 Task: Look for space in Arroyo Grande, United States from 9th July, 2023 to 16th July, 2023 for 2 adults, 1 child in price range Rs.8000 to Rs.16000. Place can be entire place with 2 bedrooms having 2 beds and 1 bathroom. Property type can be house, flat, guest house. Amenities needed are: washing machine. Booking option can be shelf check-in. Required host language is English.
Action: Mouse moved to (495, 112)
Screenshot: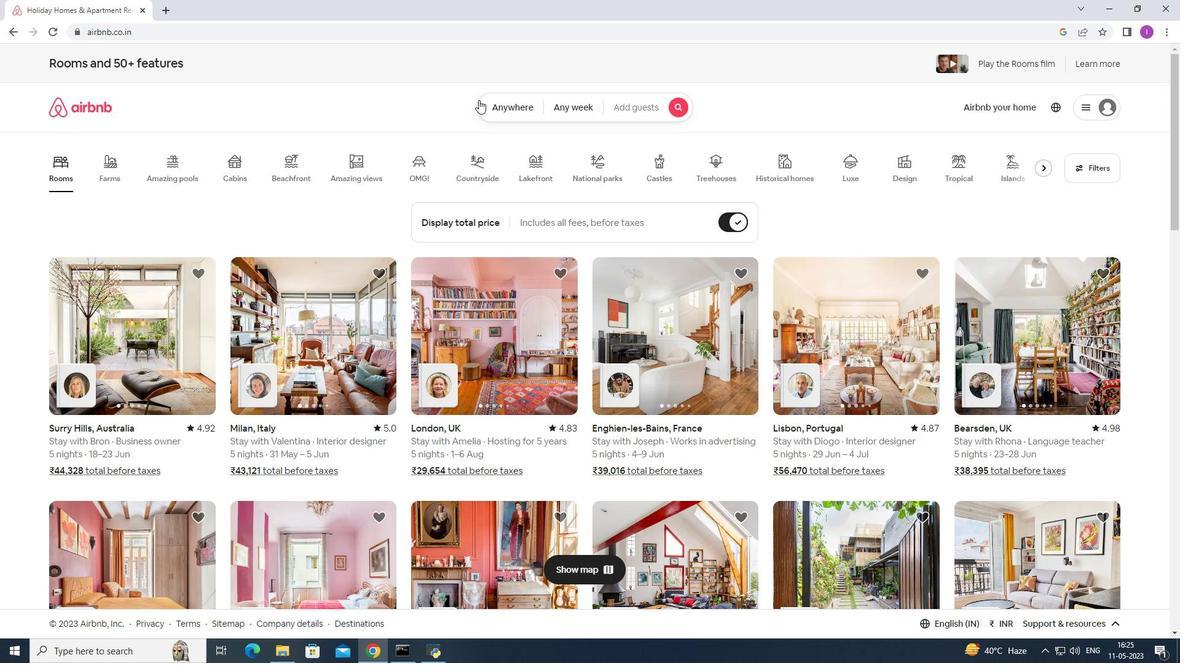 
Action: Mouse pressed left at (495, 112)
Screenshot: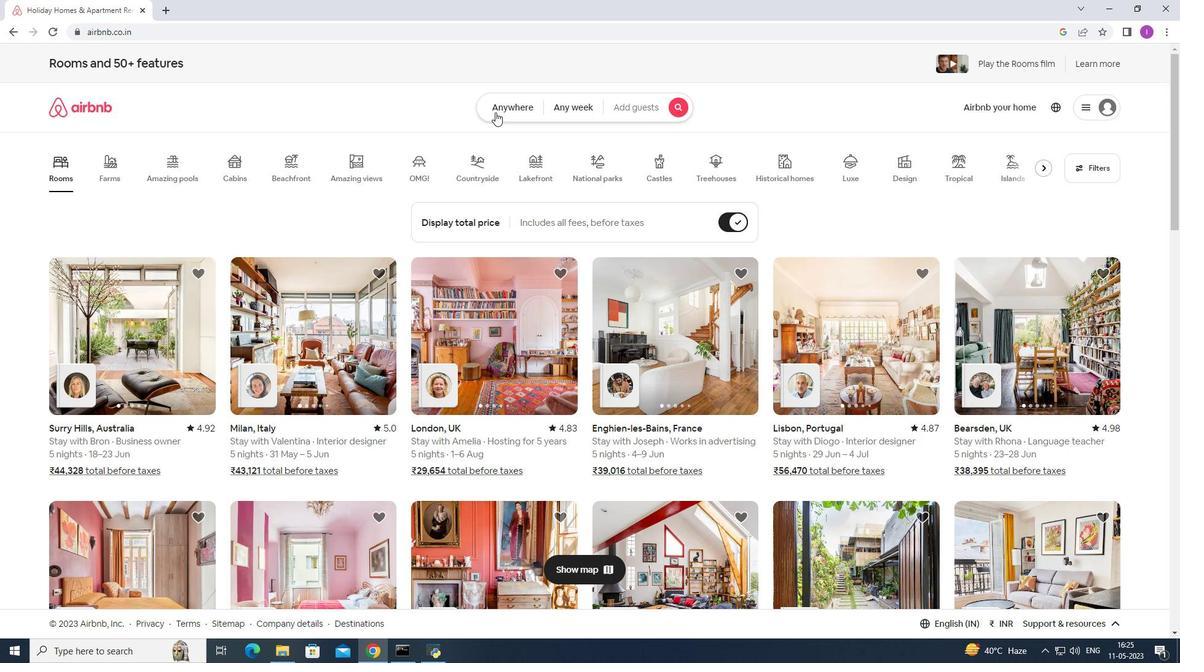
Action: Mouse moved to (411, 161)
Screenshot: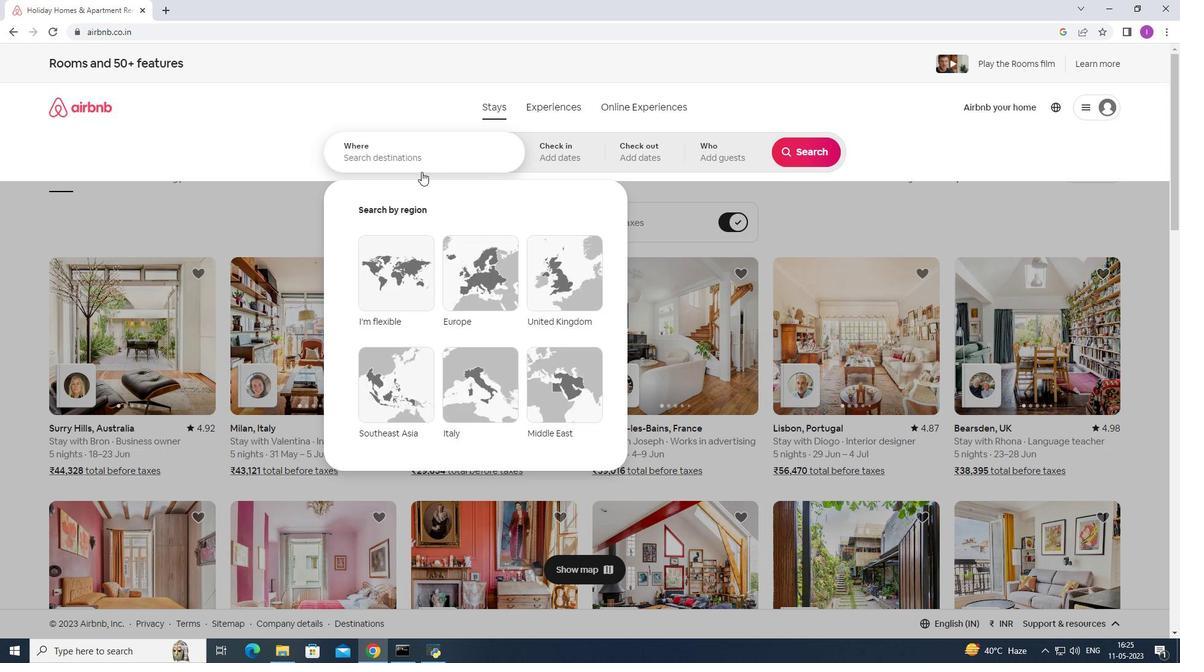 
Action: Mouse pressed left at (411, 161)
Screenshot: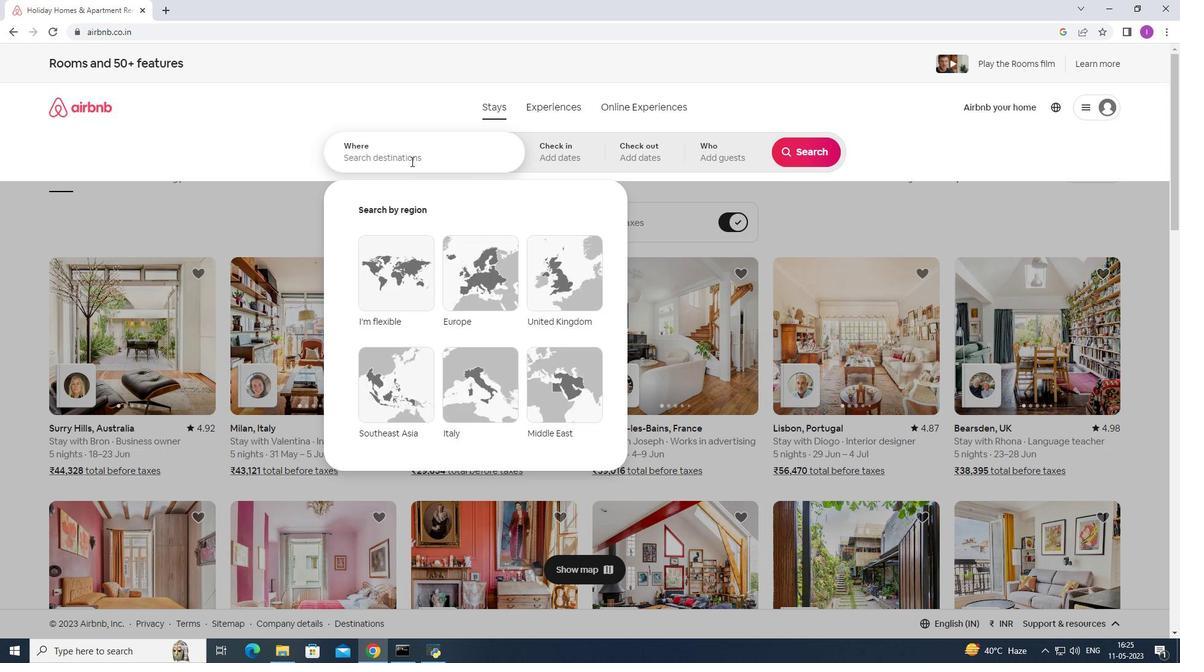 
Action: Key pressed <Key.shift><Key.shift><Key.shift><Key.shift>Ae<Key.backspace>rroyo<Key.space><Key.shift><Key.shift><Key.shift><Key.shift><Key.shift><Key.shift><Key.shift><Key.shift>Grande,<Key.shift>United<Key.space>states
Screenshot: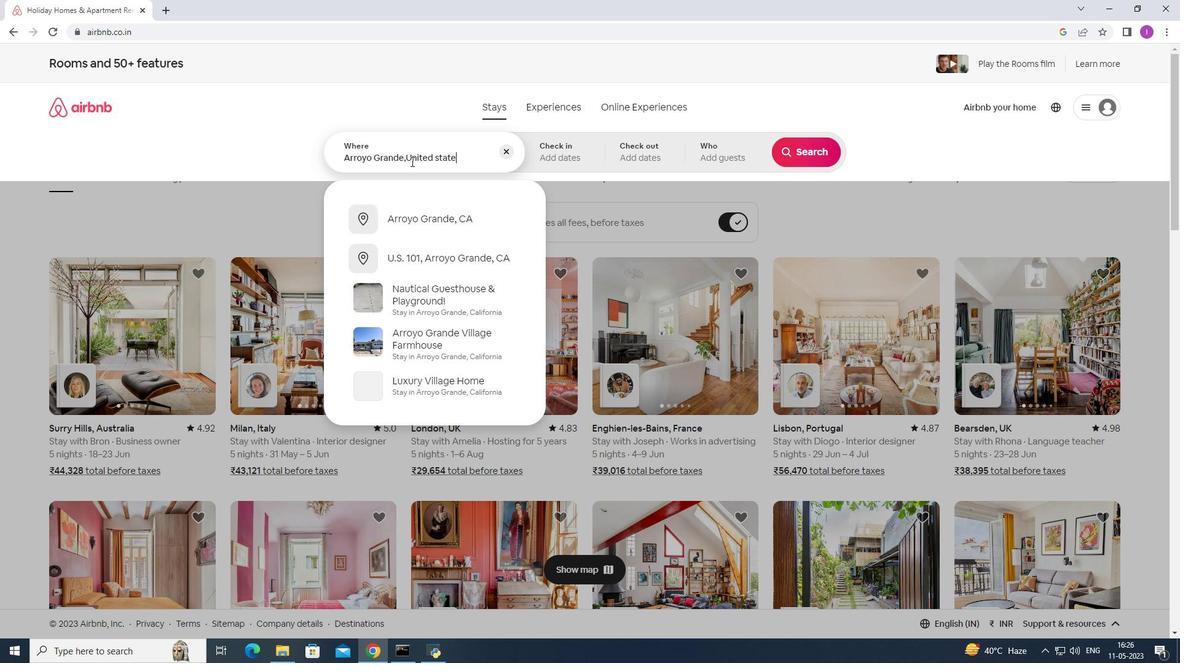 
Action: Mouse scrolled (411, 162) with delta (0, 0)
Screenshot: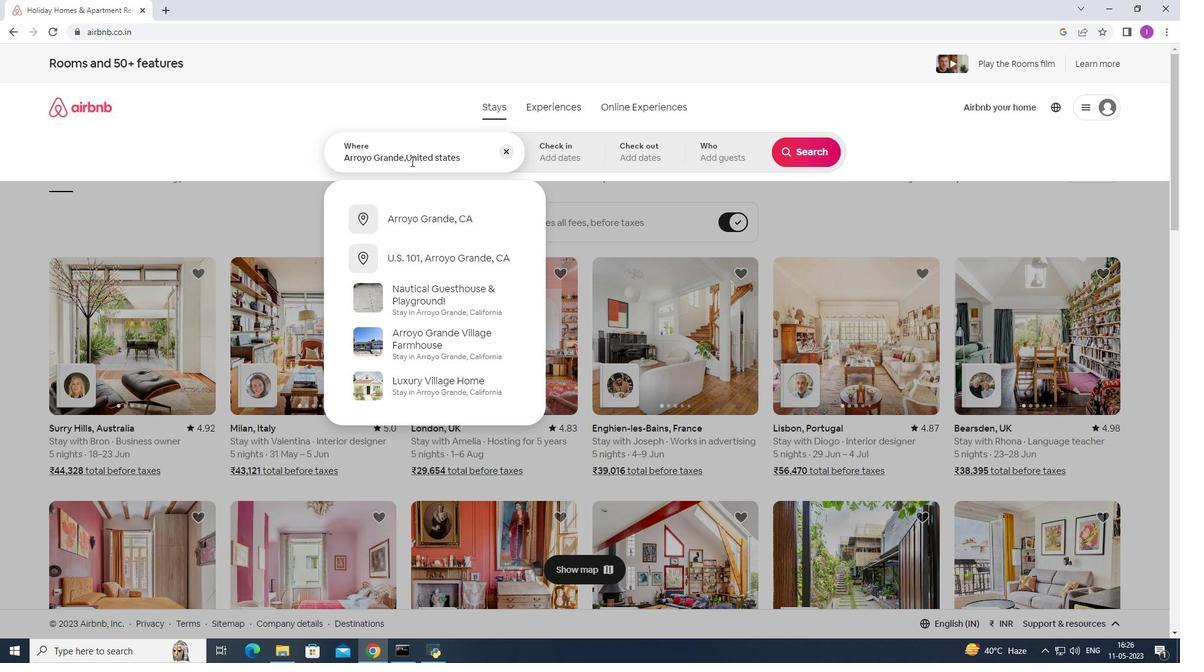 
Action: Mouse moved to (570, 151)
Screenshot: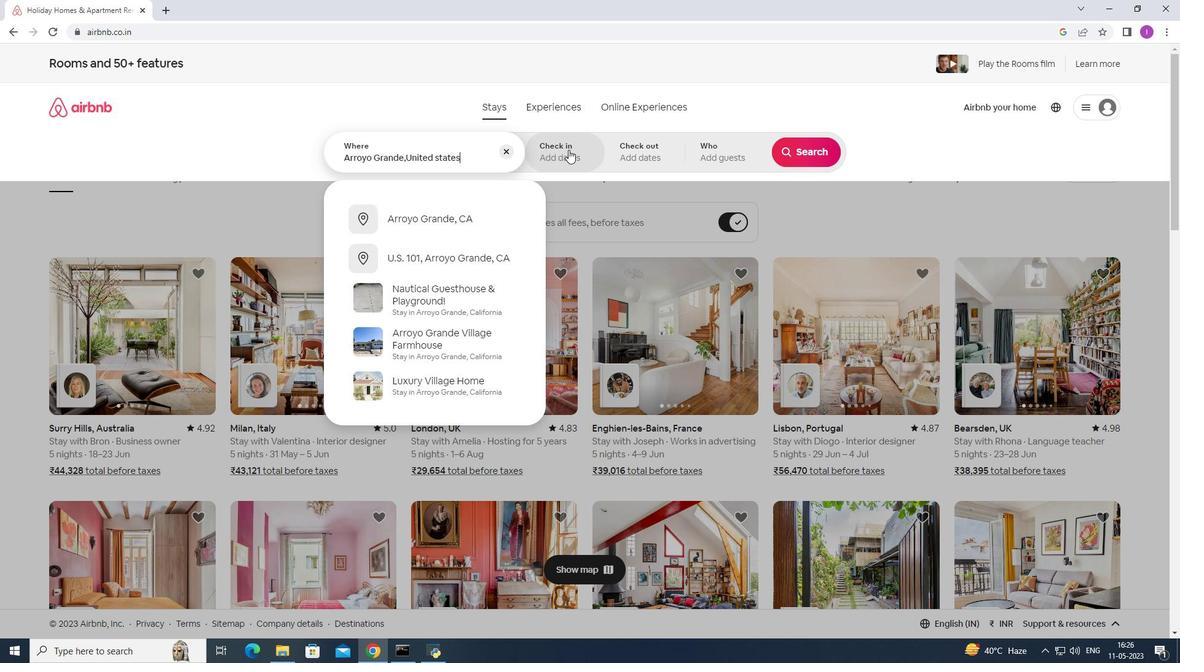 
Action: Mouse pressed left at (570, 151)
Screenshot: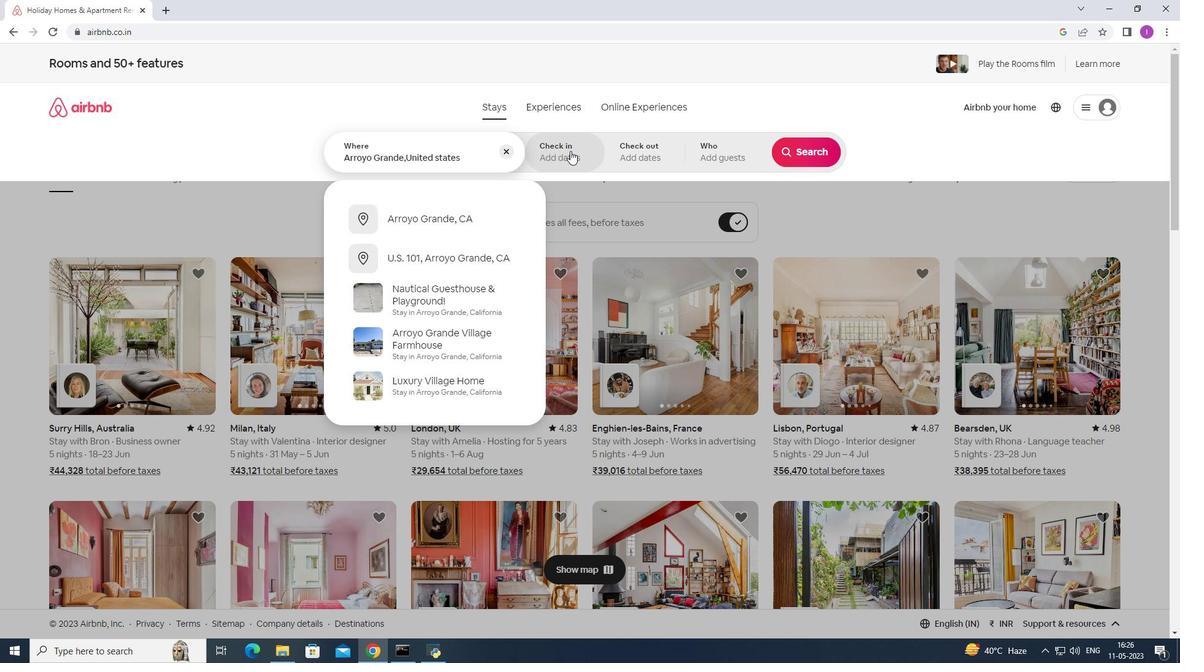 
Action: Mouse moved to (790, 248)
Screenshot: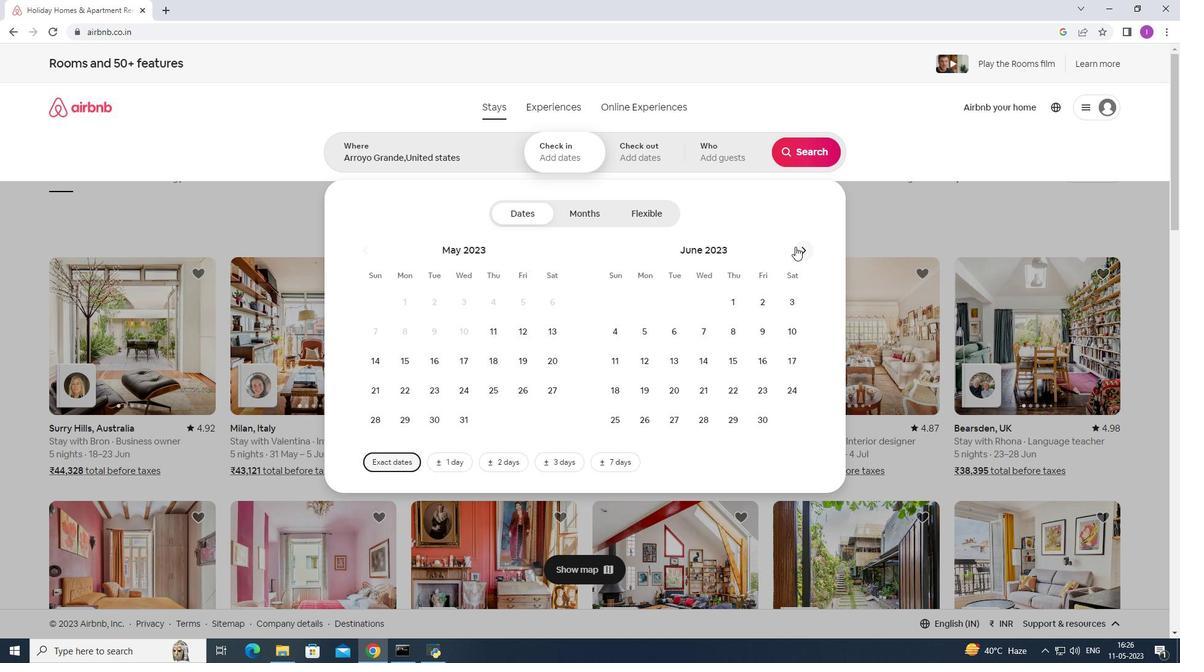 
Action: Mouse pressed left at (790, 248)
Screenshot: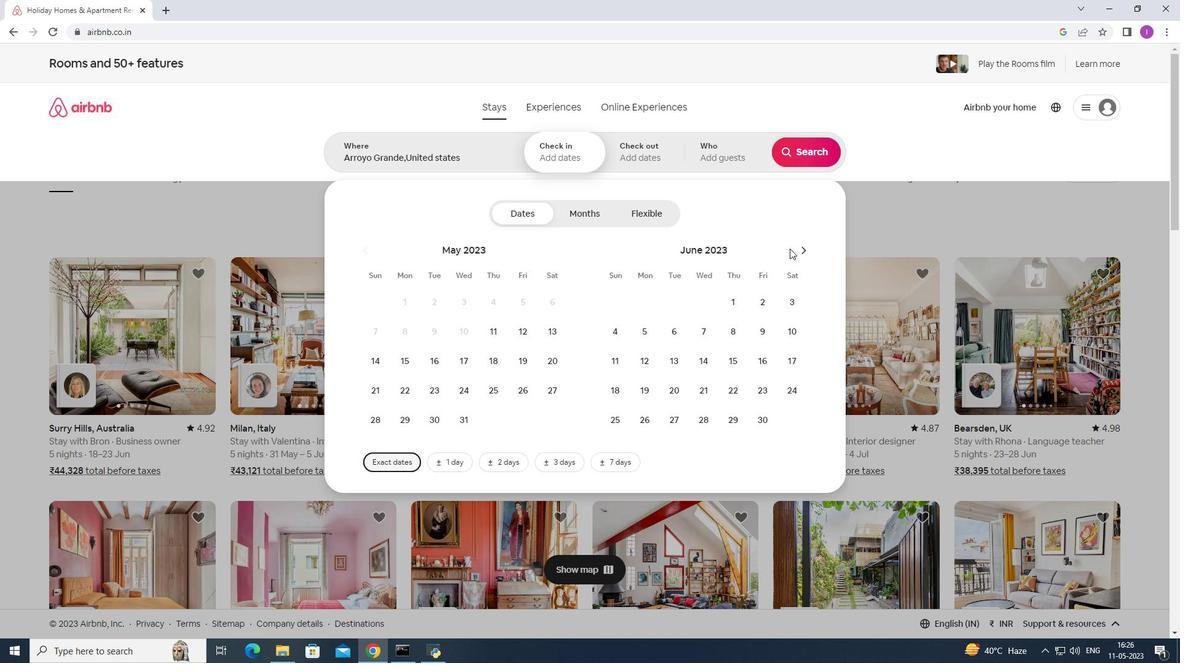 
Action: Mouse pressed left at (790, 248)
Screenshot: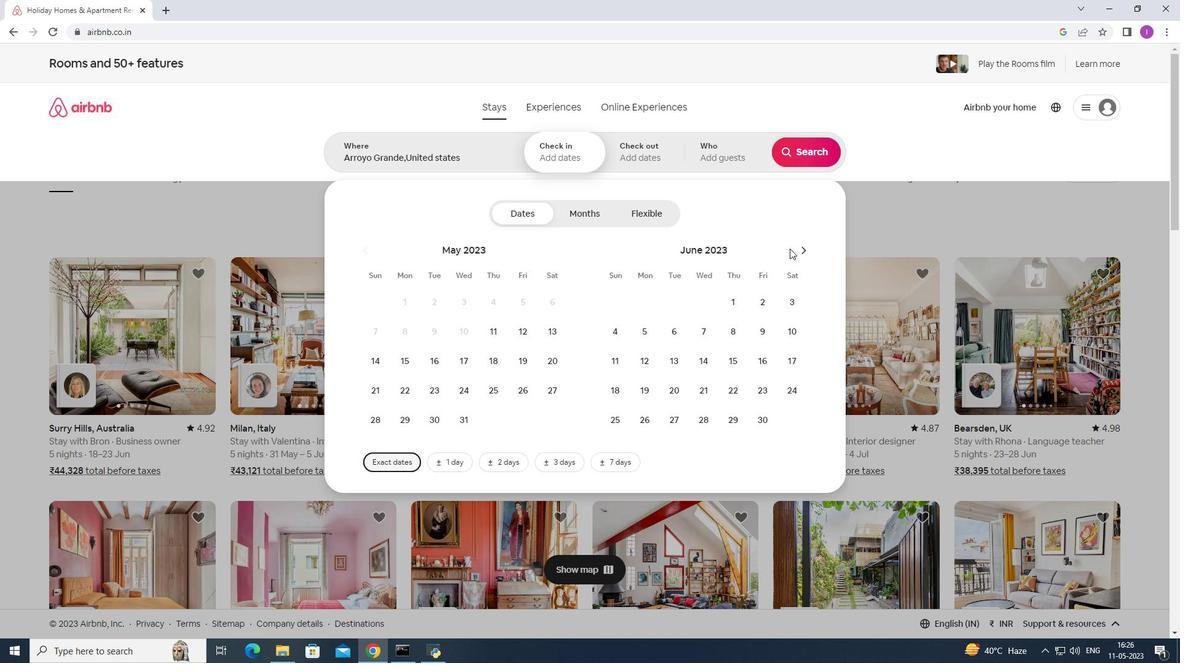 
Action: Mouse moved to (806, 248)
Screenshot: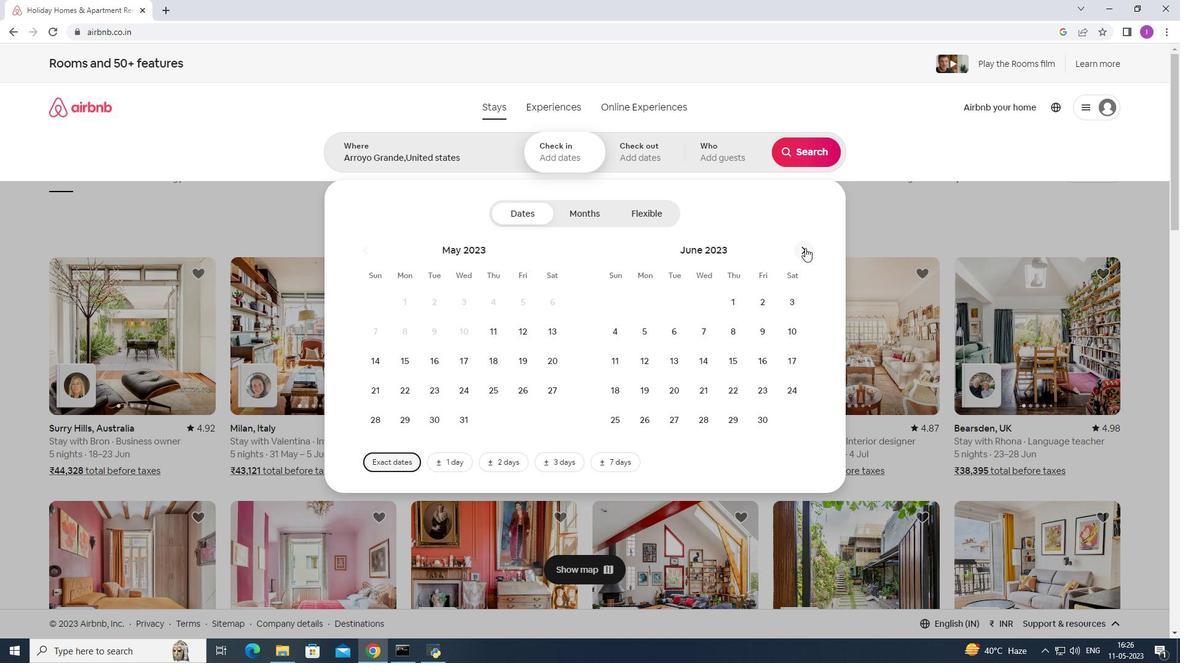 
Action: Mouse pressed left at (806, 248)
Screenshot: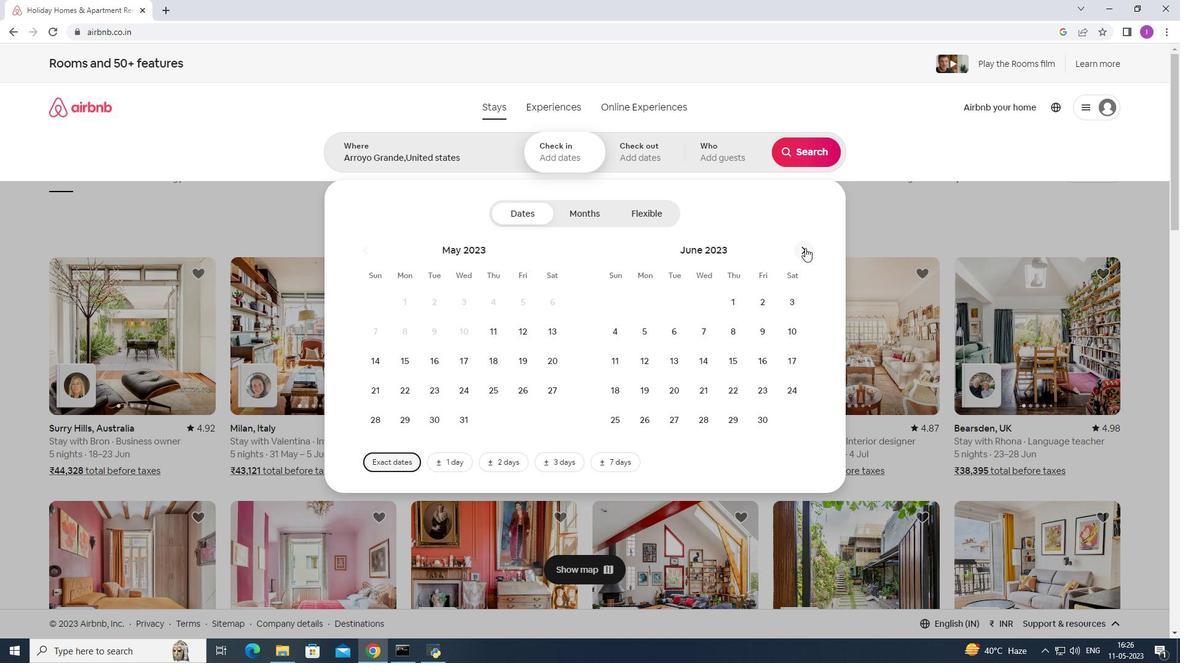 
Action: Mouse moved to (614, 366)
Screenshot: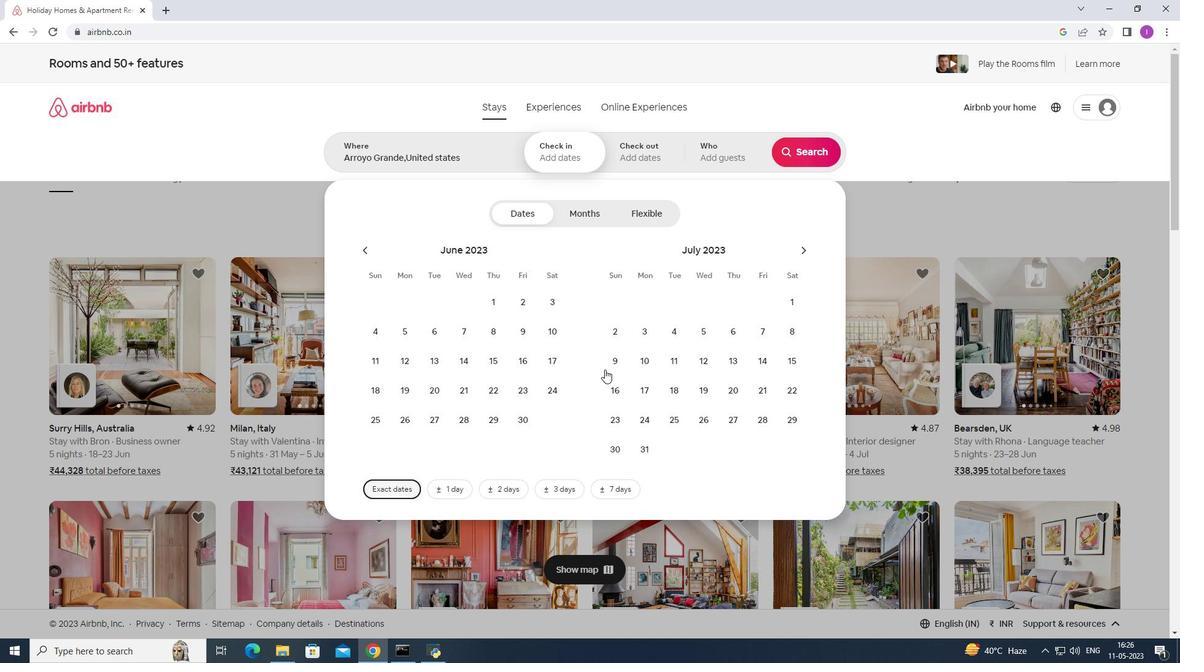 
Action: Mouse pressed left at (614, 366)
Screenshot: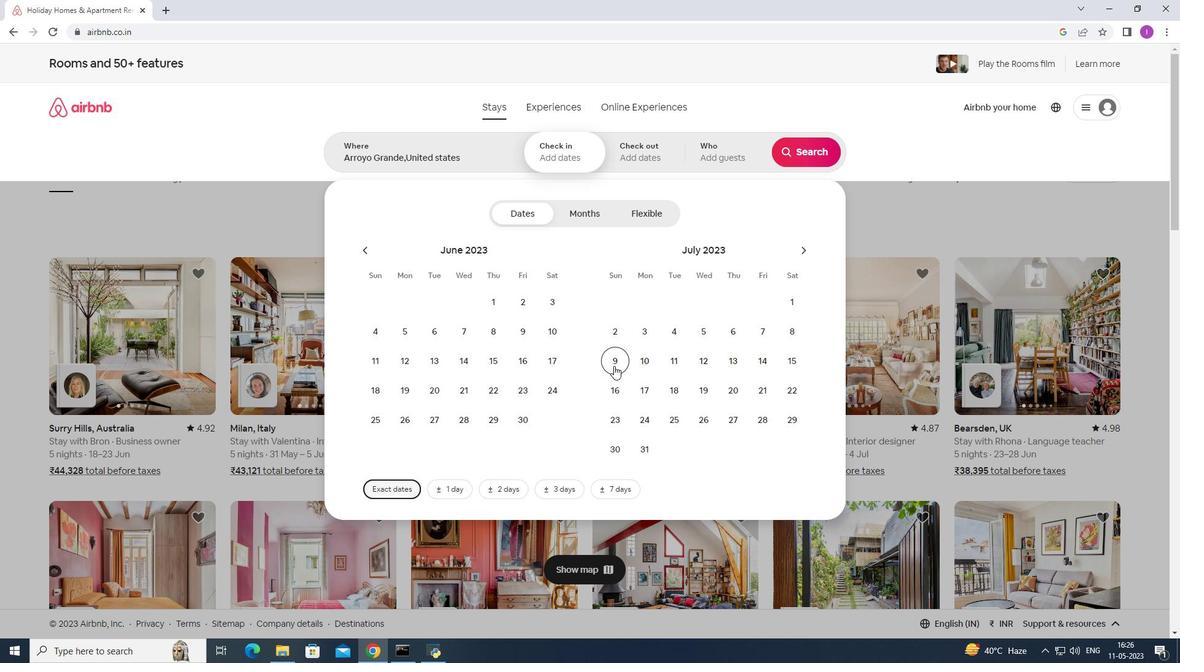 
Action: Mouse moved to (615, 391)
Screenshot: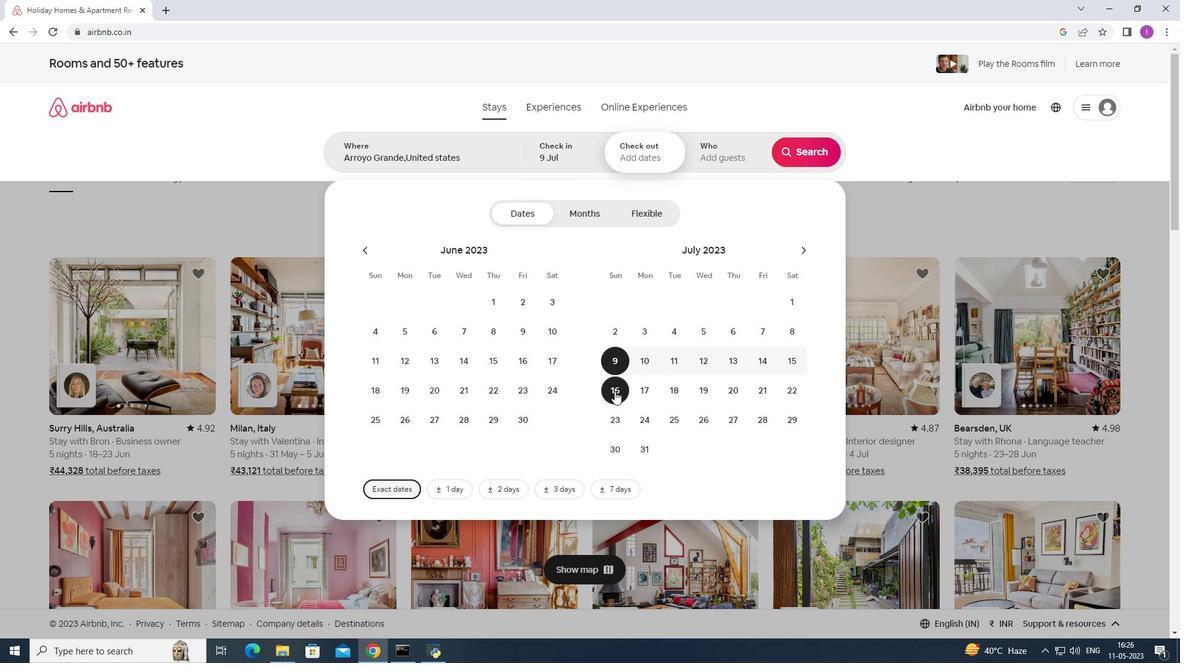 
Action: Mouse pressed left at (615, 391)
Screenshot: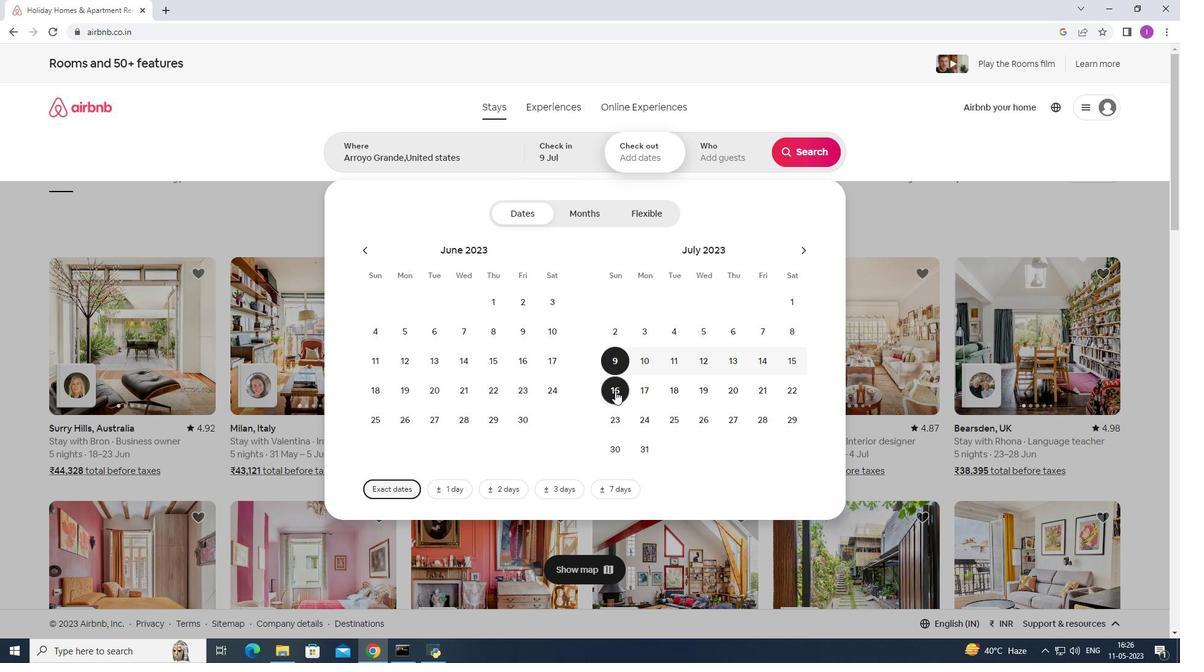 
Action: Mouse moved to (716, 165)
Screenshot: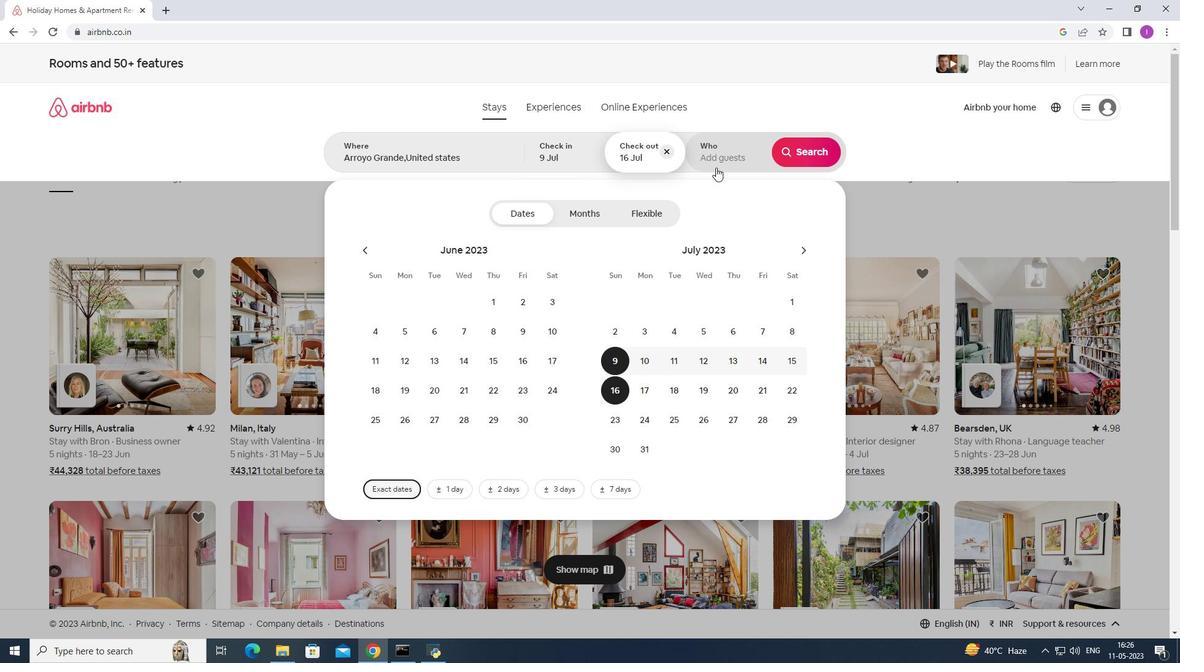 
Action: Mouse pressed left at (716, 165)
Screenshot: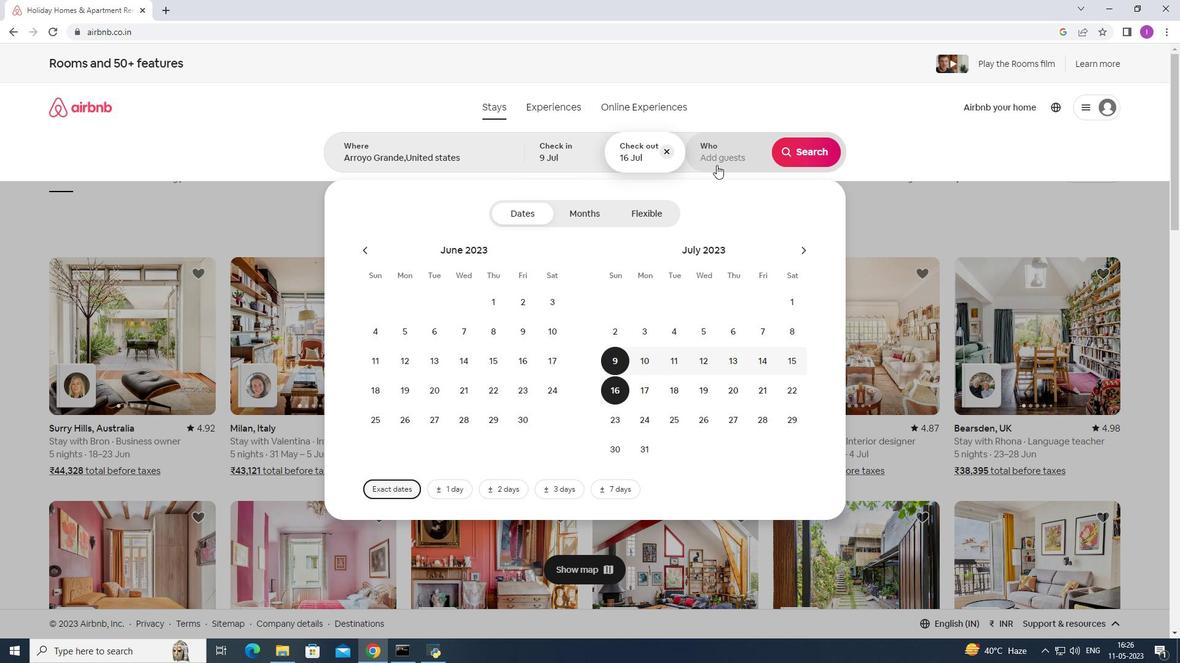 
Action: Mouse moved to (813, 217)
Screenshot: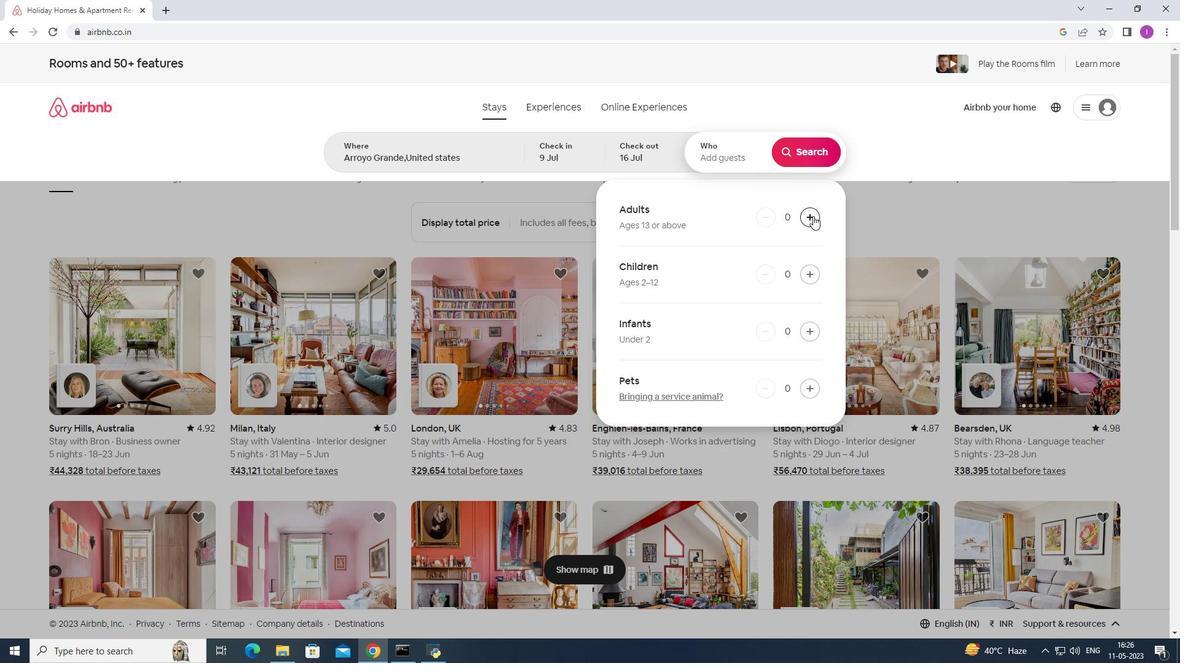 
Action: Mouse pressed left at (813, 217)
Screenshot: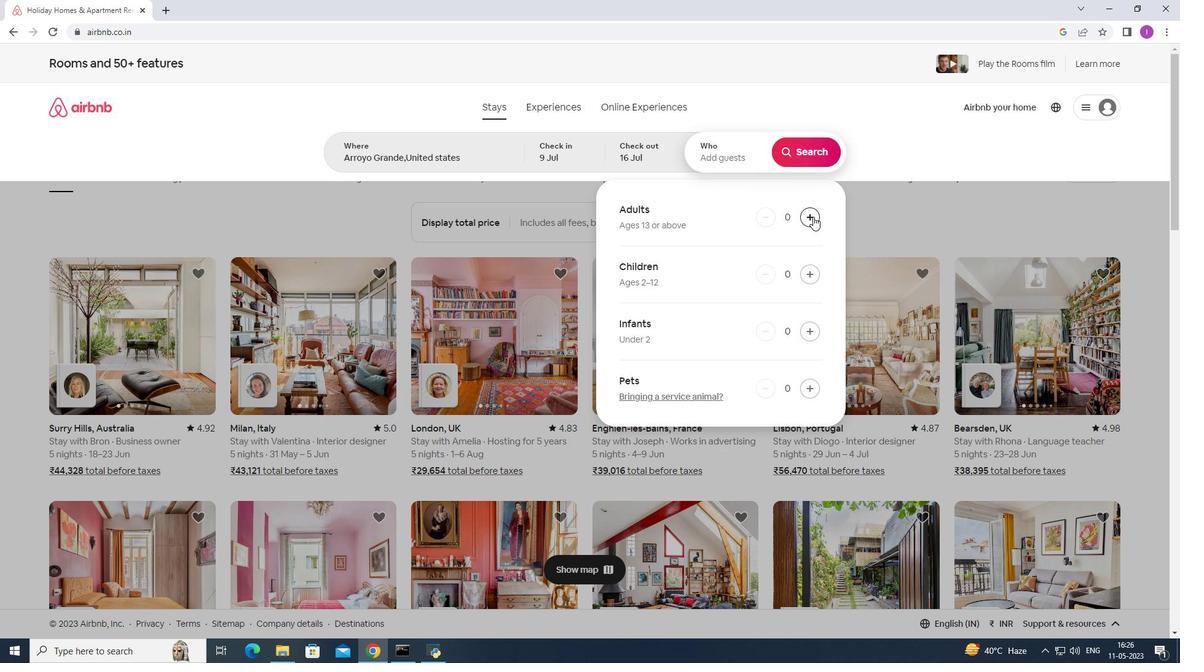 
Action: Mouse moved to (814, 218)
Screenshot: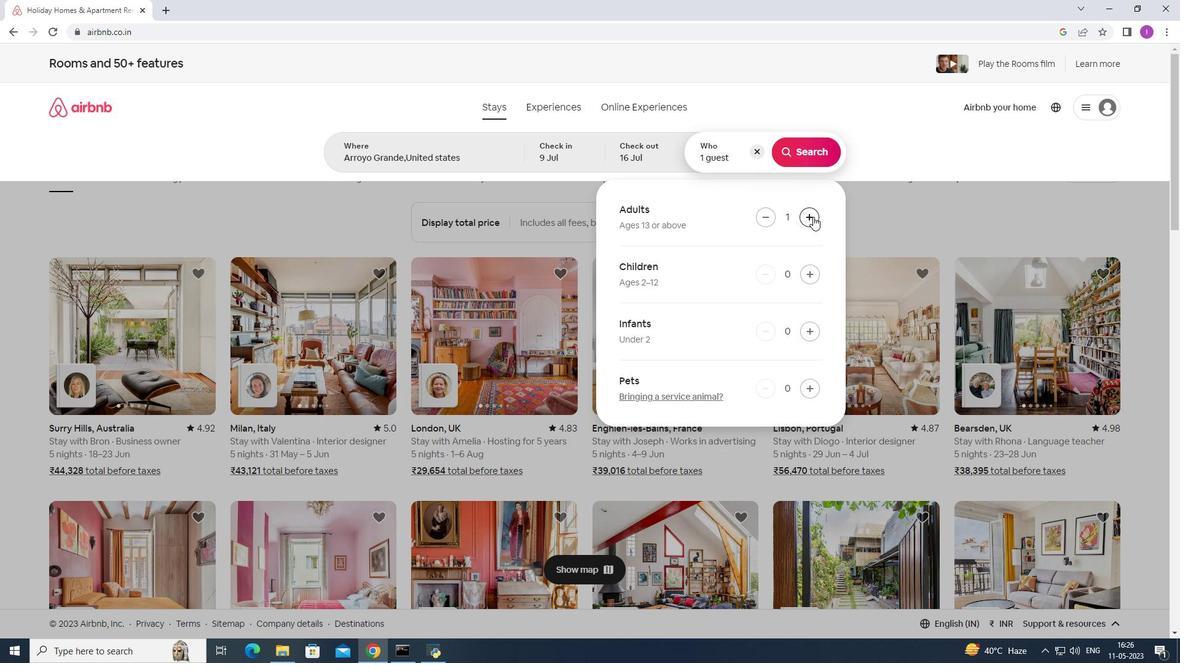 
Action: Mouse pressed left at (814, 218)
Screenshot: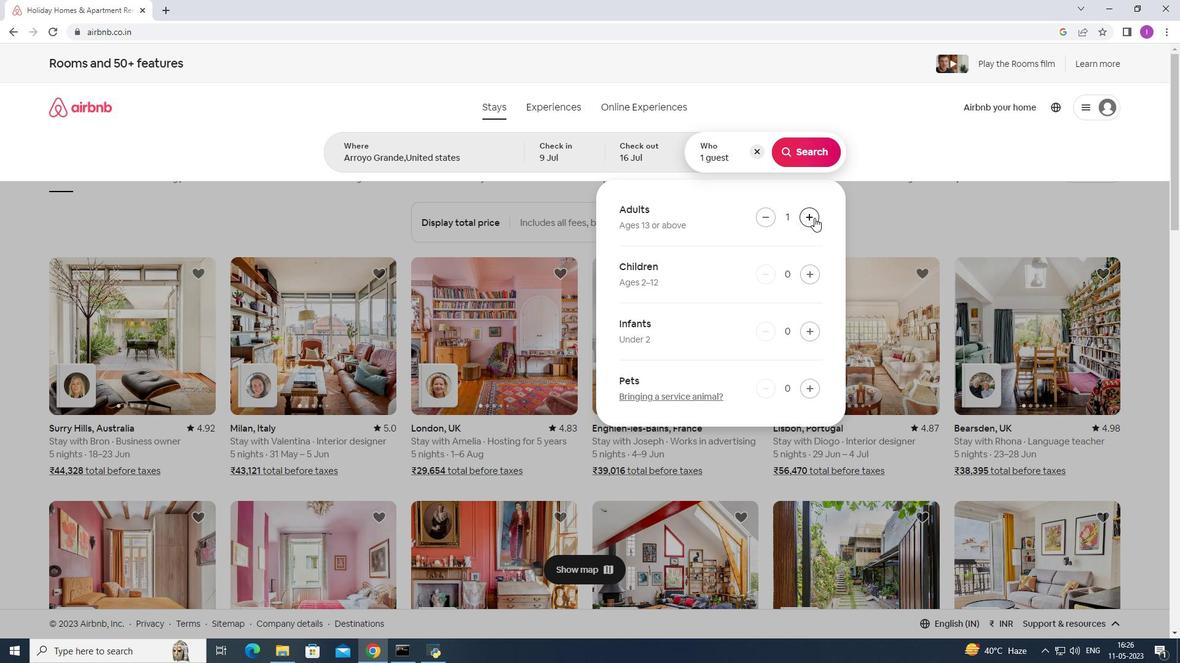 
Action: Mouse moved to (810, 274)
Screenshot: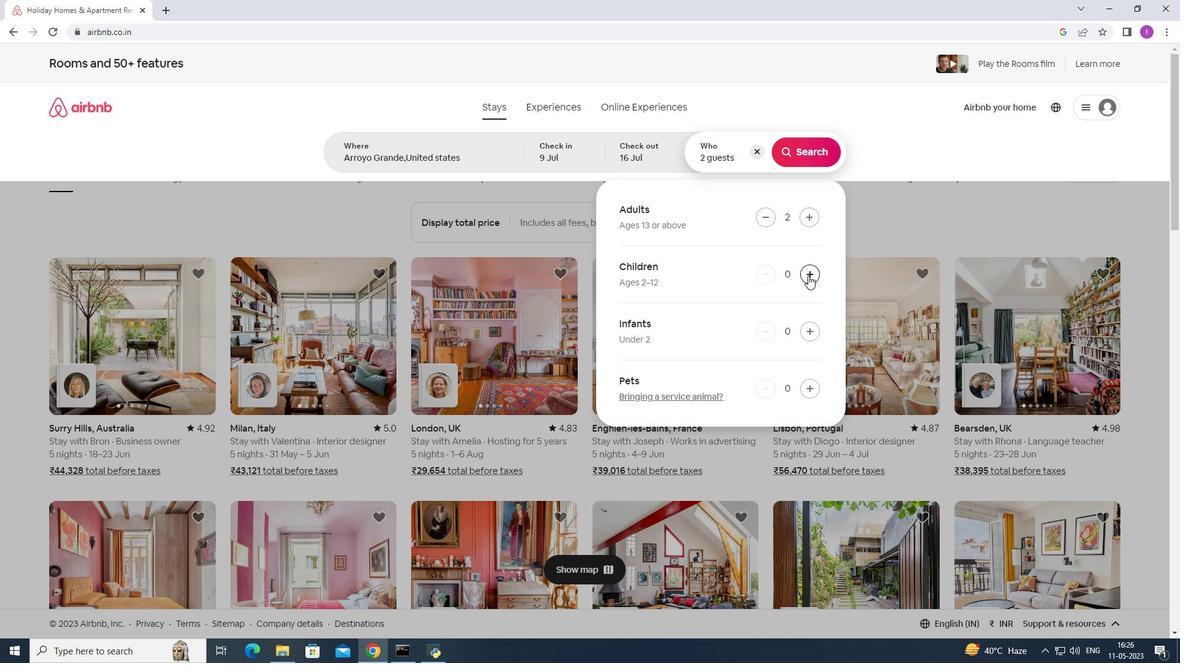 
Action: Mouse pressed left at (810, 275)
Screenshot: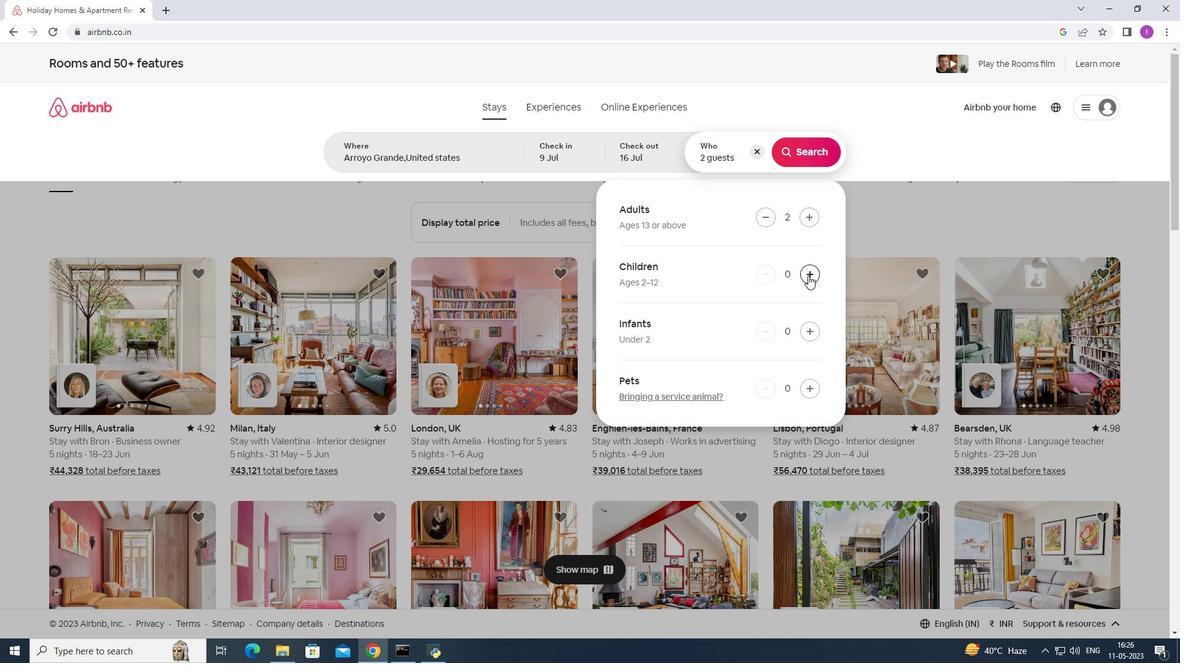 
Action: Mouse moved to (806, 158)
Screenshot: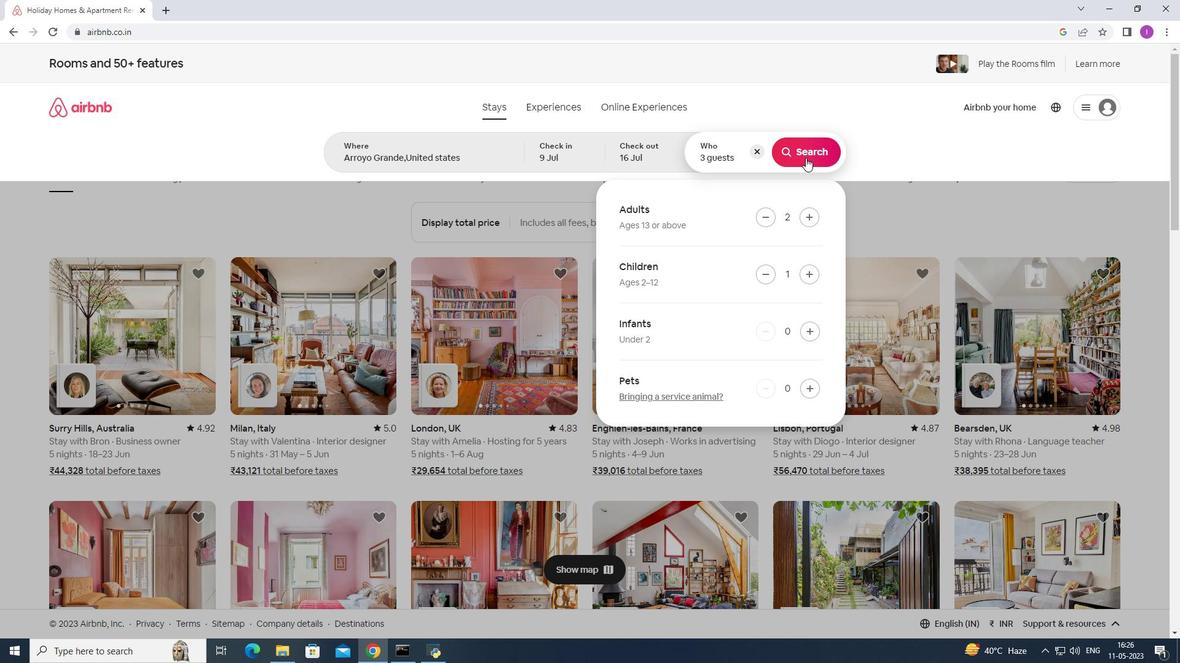
Action: Mouse pressed left at (806, 158)
Screenshot: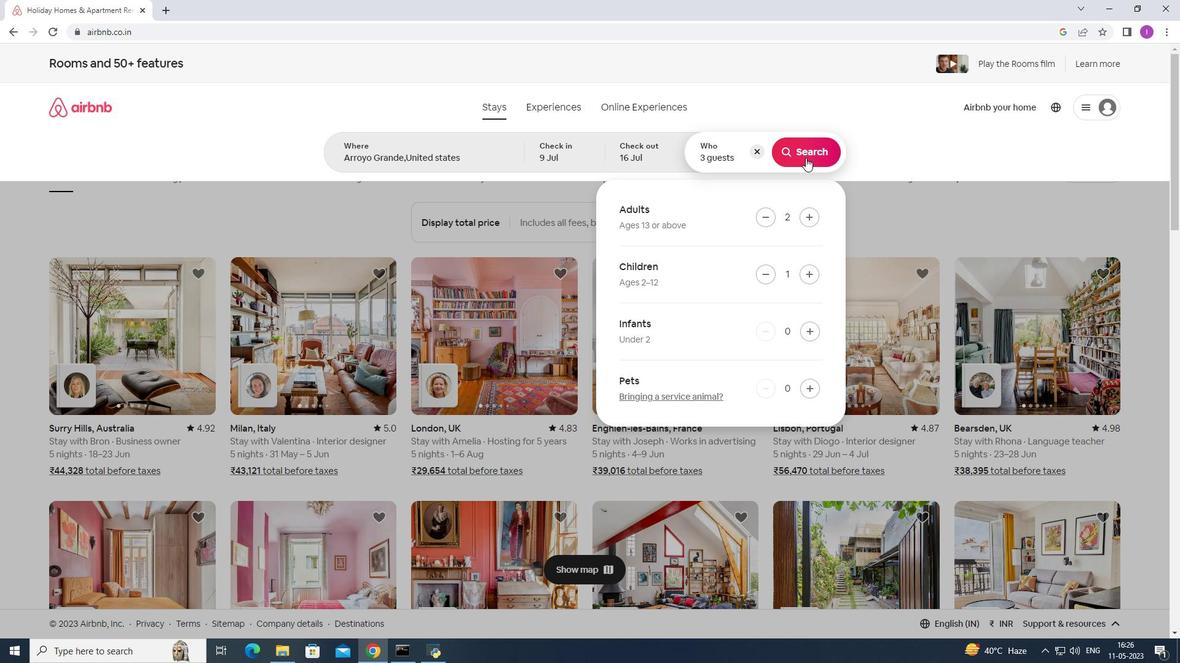 
Action: Mouse moved to (1117, 111)
Screenshot: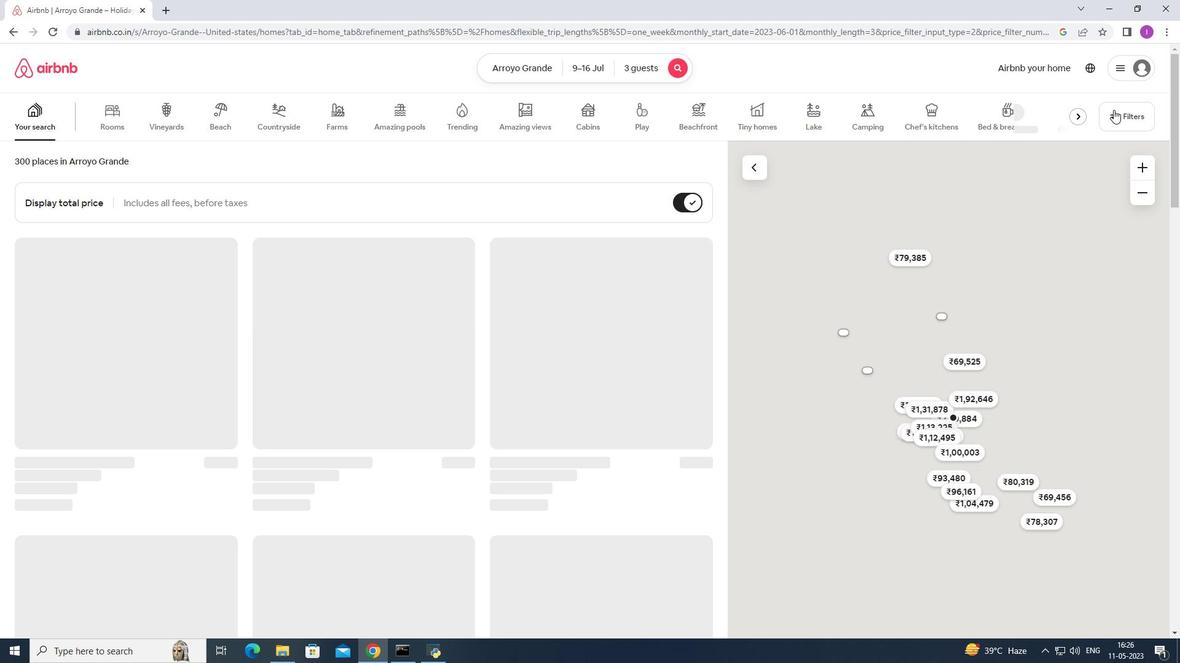 
Action: Mouse pressed left at (1117, 111)
Screenshot: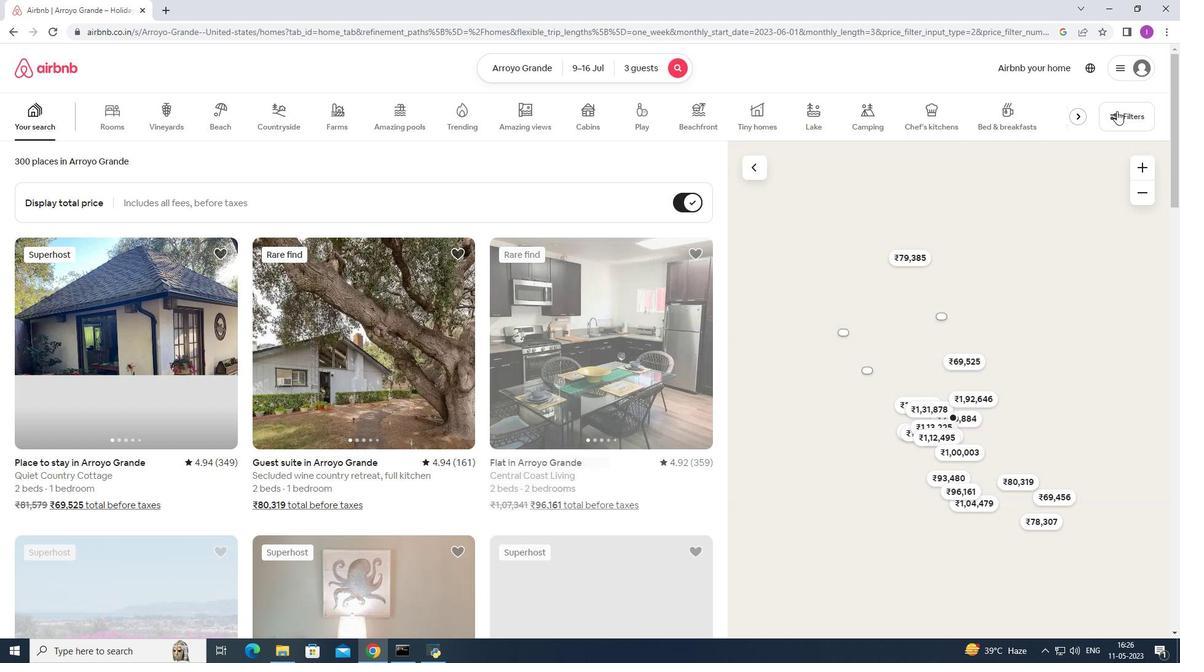 
Action: Mouse moved to (675, 419)
Screenshot: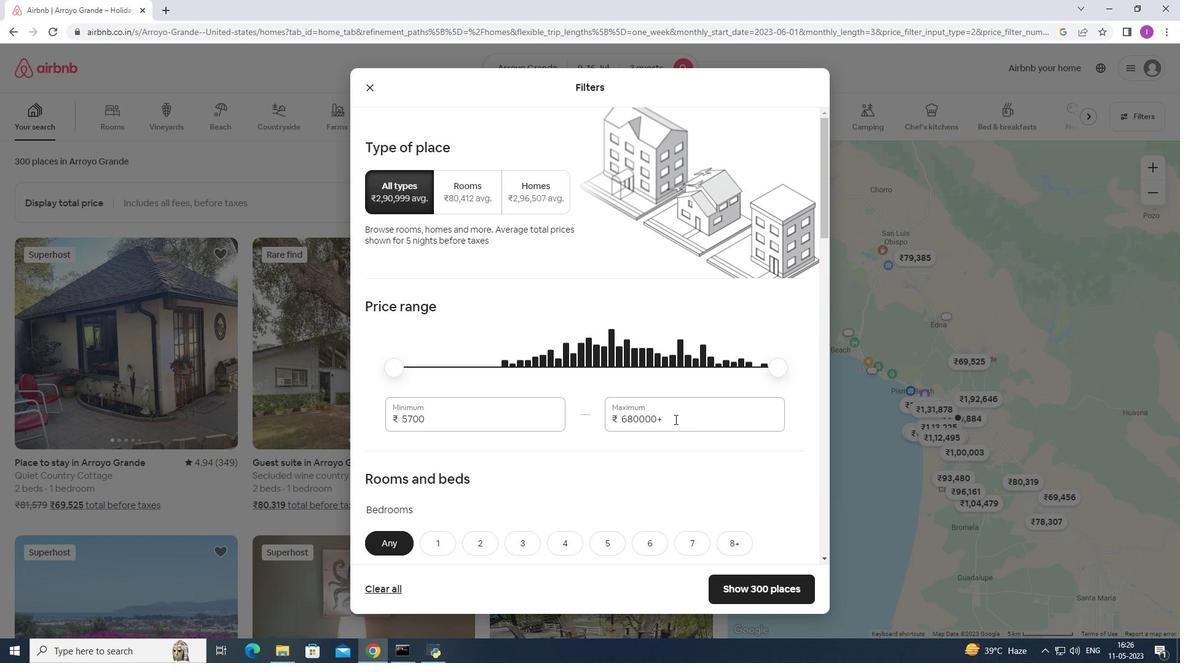 
Action: Mouse pressed left at (675, 419)
Screenshot: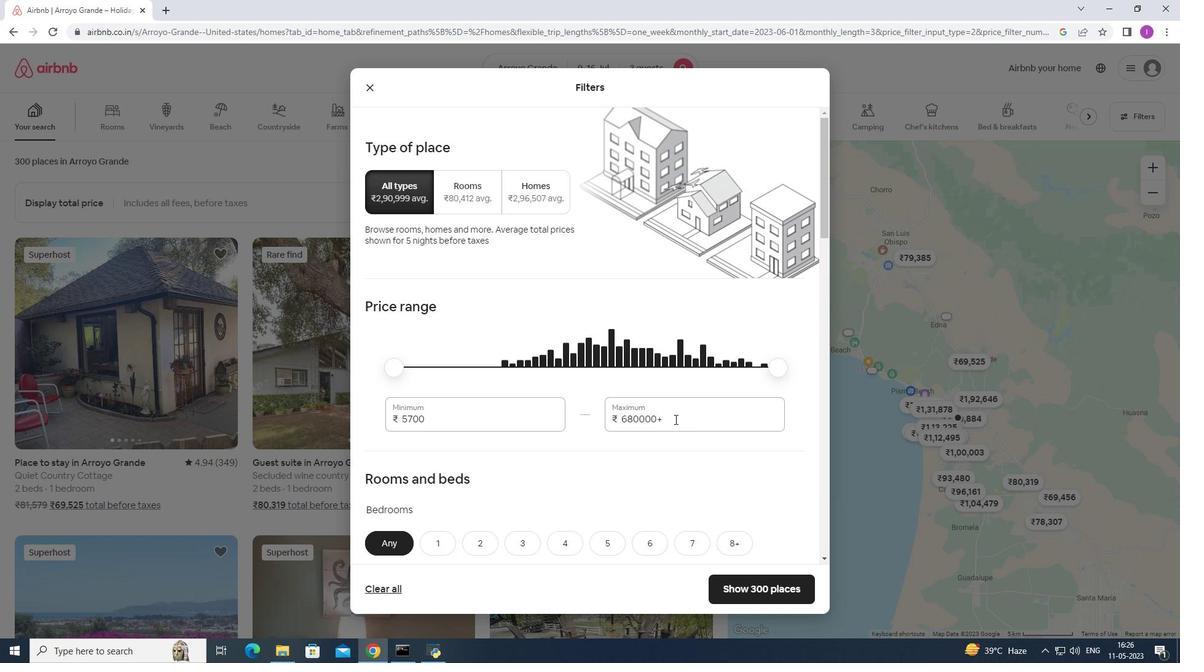 
Action: Mouse moved to (611, 421)
Screenshot: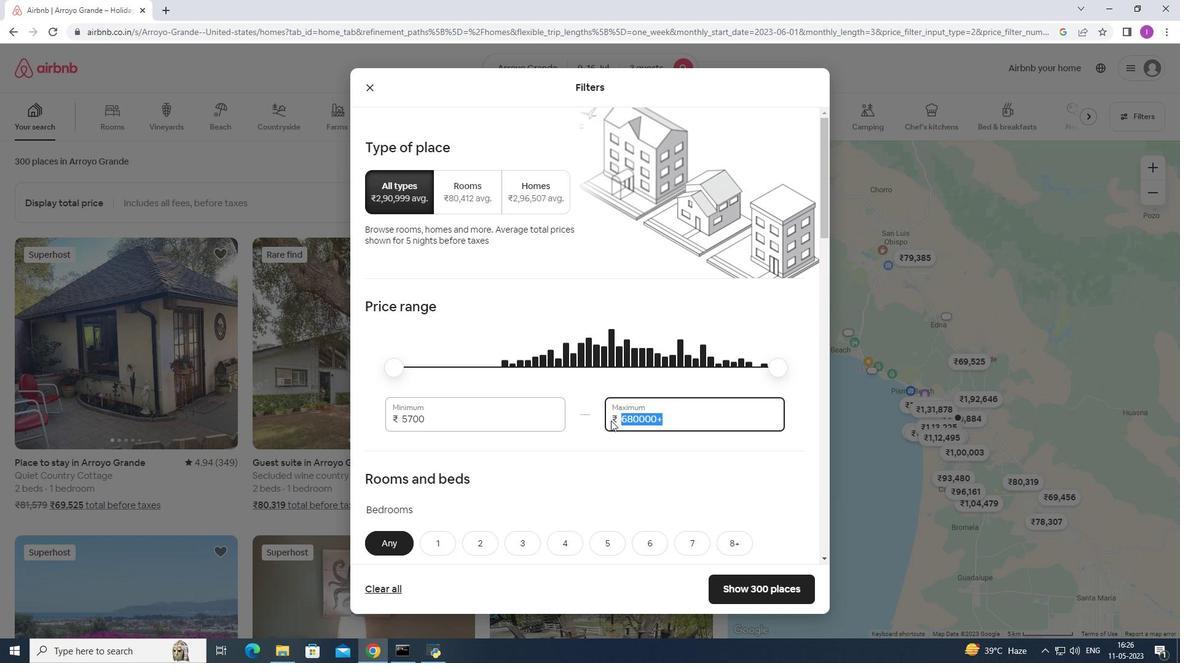 
Action: Key pressed 1
Screenshot: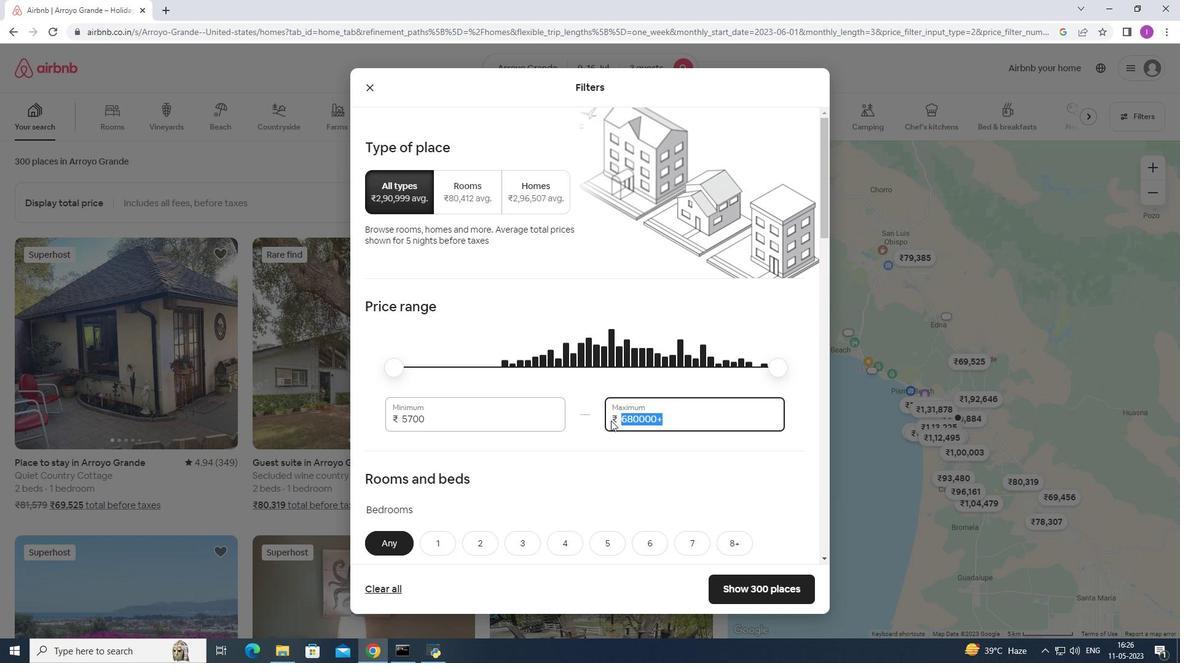 
Action: Mouse moved to (611, 418)
Screenshot: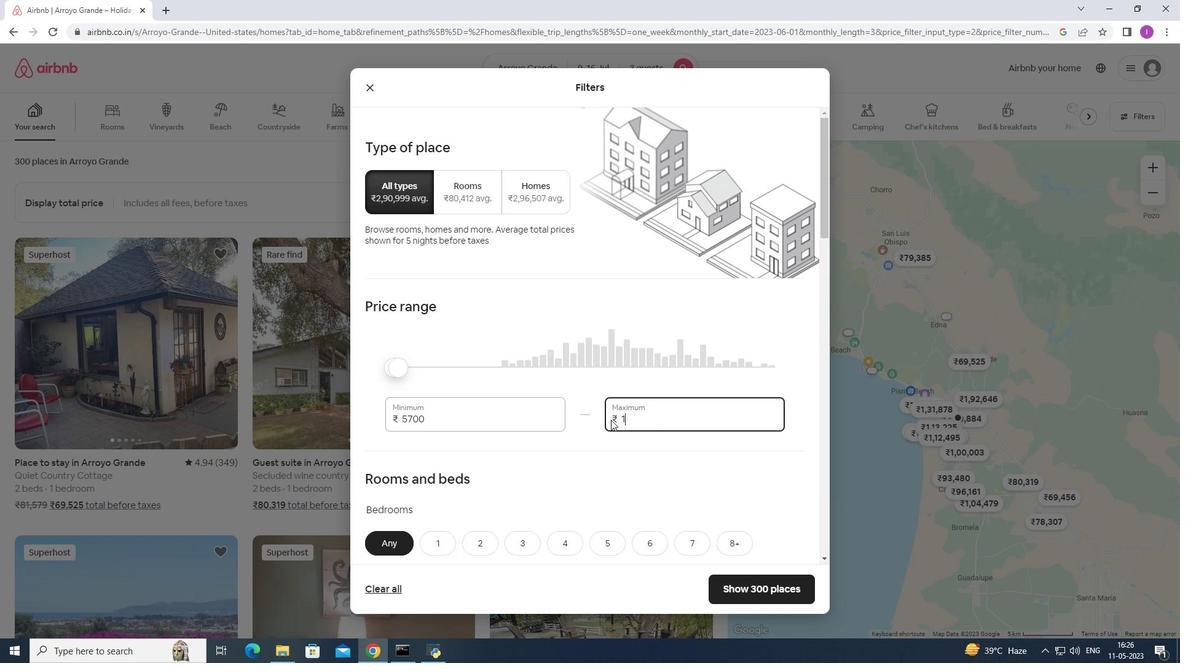 
Action: Key pressed 600
Screenshot: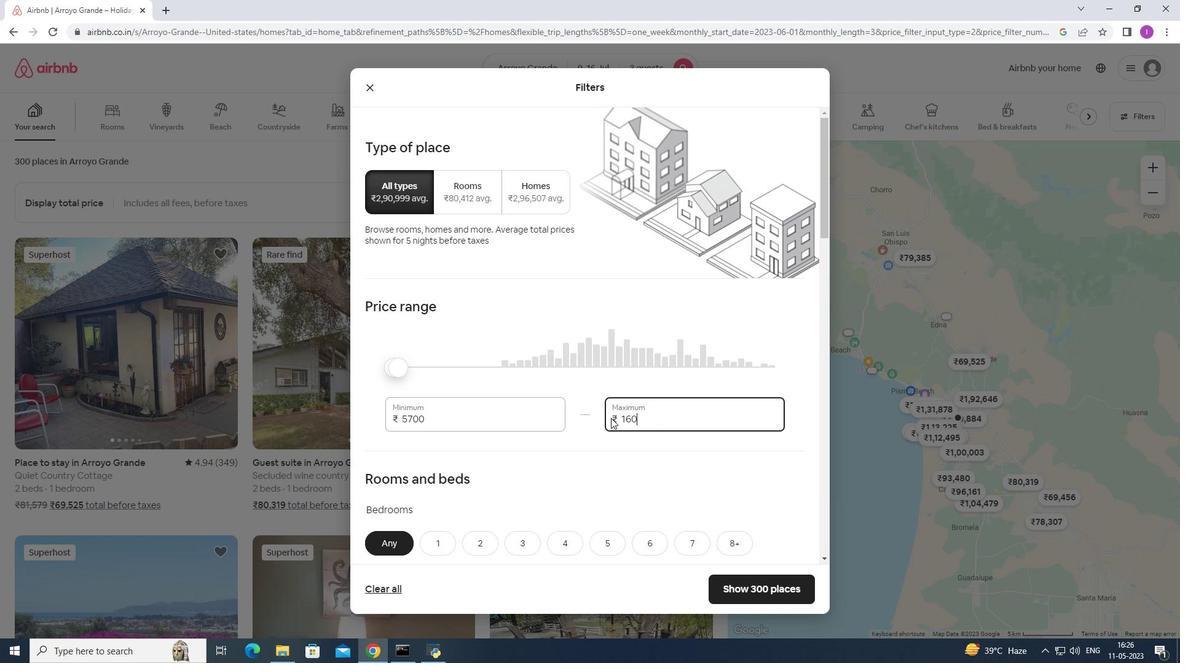
Action: Mouse moved to (611, 417)
Screenshot: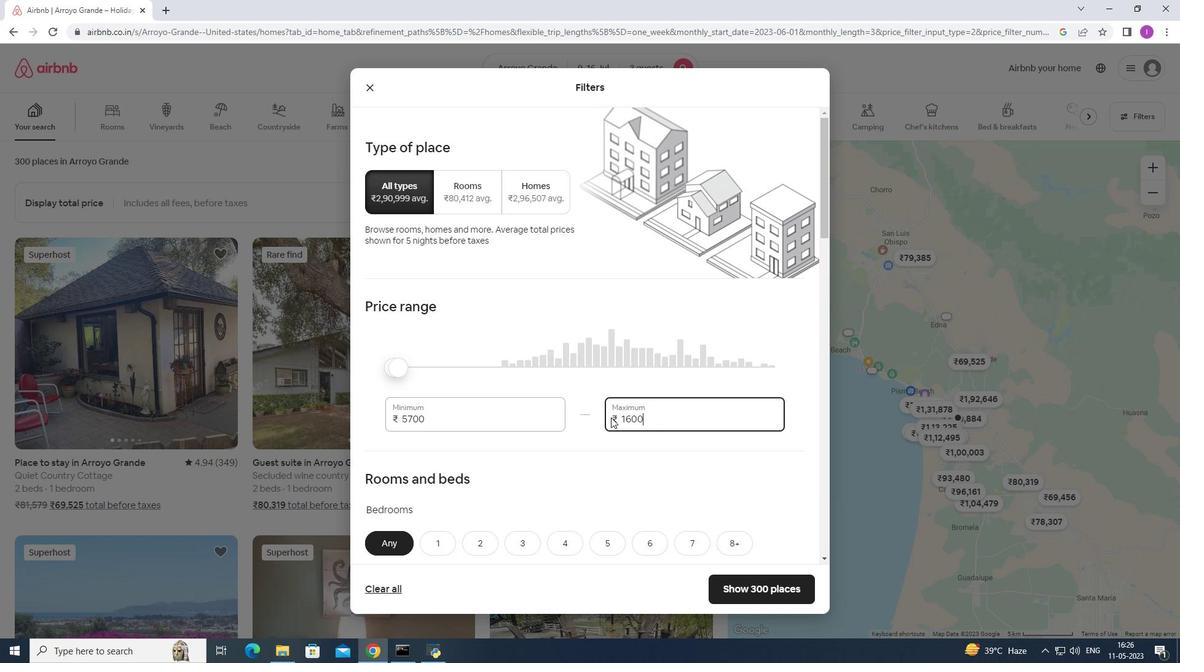 
Action: Key pressed 0
Screenshot: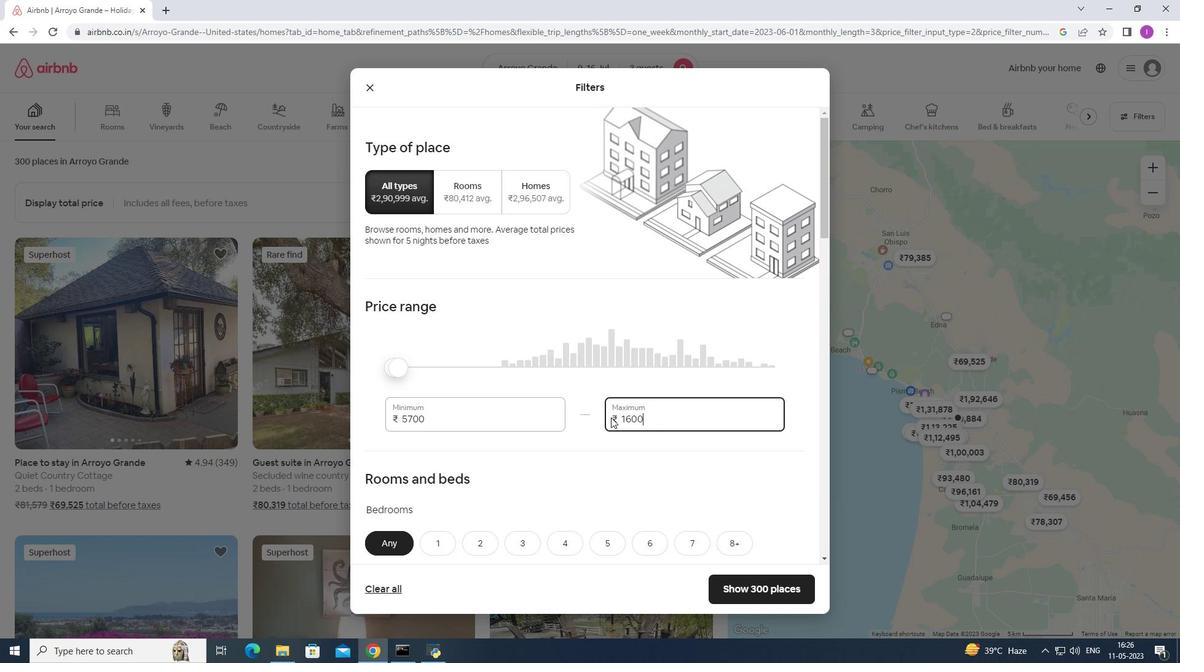
Action: Mouse moved to (452, 418)
Screenshot: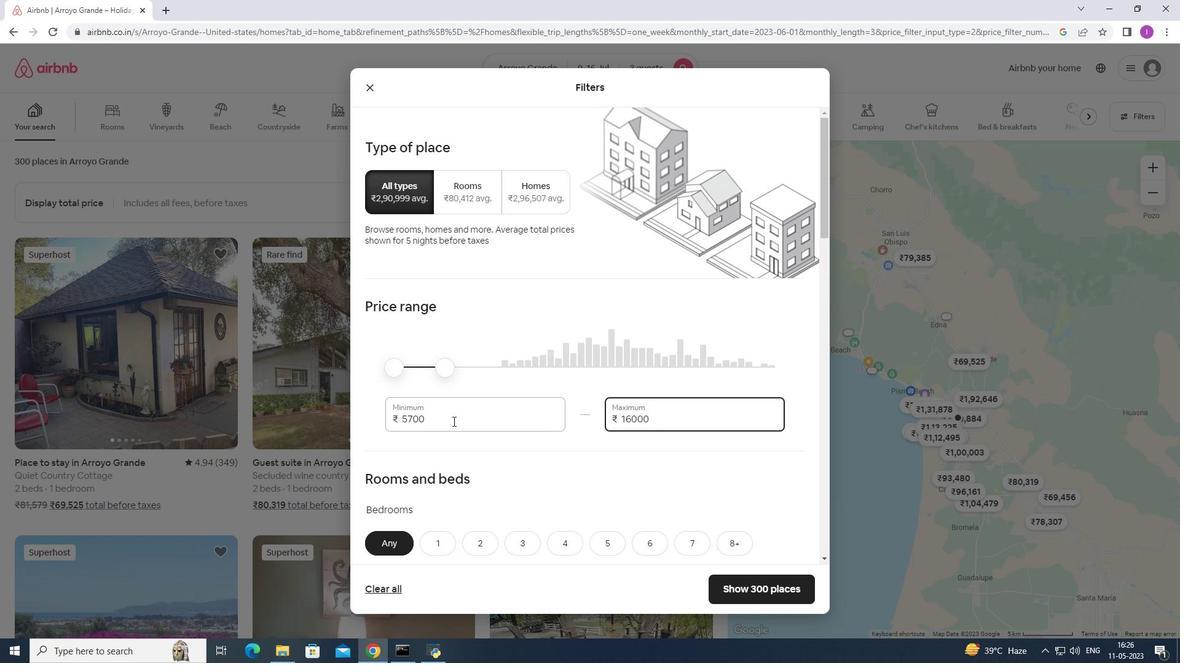 
Action: Mouse pressed left at (452, 418)
Screenshot: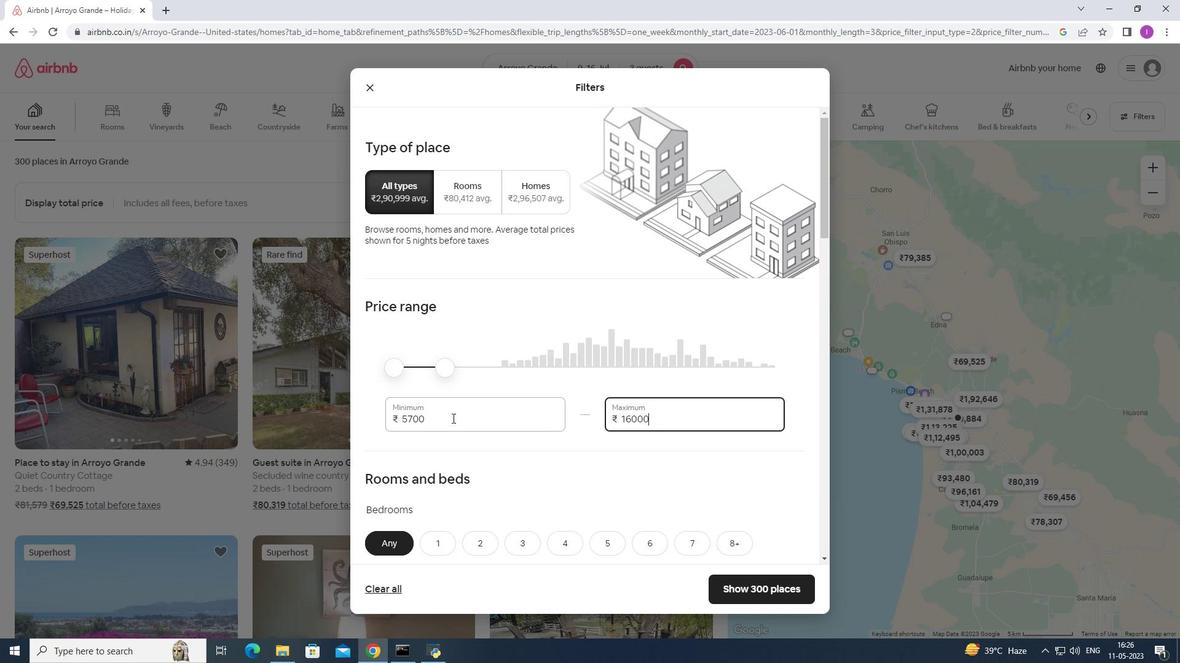 
Action: Mouse moved to (453, 431)
Screenshot: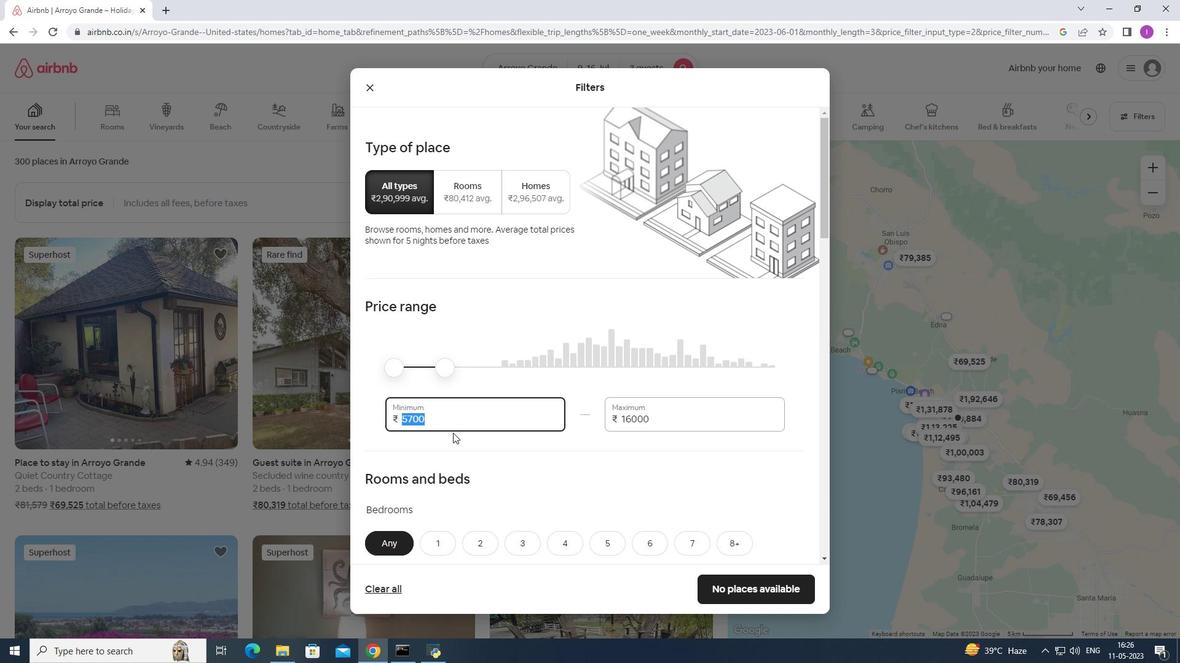 
Action: Key pressed 8000
Screenshot: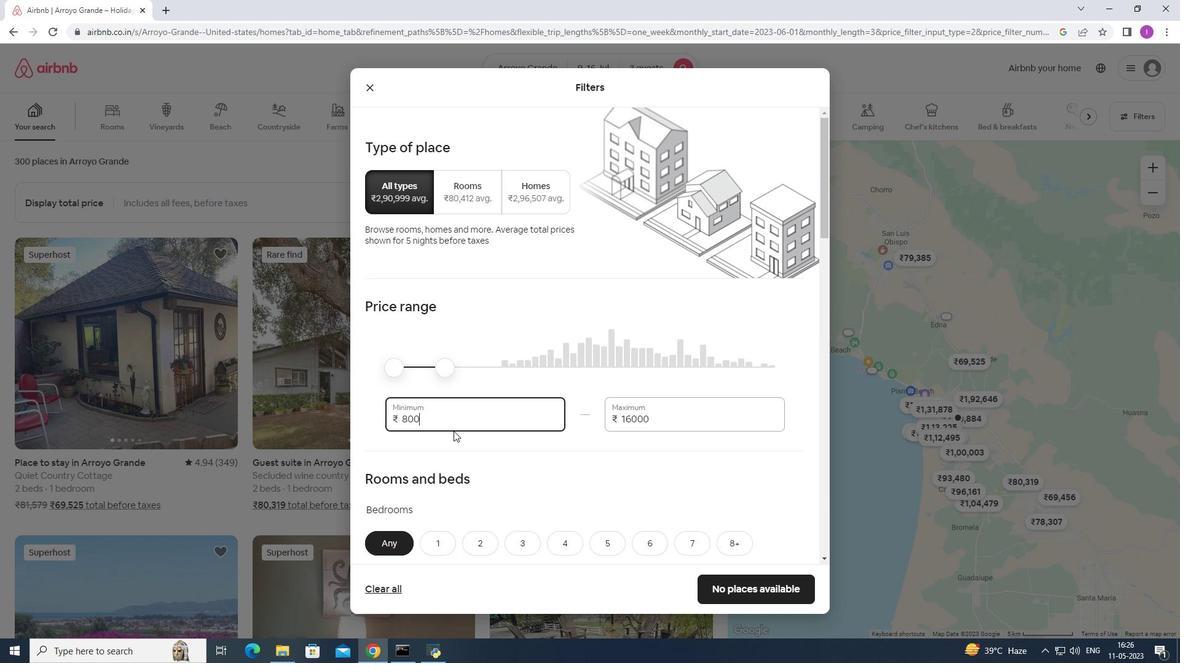 
Action: Mouse moved to (454, 433)
Screenshot: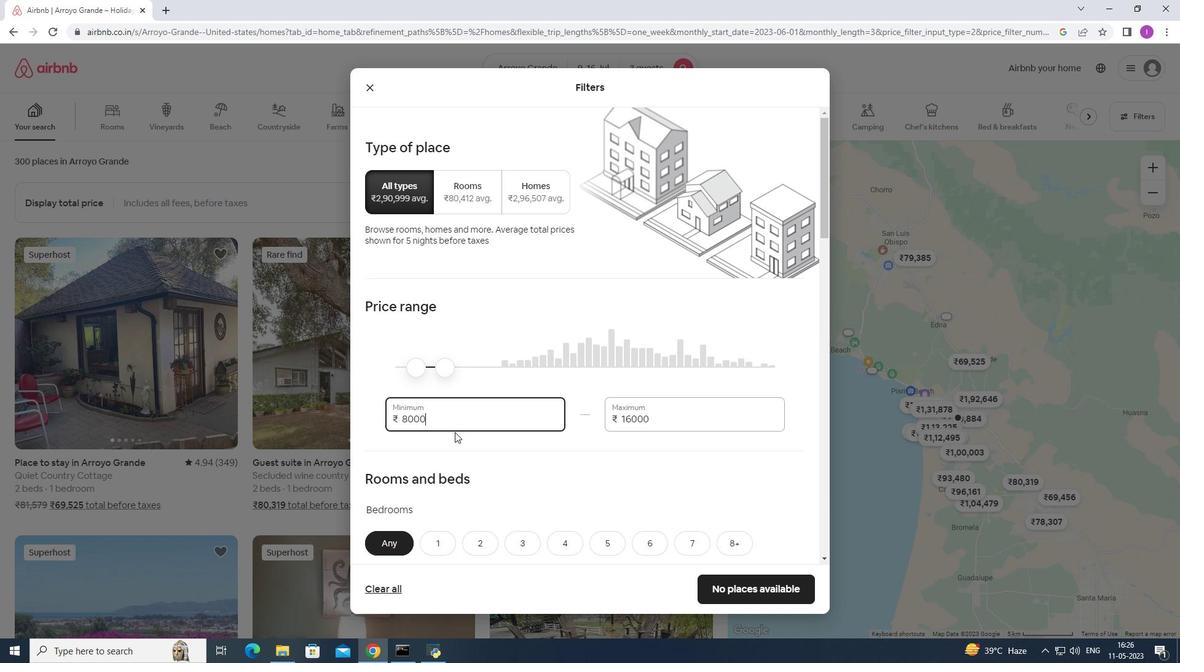 
Action: Mouse scrolled (454, 432) with delta (0, 0)
Screenshot: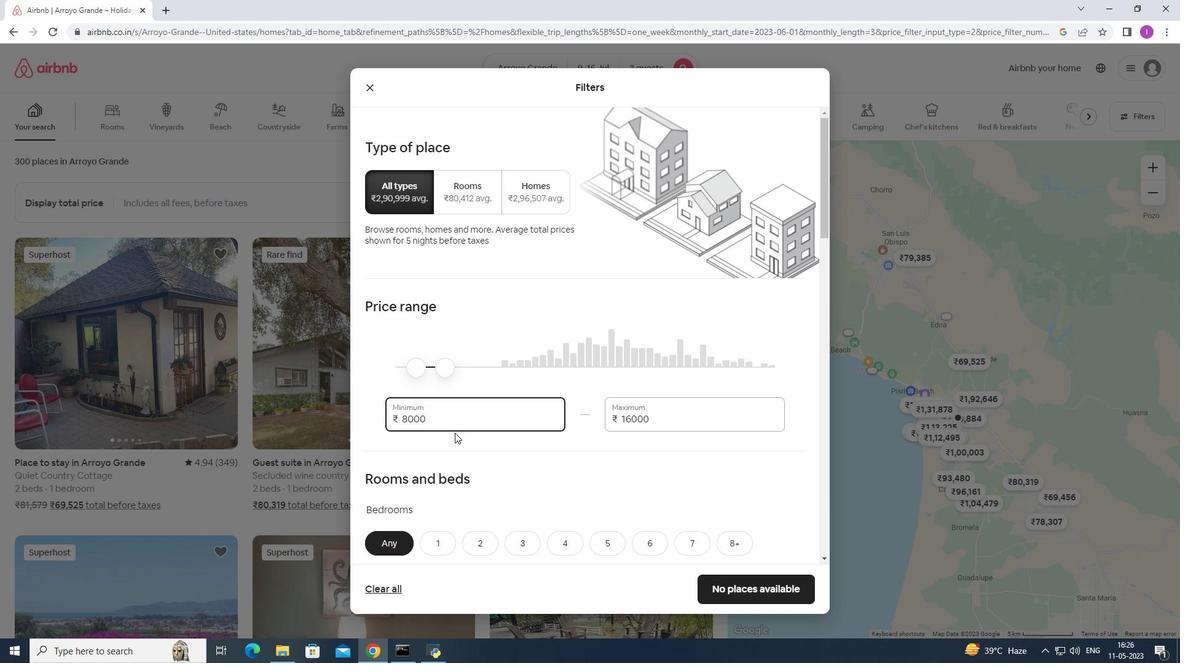 
Action: Mouse moved to (474, 424)
Screenshot: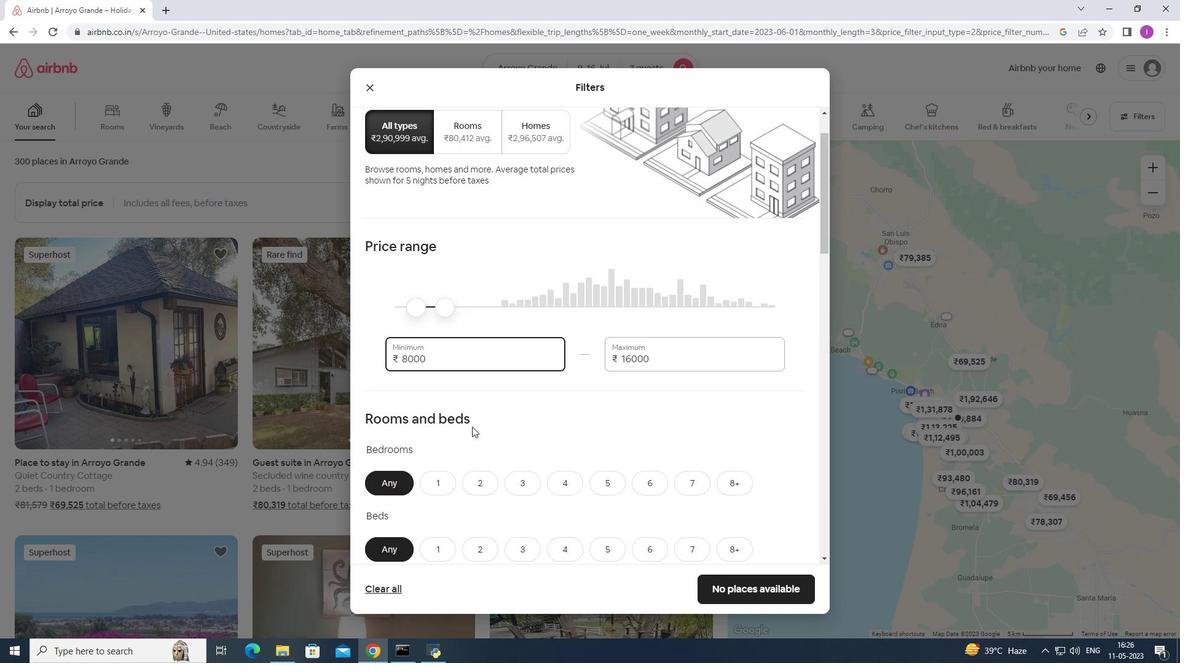 
Action: Mouse scrolled (474, 424) with delta (0, 0)
Screenshot: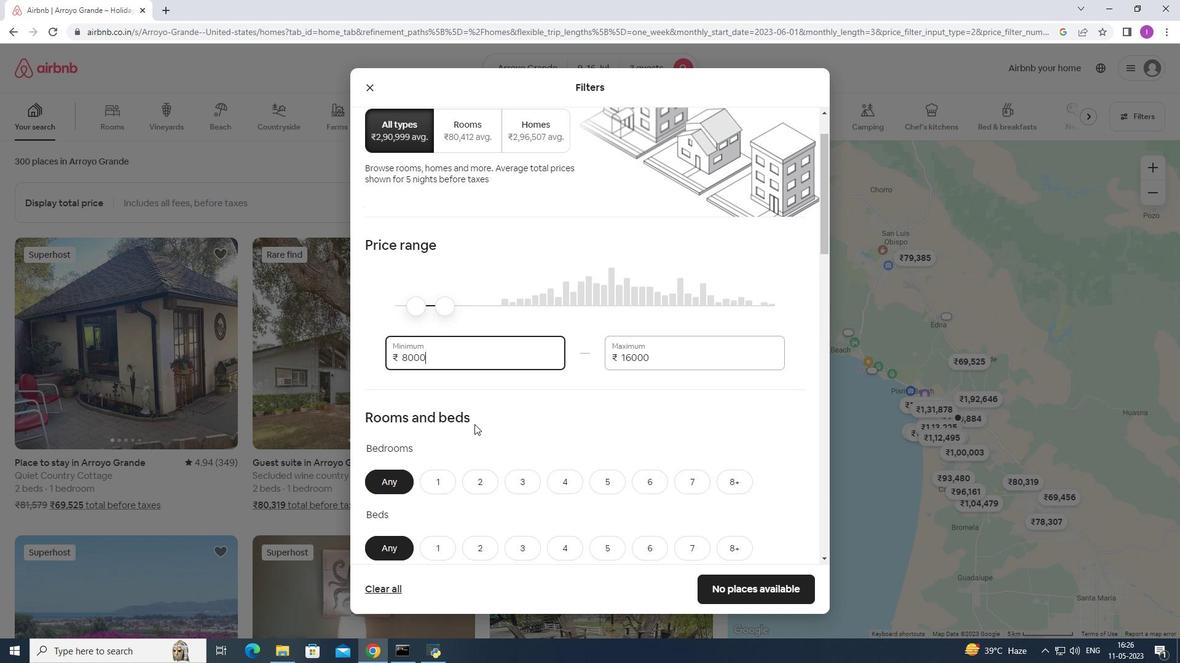 
Action: Mouse moved to (476, 422)
Screenshot: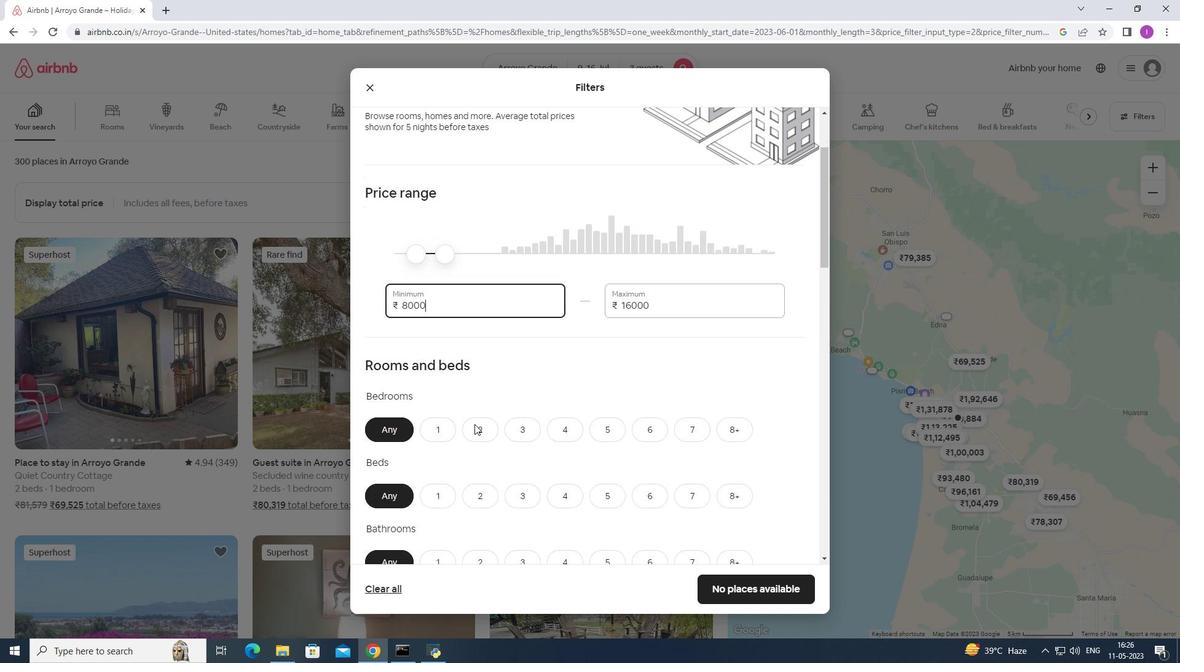 
Action: Mouse scrolled (476, 421) with delta (0, 0)
Screenshot: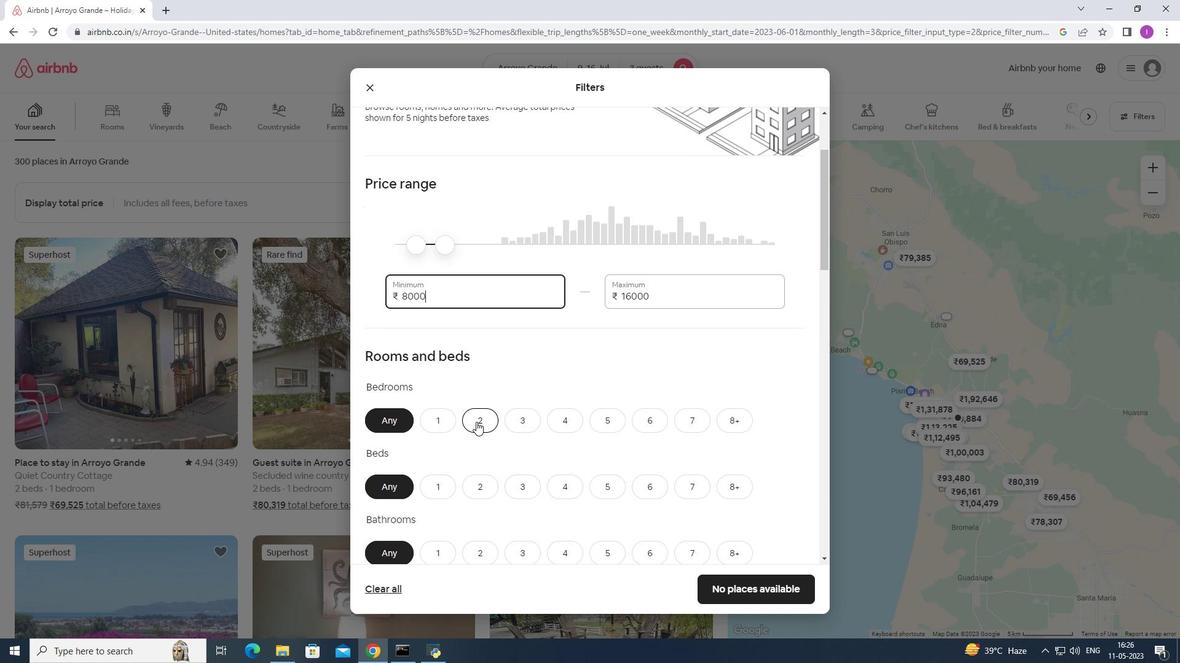 
Action: Mouse moved to (481, 421)
Screenshot: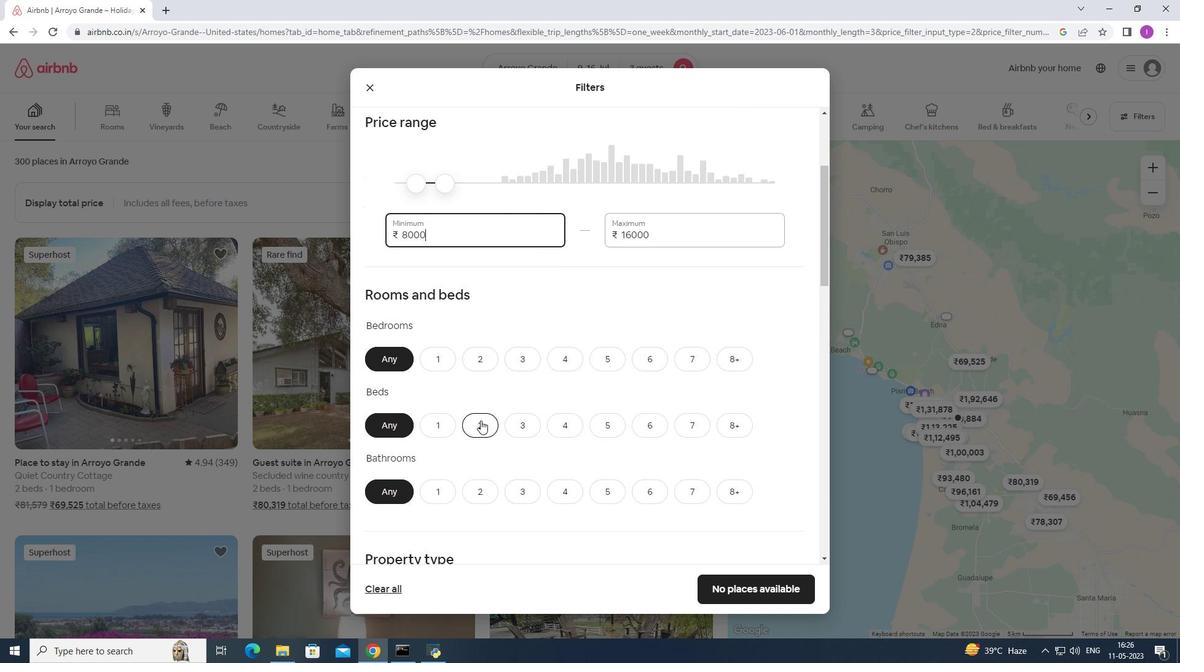 
Action: Mouse scrolled (481, 420) with delta (0, 0)
Screenshot: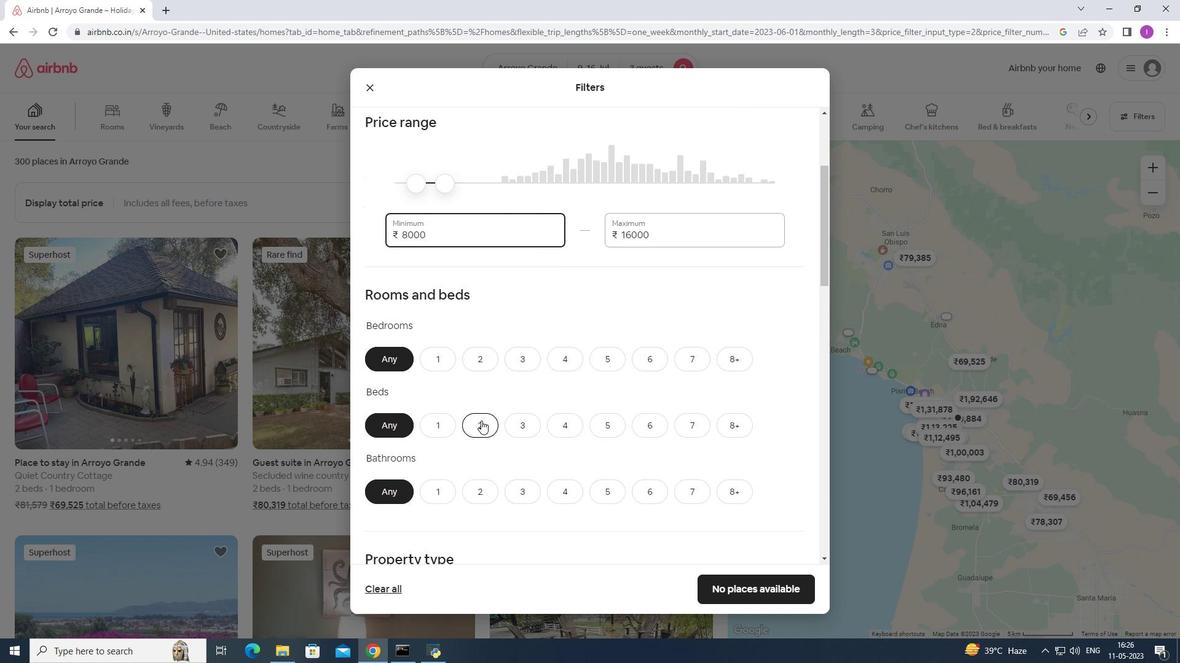 
Action: Mouse moved to (477, 297)
Screenshot: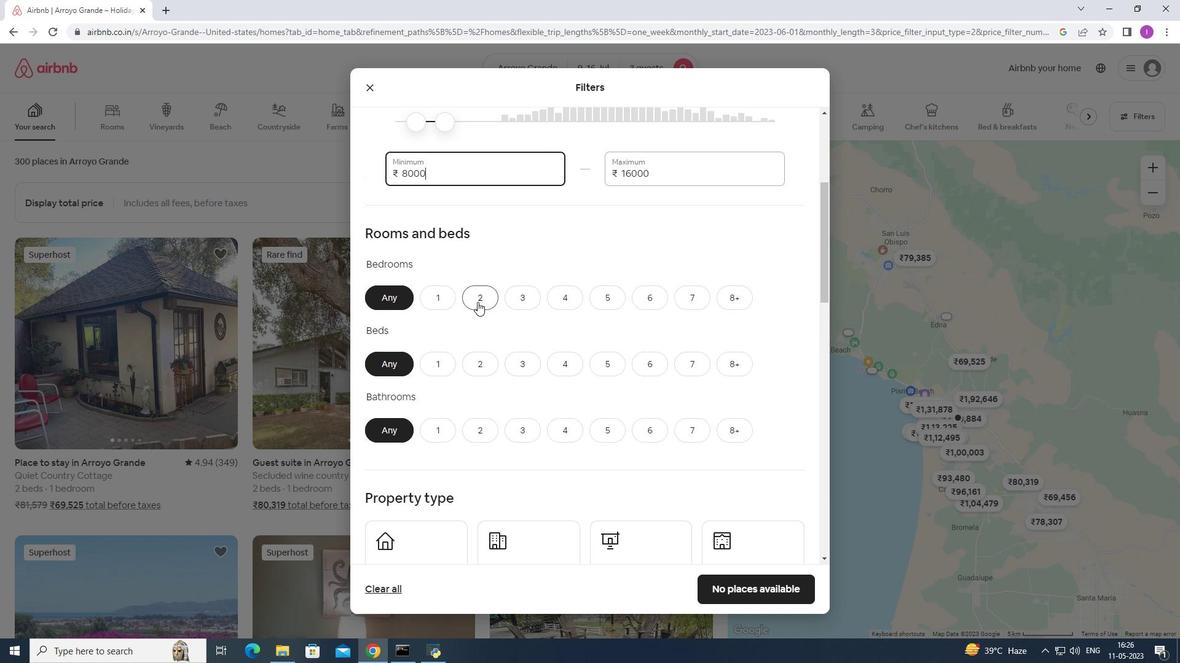 
Action: Mouse pressed left at (477, 297)
Screenshot: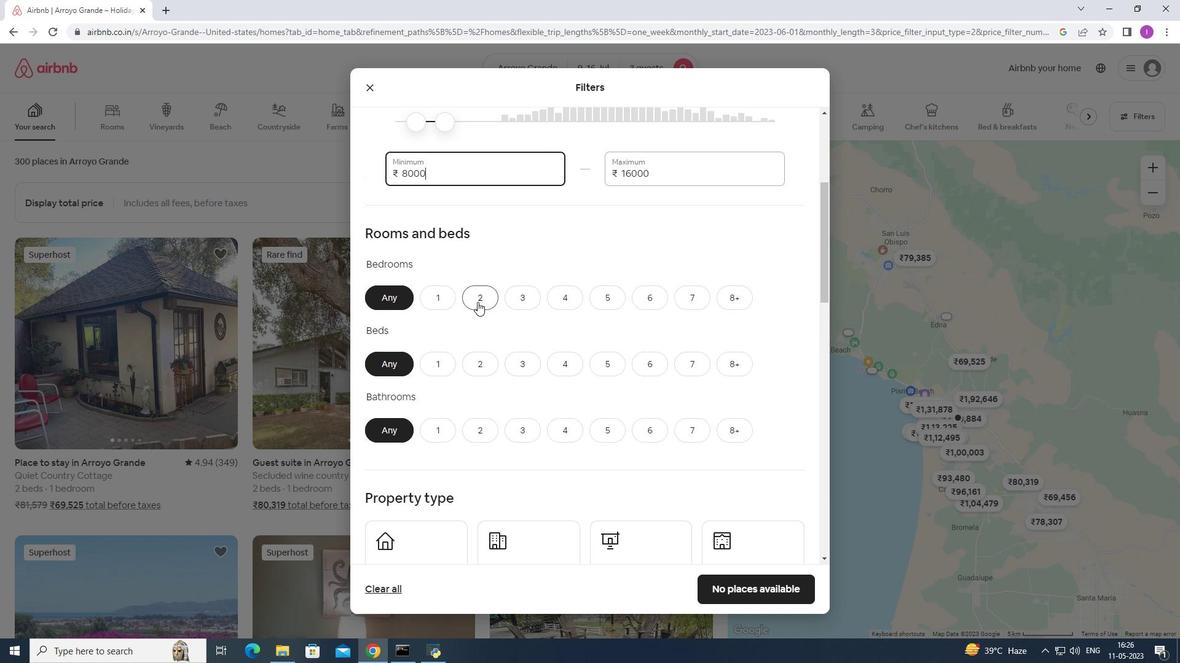 
Action: Mouse moved to (482, 363)
Screenshot: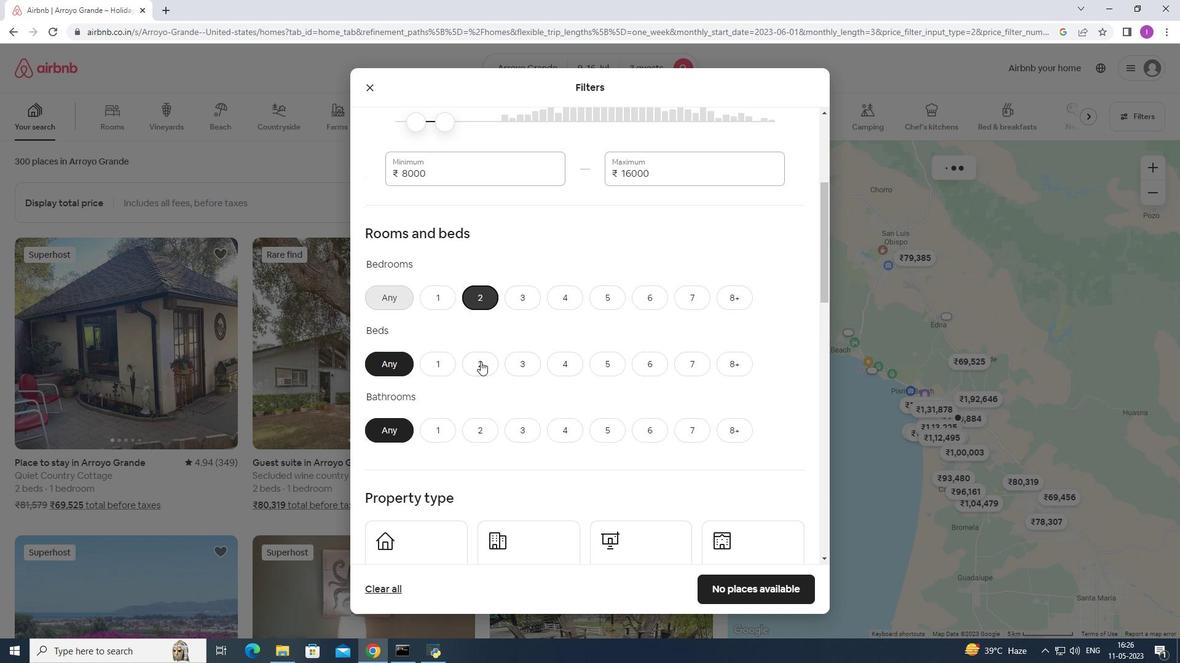 
Action: Mouse pressed left at (482, 363)
Screenshot: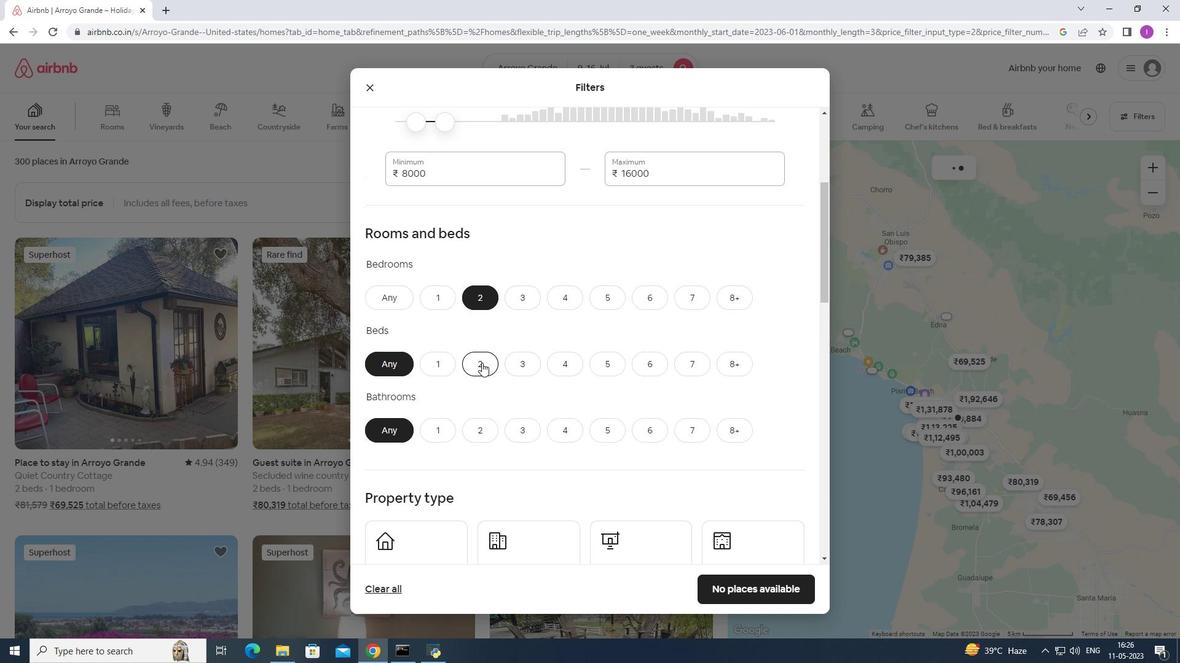 
Action: Mouse moved to (443, 430)
Screenshot: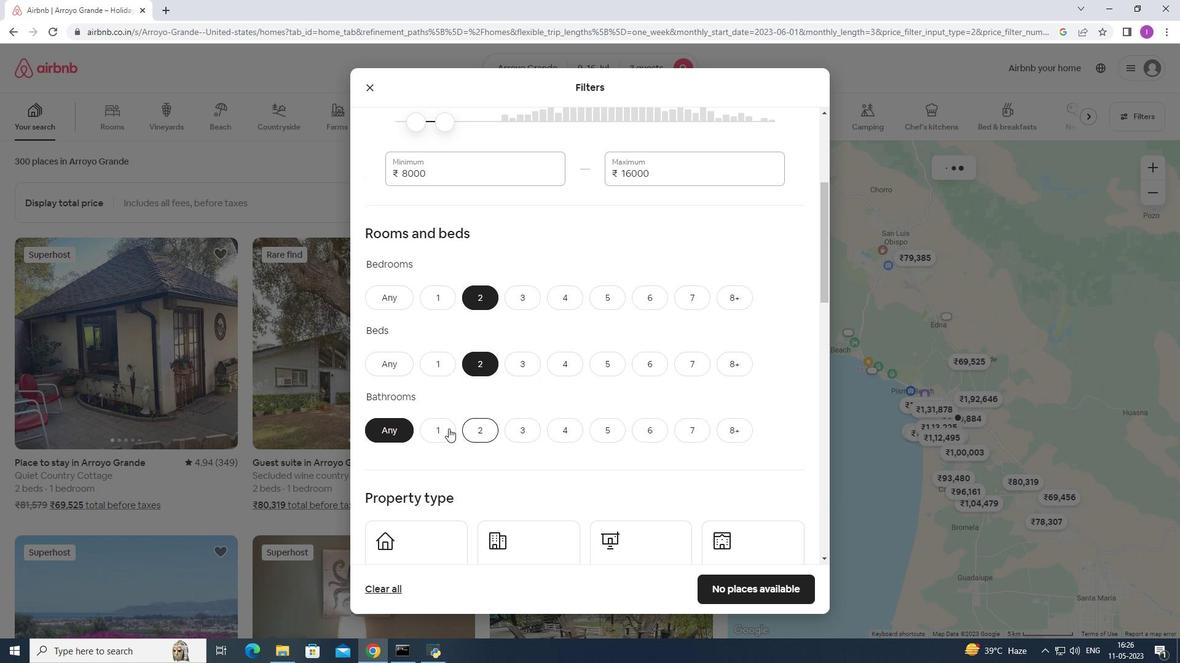 
Action: Mouse pressed left at (443, 430)
Screenshot: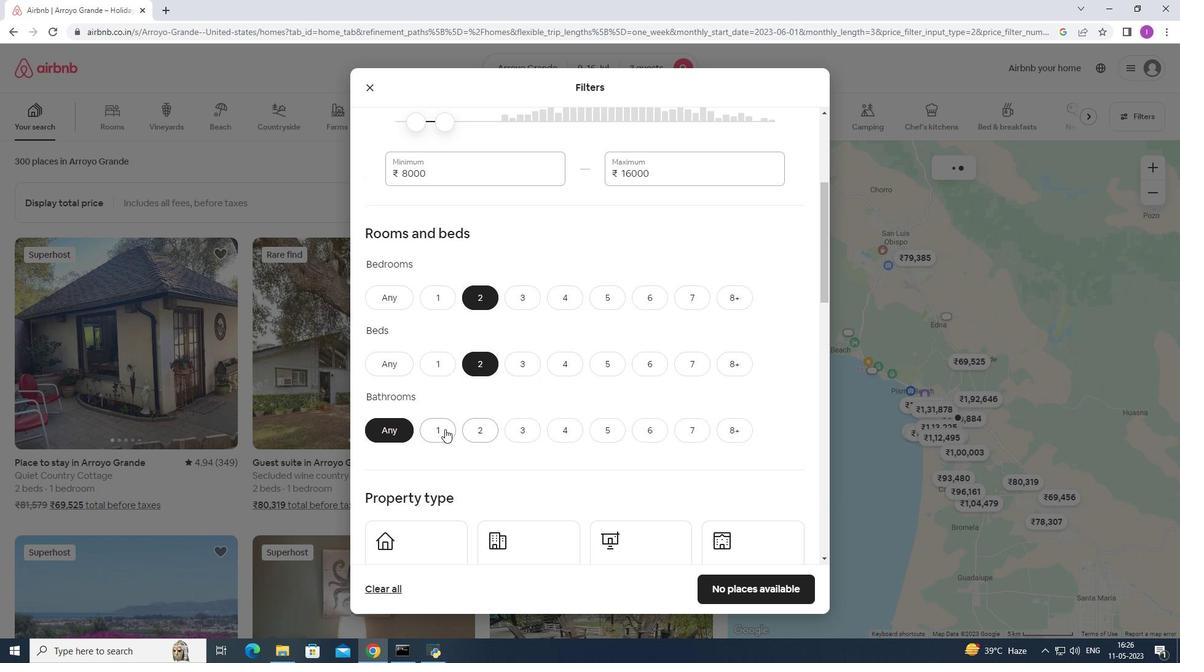 
Action: Mouse moved to (514, 420)
Screenshot: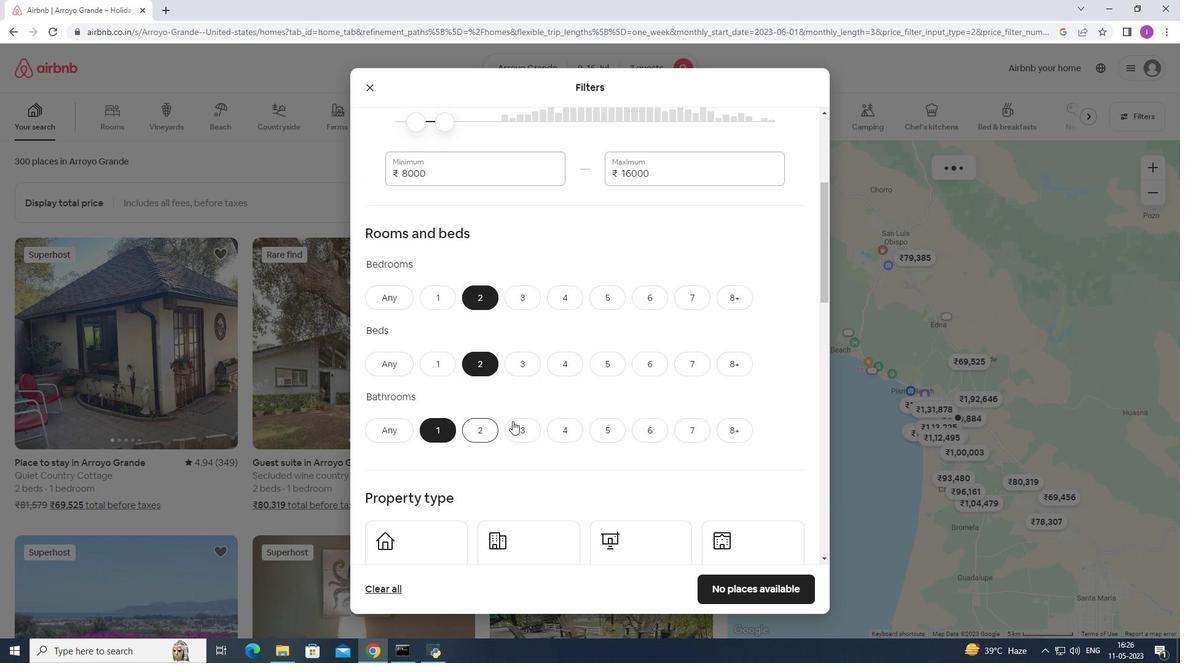 
Action: Mouse scrolled (514, 419) with delta (0, 0)
Screenshot: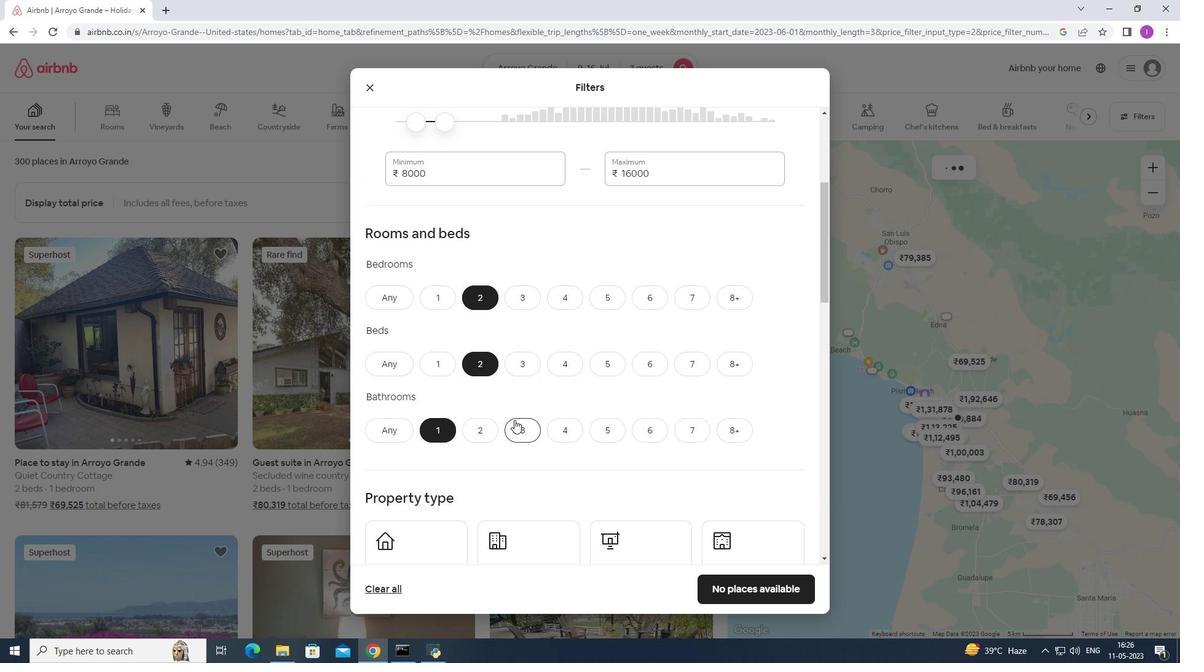 
Action: Mouse scrolled (514, 419) with delta (0, 0)
Screenshot: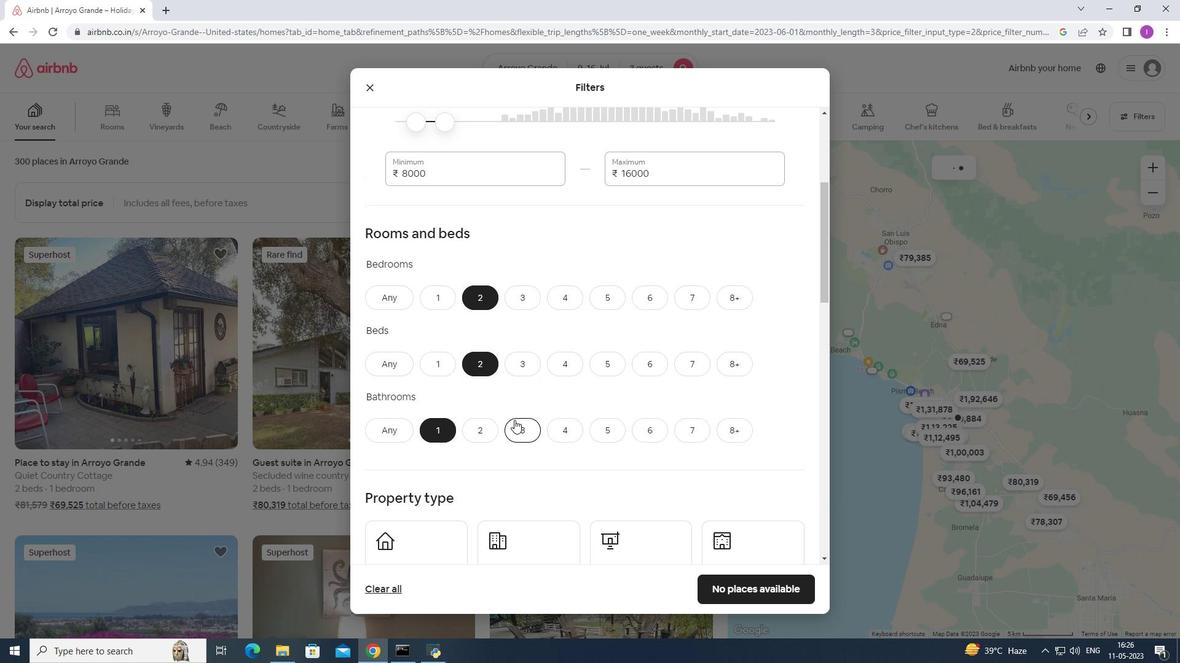 
Action: Mouse moved to (445, 441)
Screenshot: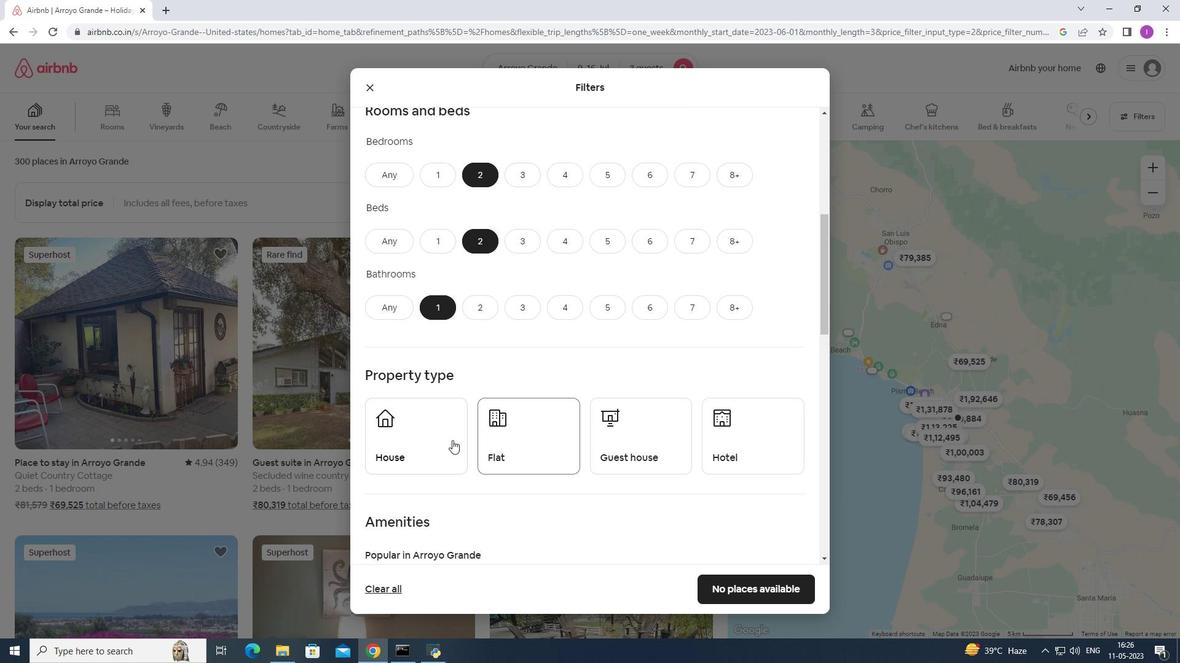 
Action: Mouse pressed left at (445, 441)
Screenshot: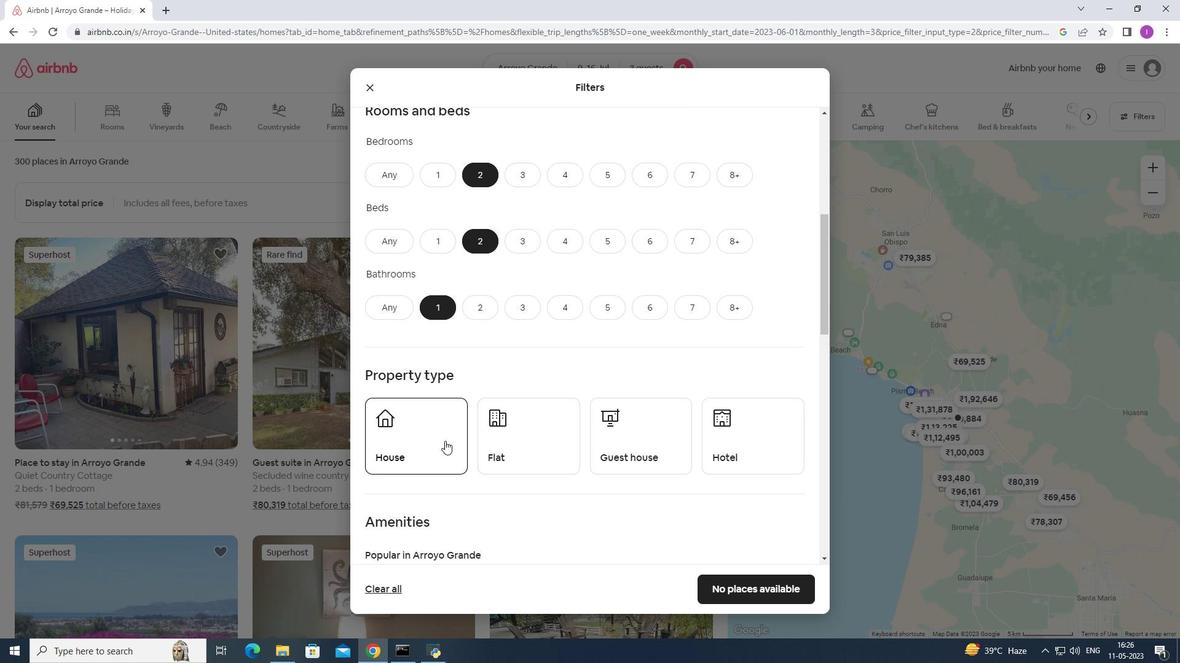 
Action: Mouse moved to (510, 436)
Screenshot: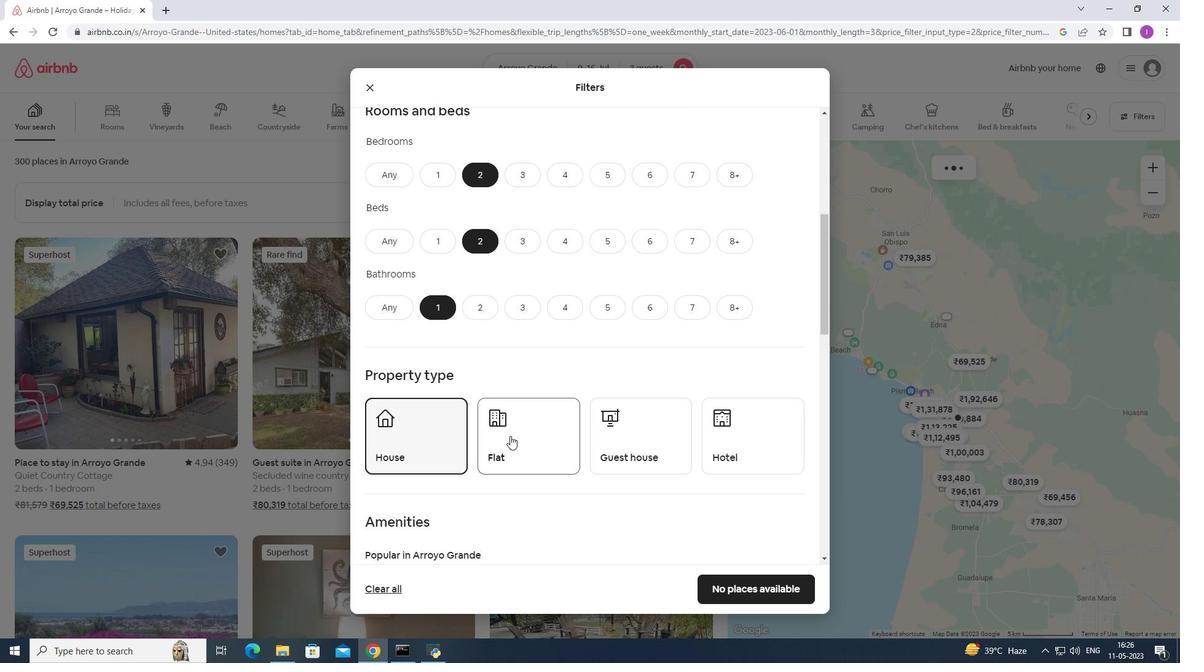 
Action: Mouse pressed left at (510, 436)
Screenshot: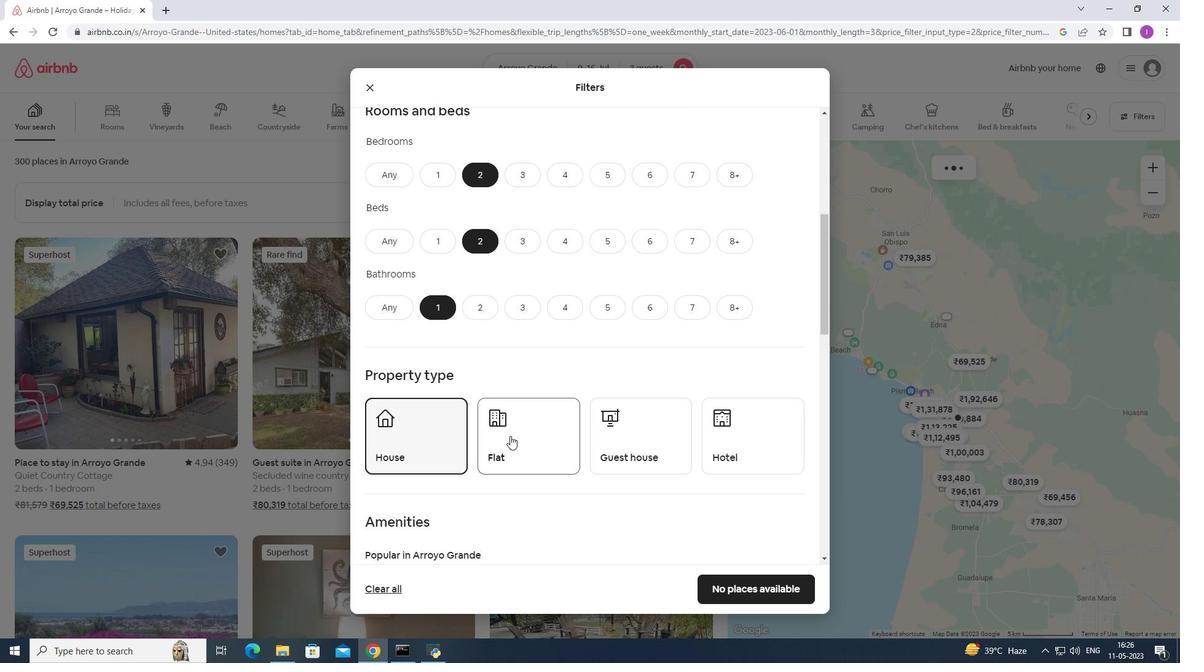 
Action: Mouse moved to (585, 436)
Screenshot: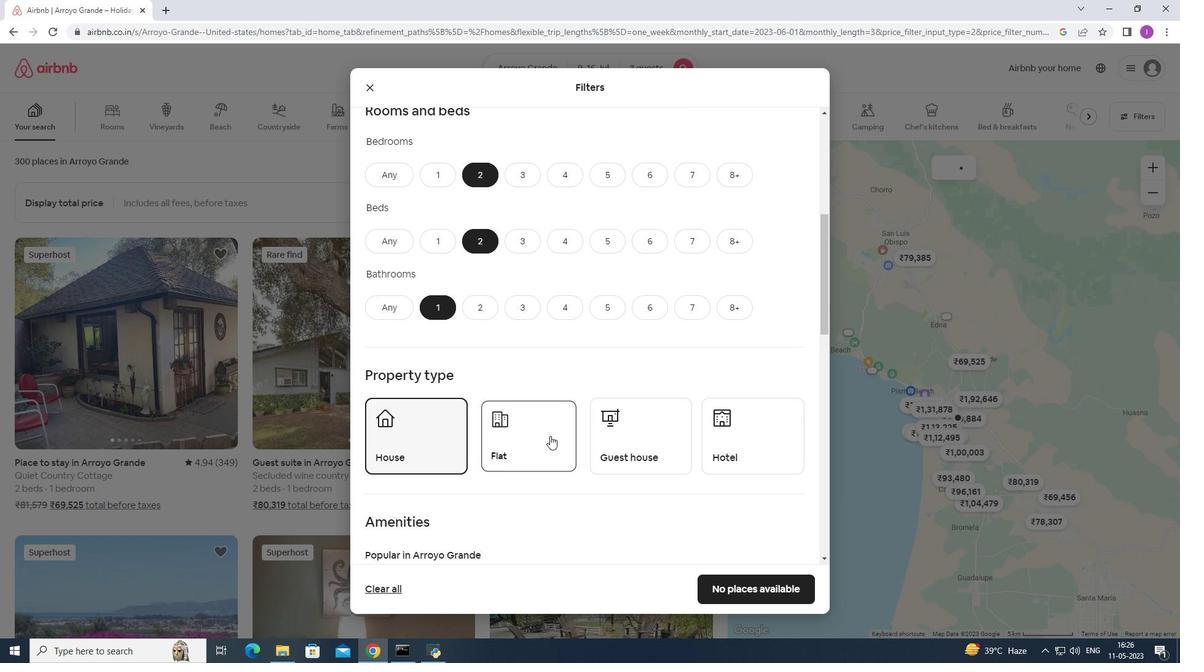 
Action: Mouse pressed left at (585, 436)
Screenshot: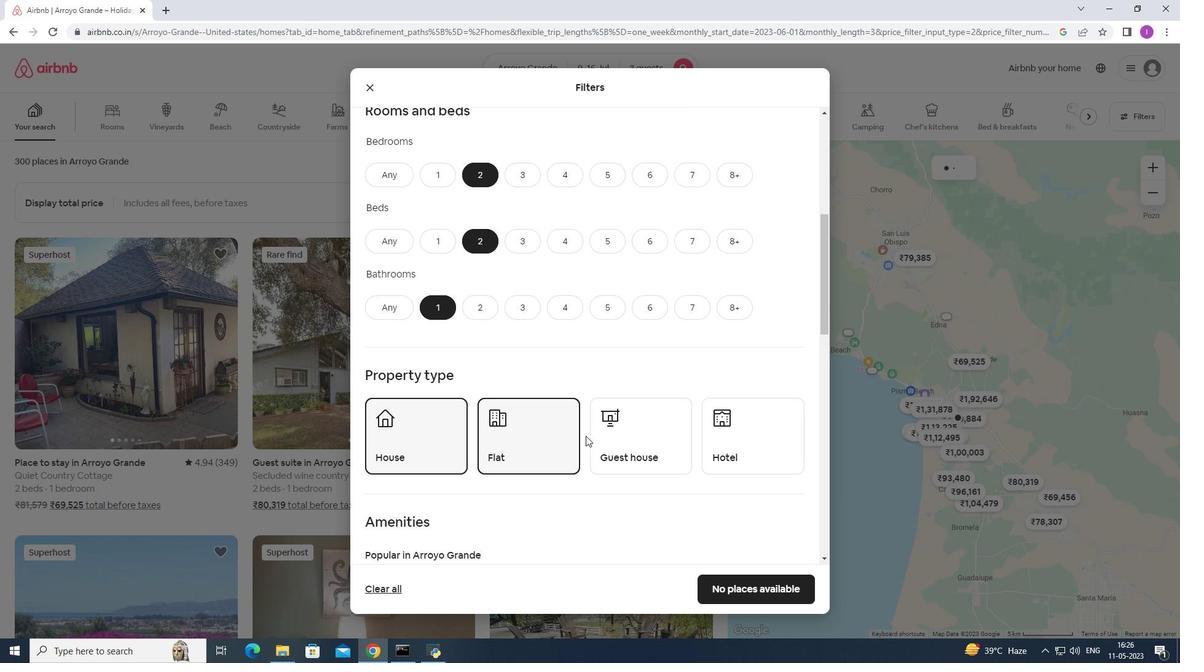 
Action: Mouse moved to (627, 436)
Screenshot: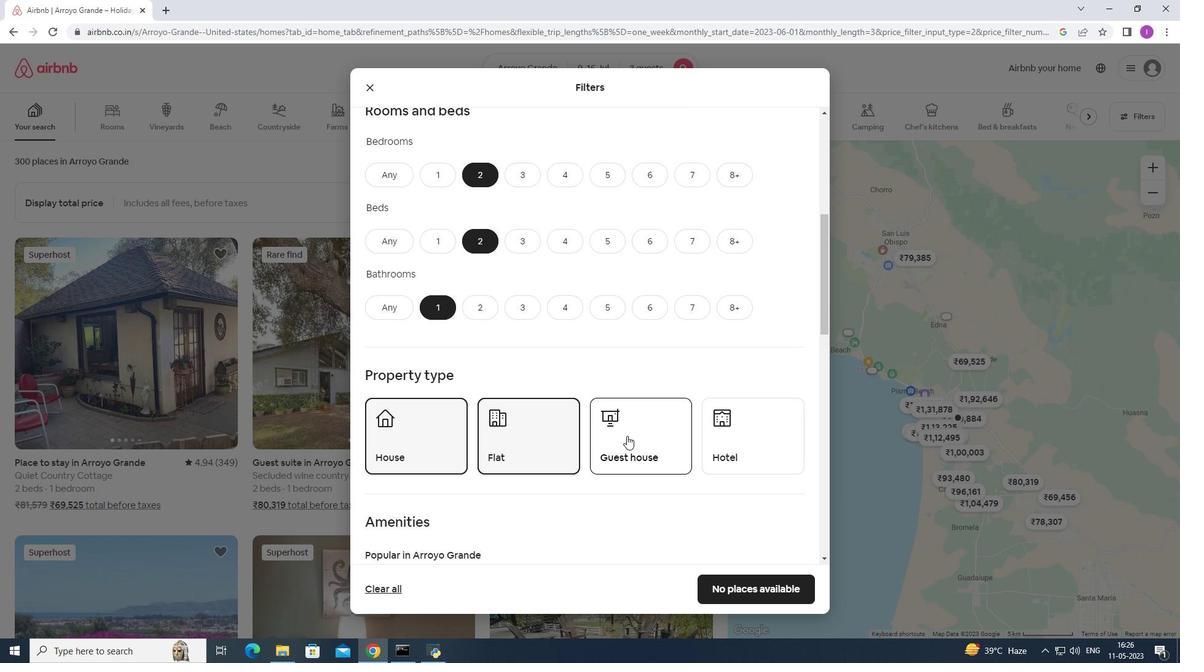 
Action: Mouse pressed left at (627, 436)
Screenshot: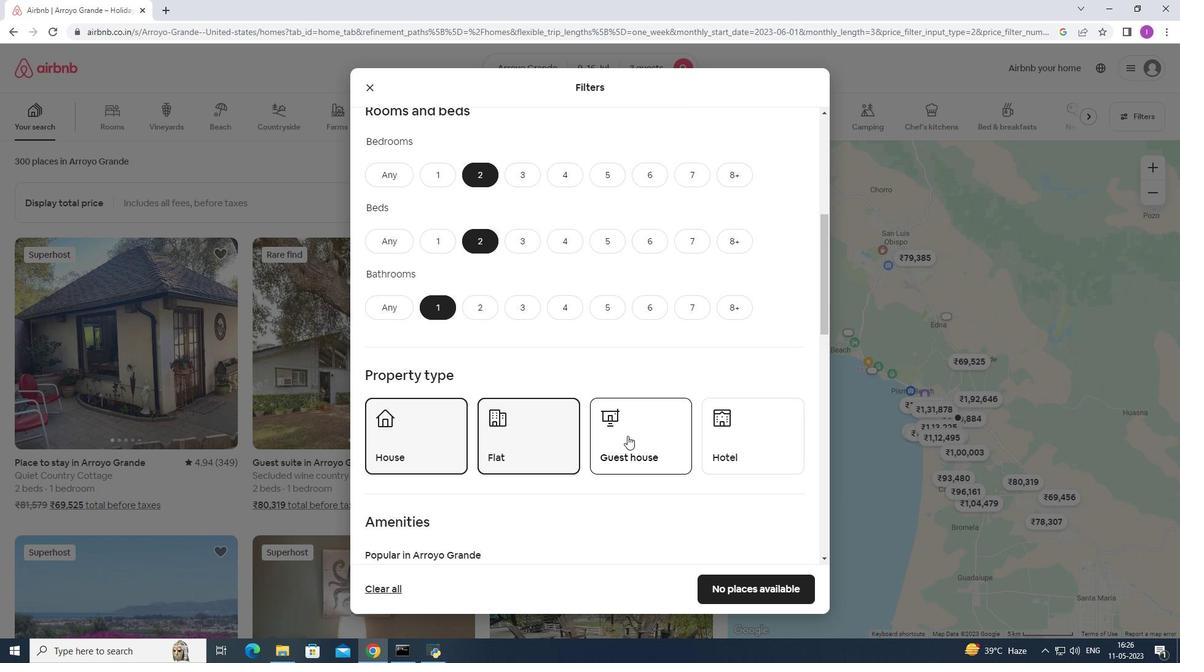 
Action: Mouse moved to (629, 435)
Screenshot: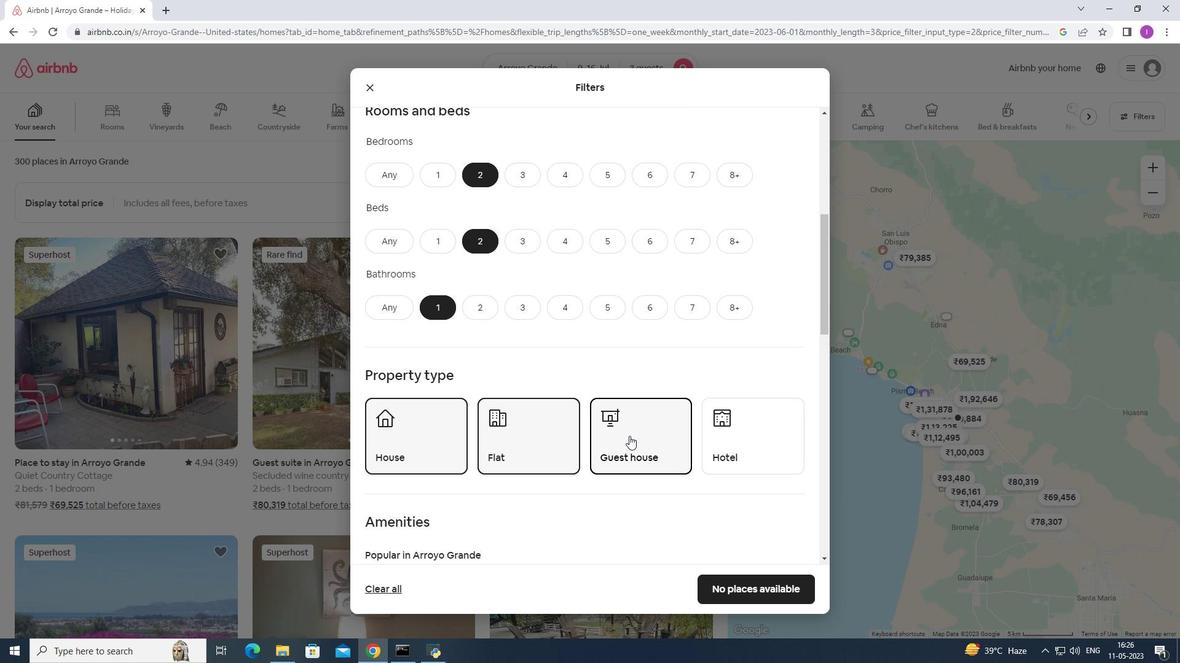 
Action: Mouse scrolled (629, 434) with delta (0, 0)
Screenshot: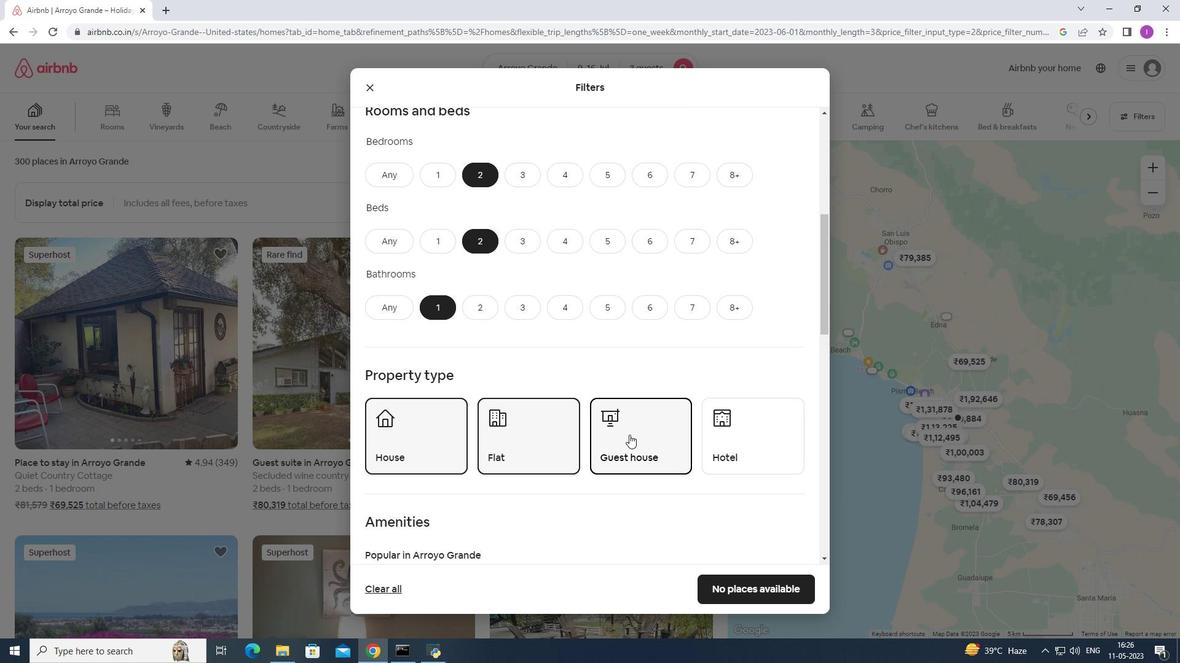
Action: Mouse moved to (629, 430)
Screenshot: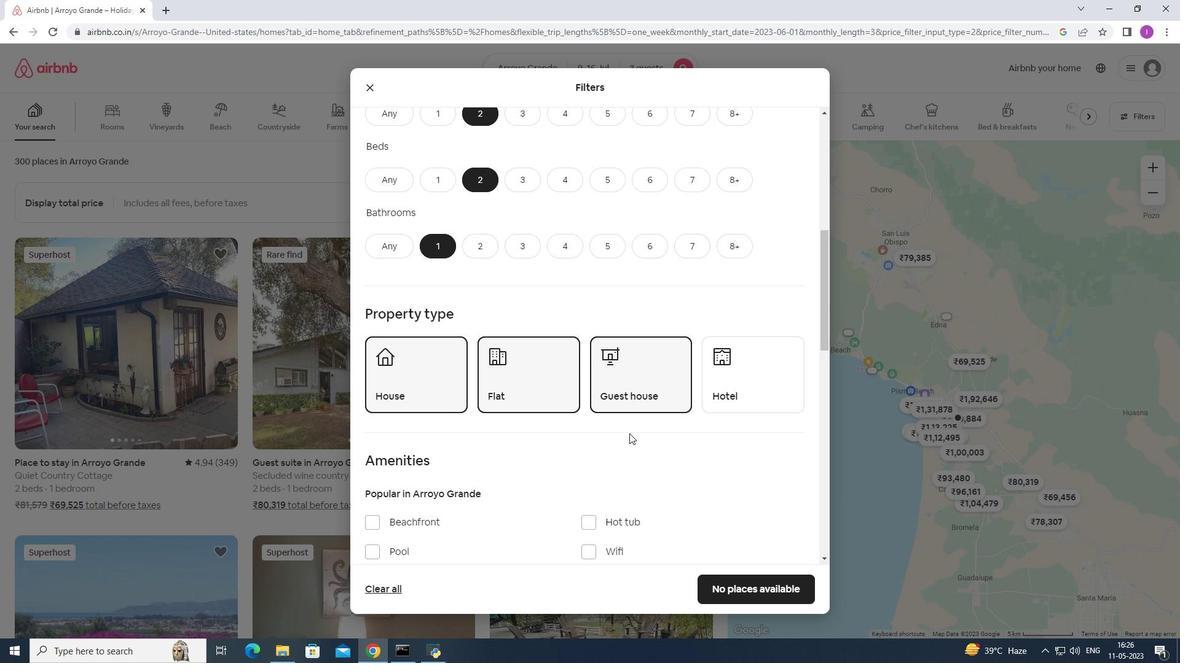 
Action: Mouse scrolled (629, 430) with delta (0, 0)
Screenshot: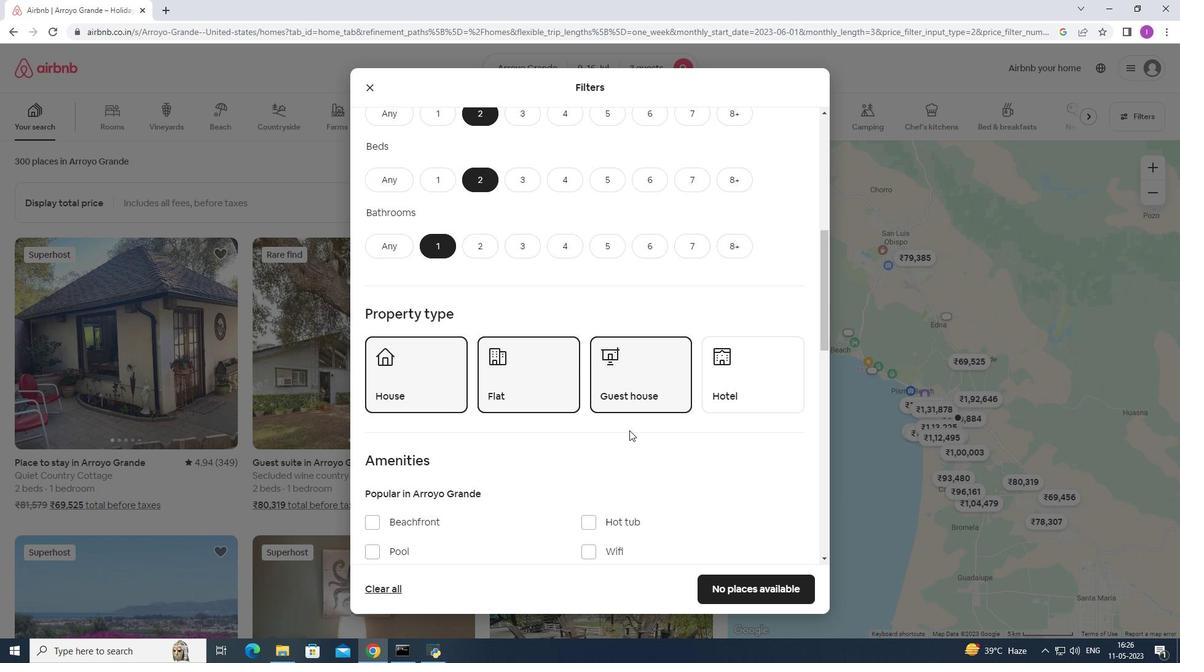 
Action: Mouse scrolled (629, 430) with delta (0, 0)
Screenshot: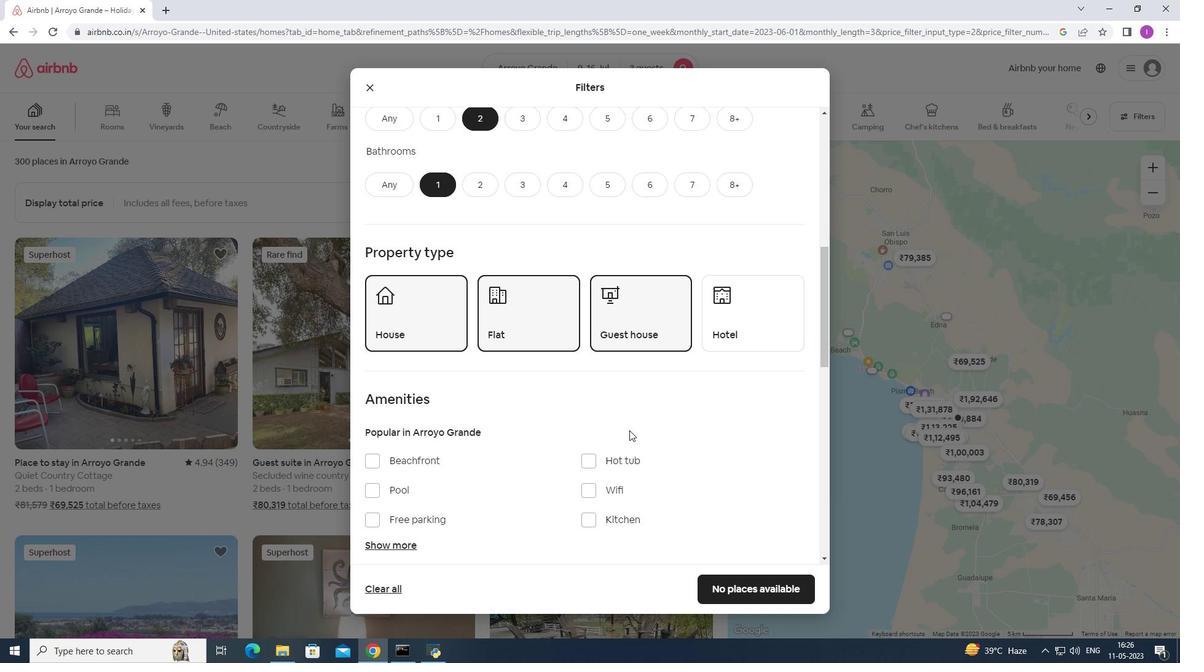 
Action: Mouse moved to (389, 482)
Screenshot: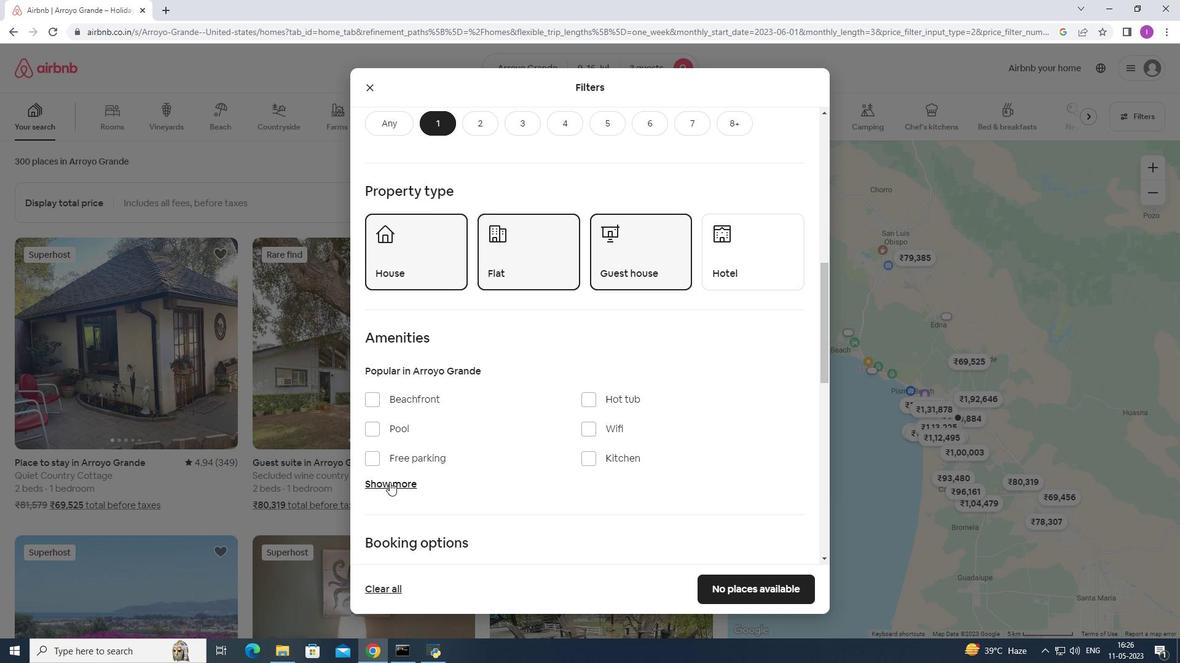 
Action: Mouse pressed left at (389, 482)
Screenshot: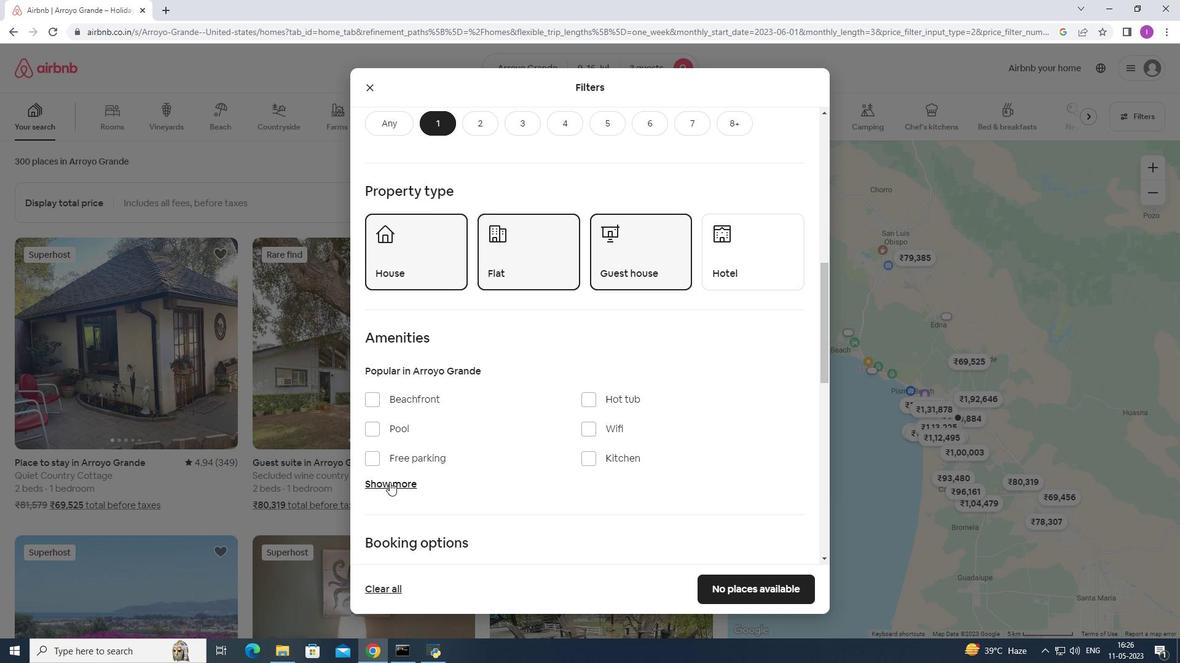 
Action: Mouse moved to (373, 528)
Screenshot: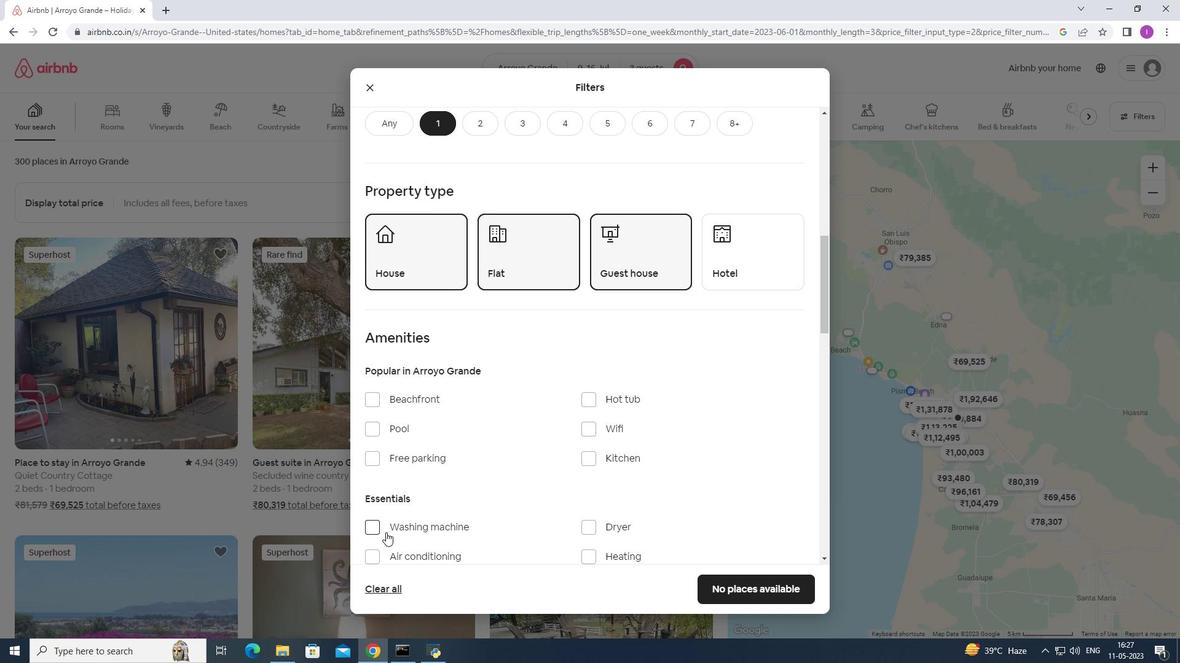 
Action: Mouse pressed left at (373, 528)
Screenshot: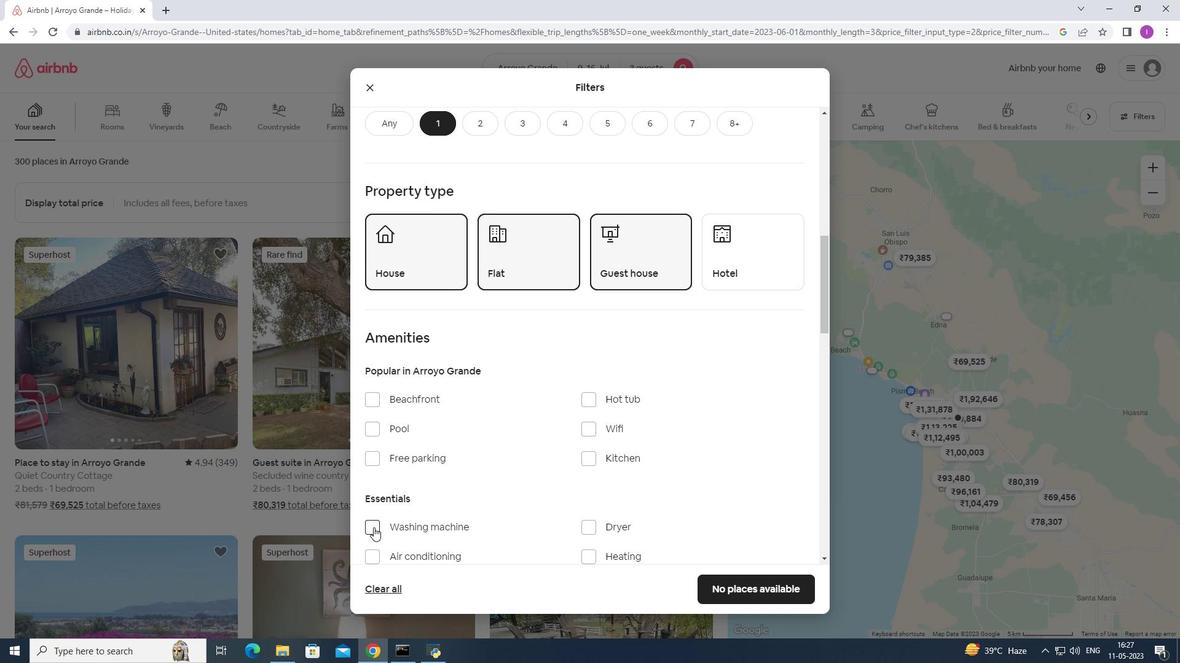 
Action: Mouse moved to (538, 494)
Screenshot: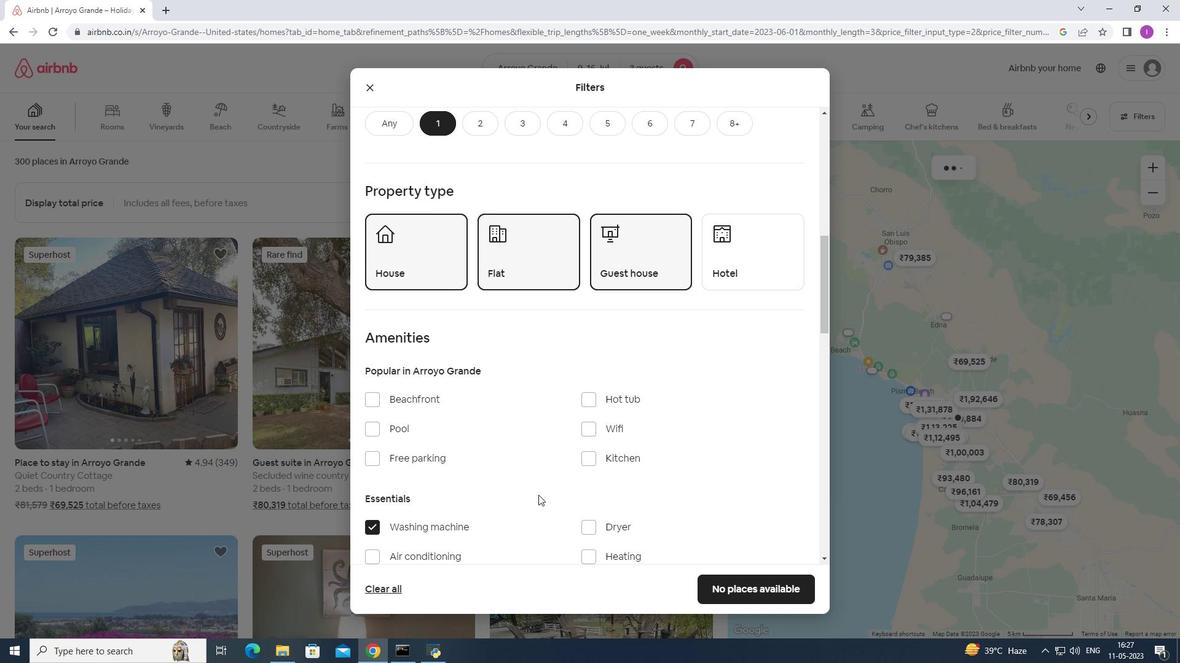 
Action: Mouse scrolled (538, 493) with delta (0, 0)
Screenshot: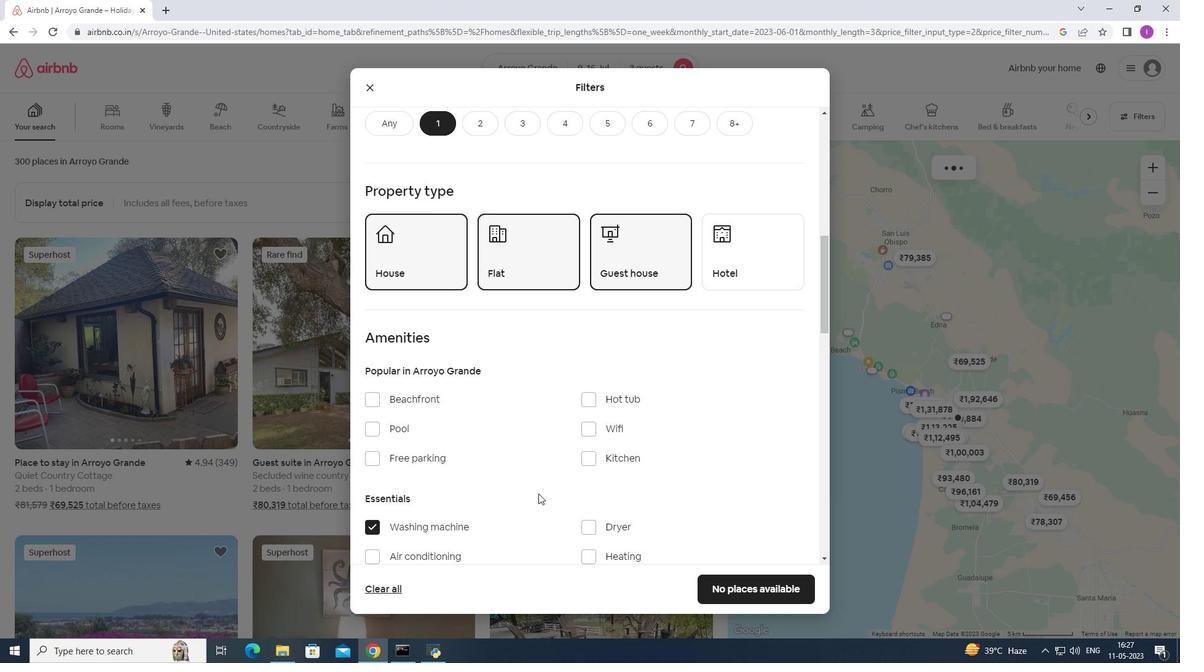 
Action: Mouse scrolled (538, 493) with delta (0, 0)
Screenshot: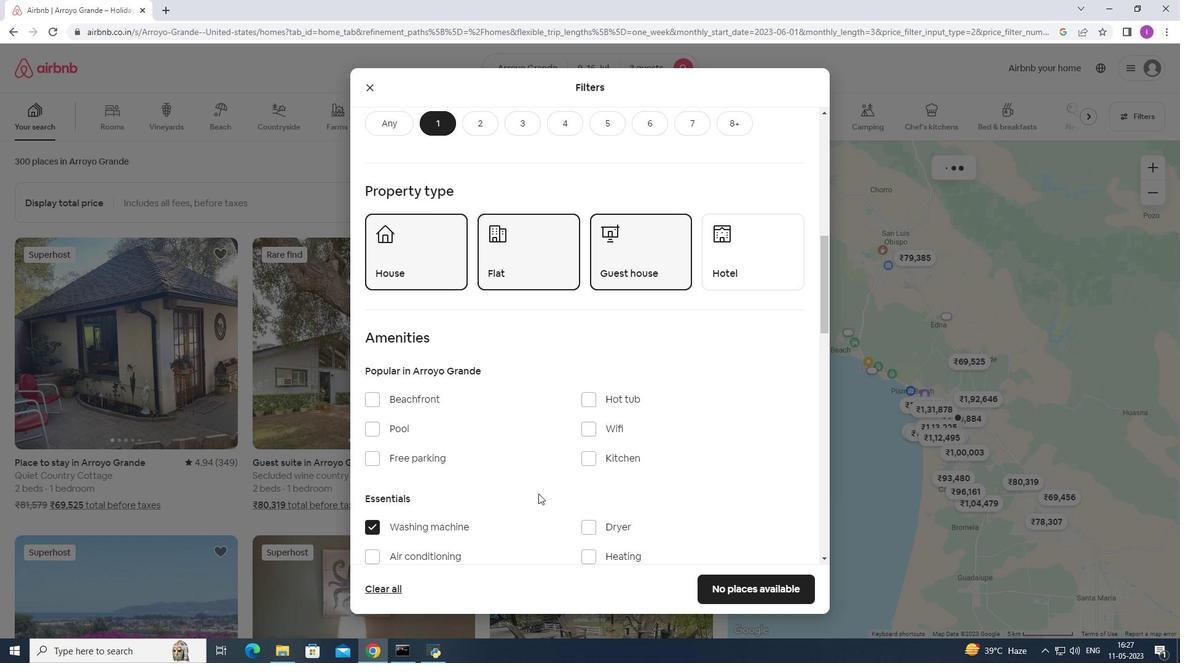 
Action: Mouse scrolled (538, 493) with delta (0, 0)
Screenshot: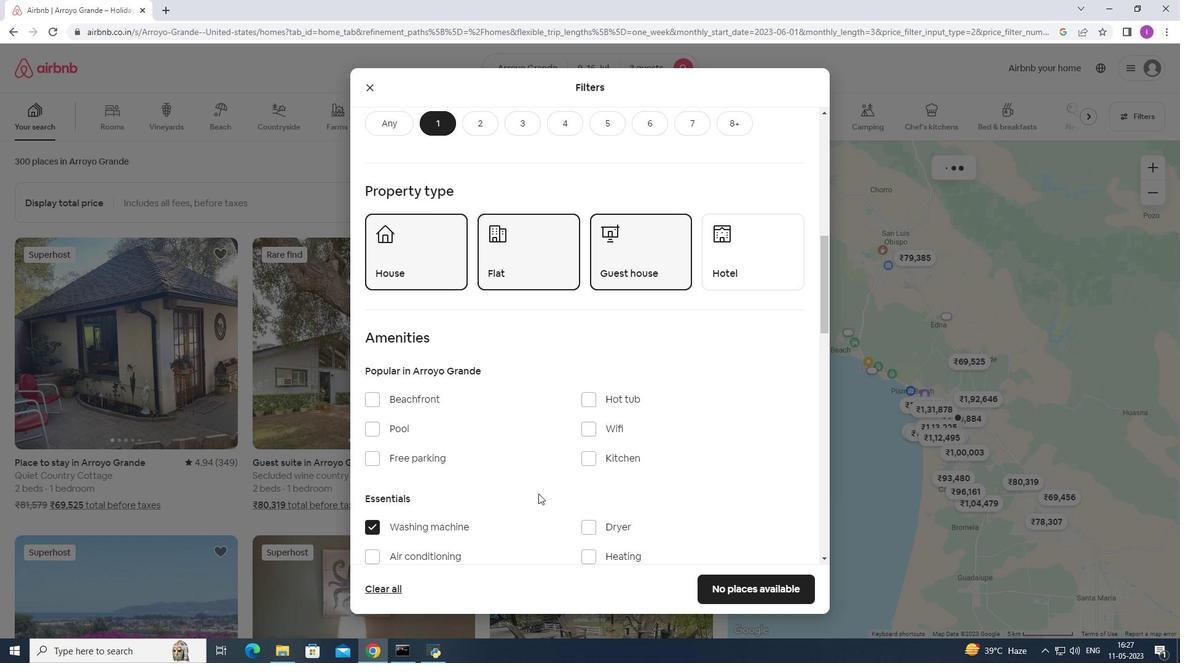 
Action: Mouse scrolled (538, 493) with delta (0, 0)
Screenshot: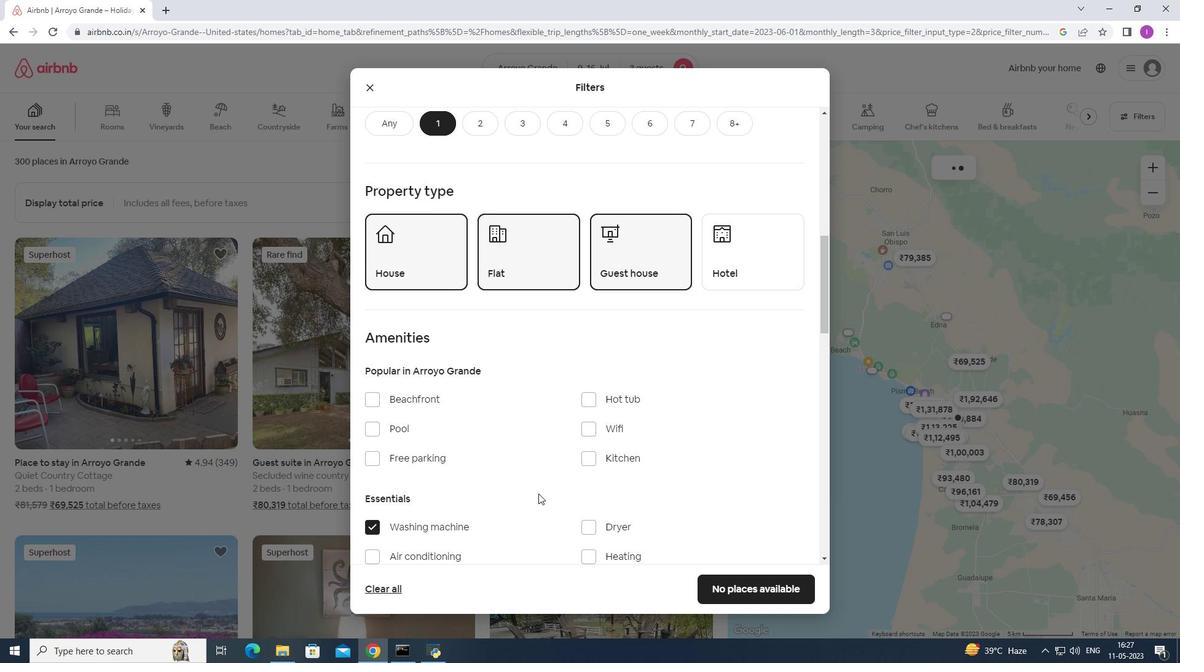 
Action: Mouse moved to (539, 491)
Screenshot: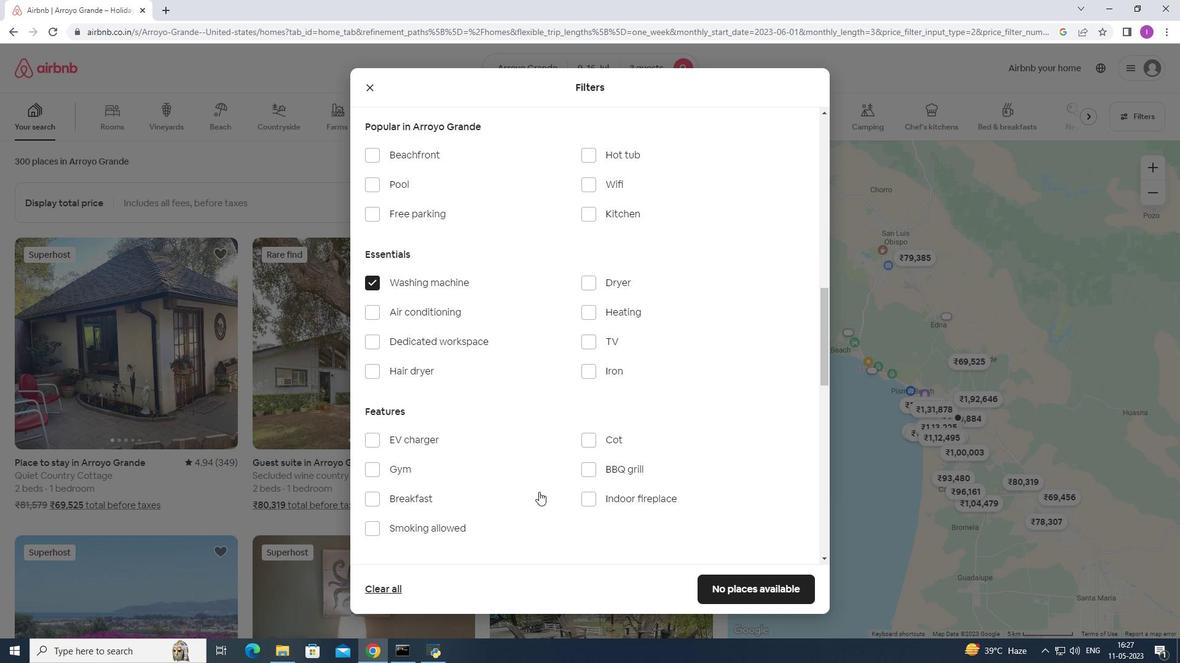 
Action: Mouse scrolled (539, 491) with delta (0, 0)
Screenshot: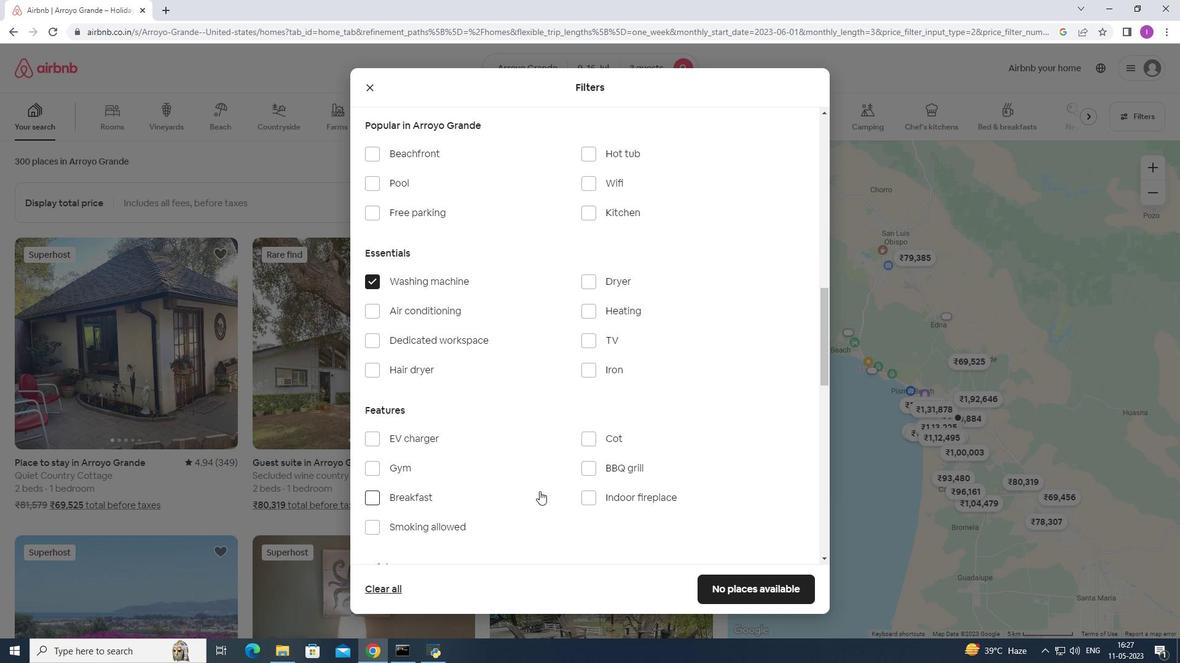 
Action: Mouse scrolled (539, 491) with delta (0, 0)
Screenshot: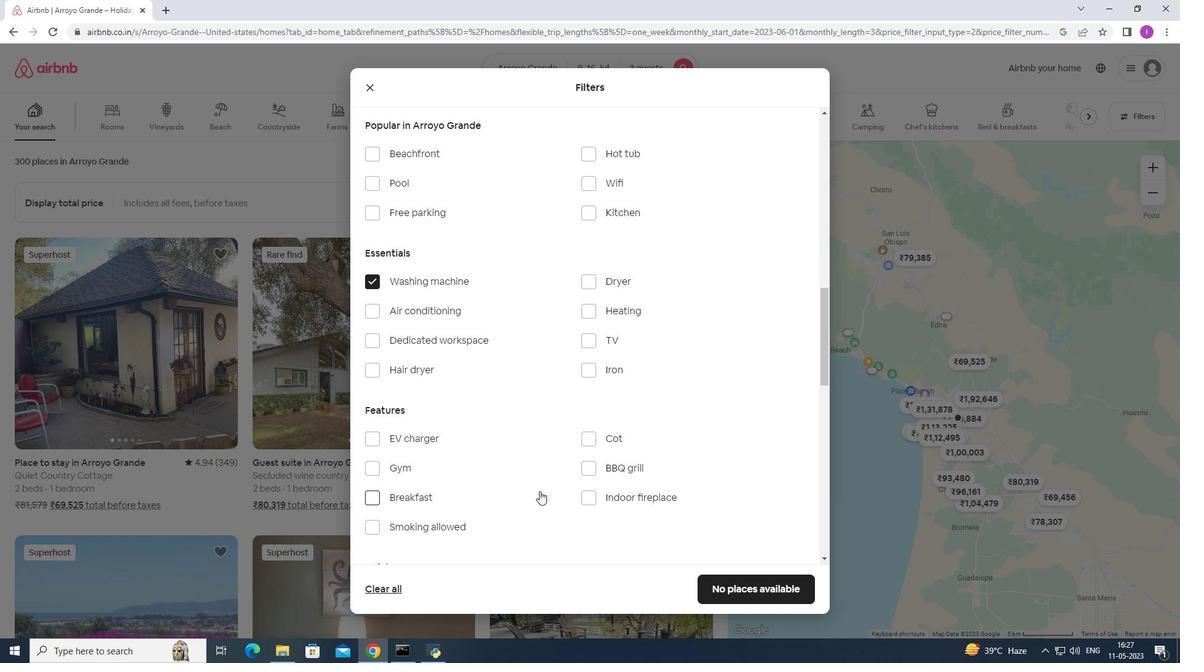 
Action: Mouse scrolled (539, 491) with delta (0, 0)
Screenshot: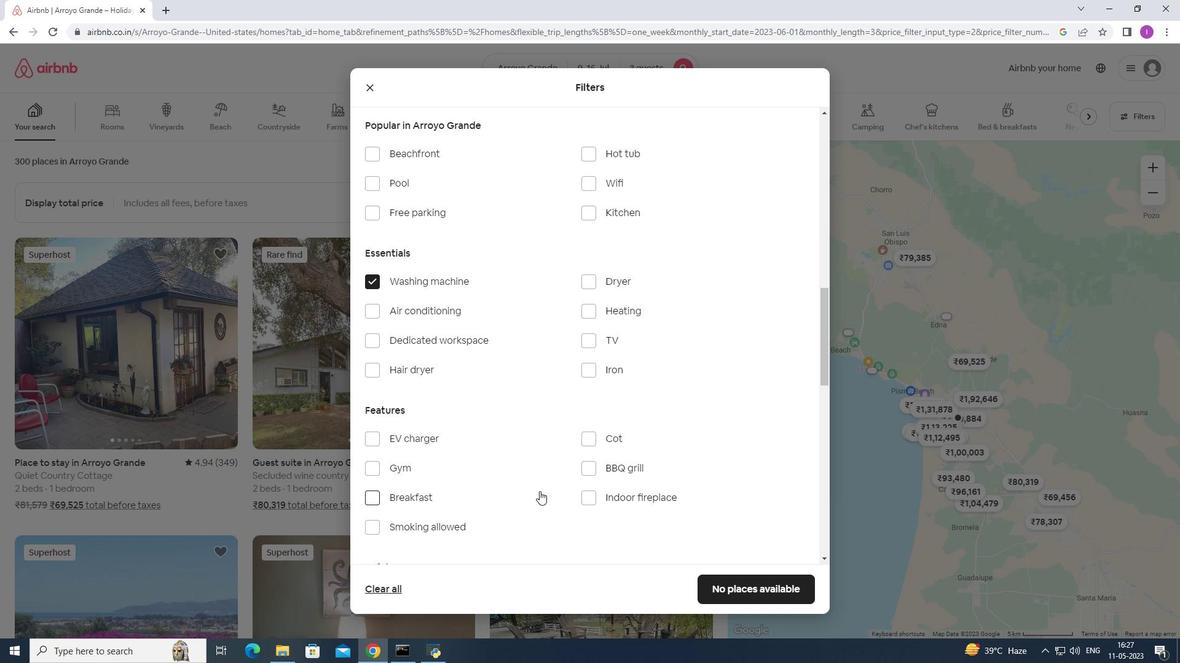 
Action: Mouse scrolled (539, 491) with delta (0, 0)
Screenshot: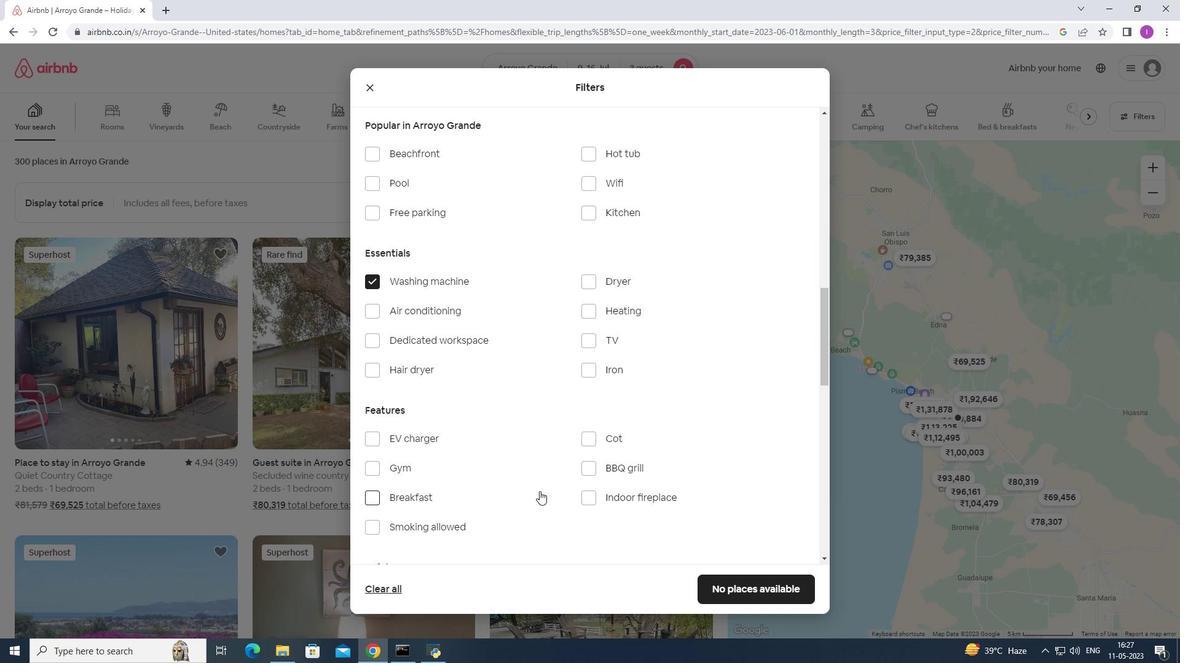 
Action: Mouse moved to (540, 489)
Screenshot: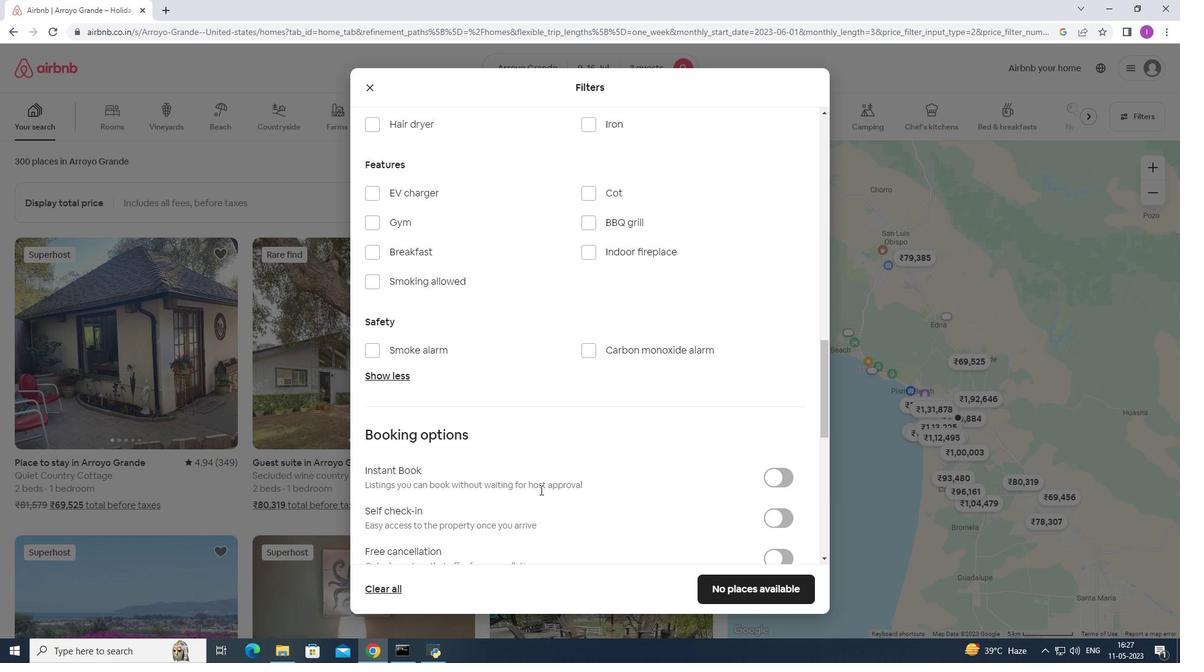 
Action: Mouse scrolled (540, 489) with delta (0, 0)
Screenshot: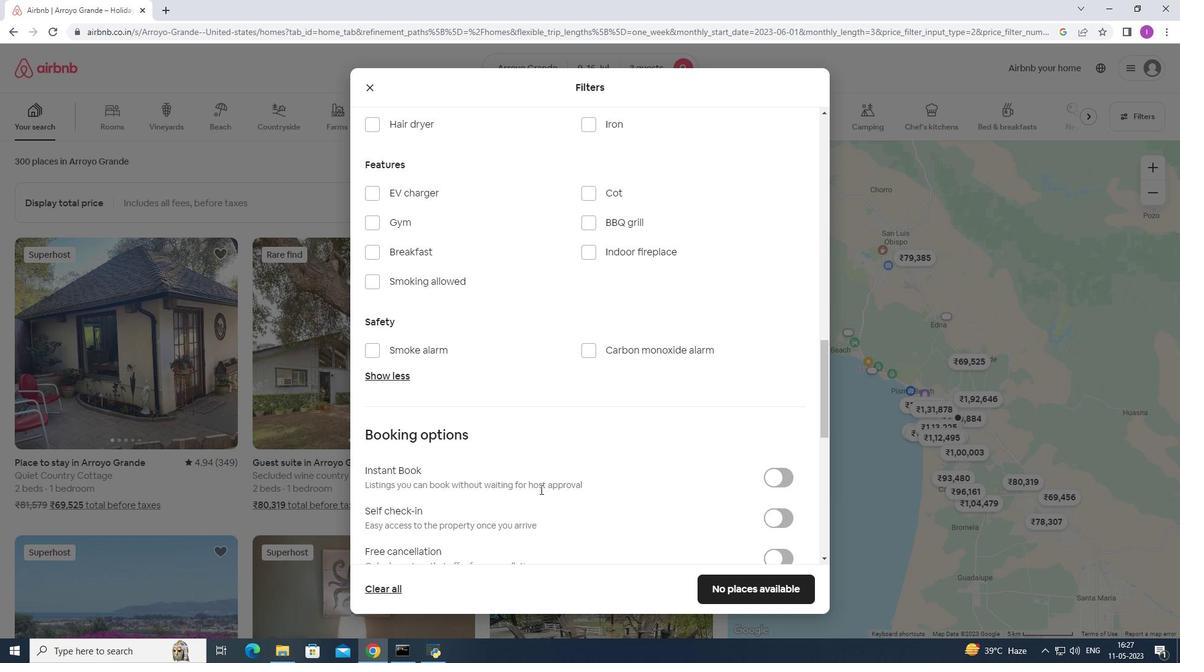 
Action: Mouse scrolled (540, 489) with delta (0, 0)
Screenshot: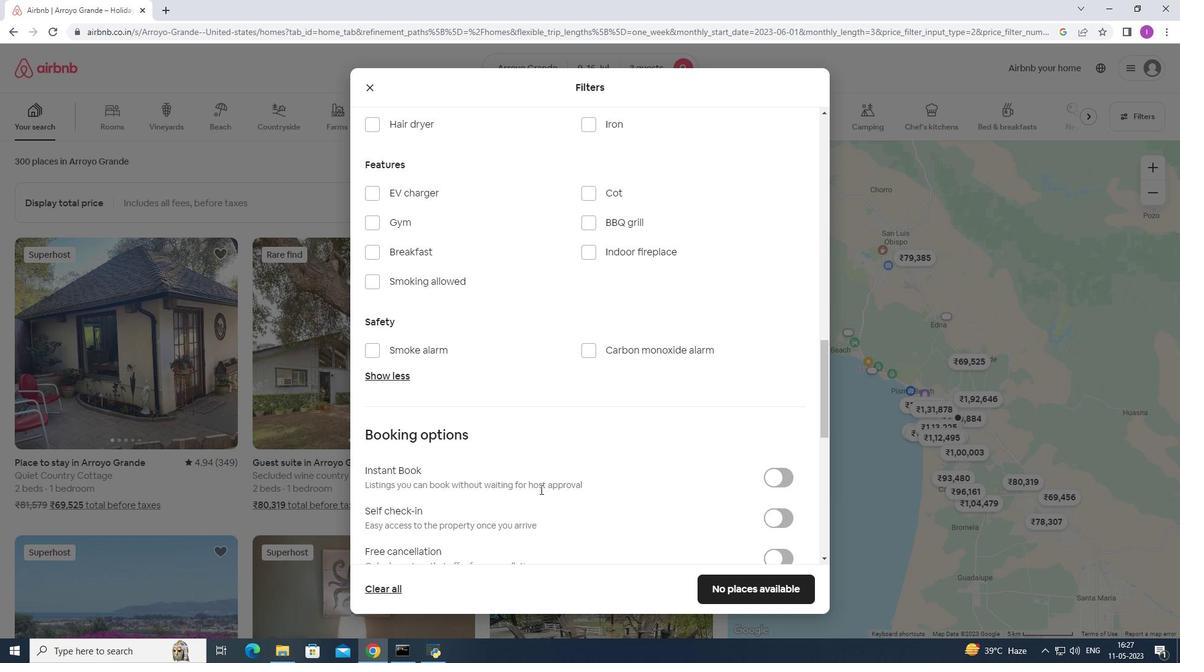 
Action: Mouse scrolled (540, 489) with delta (0, 0)
Screenshot: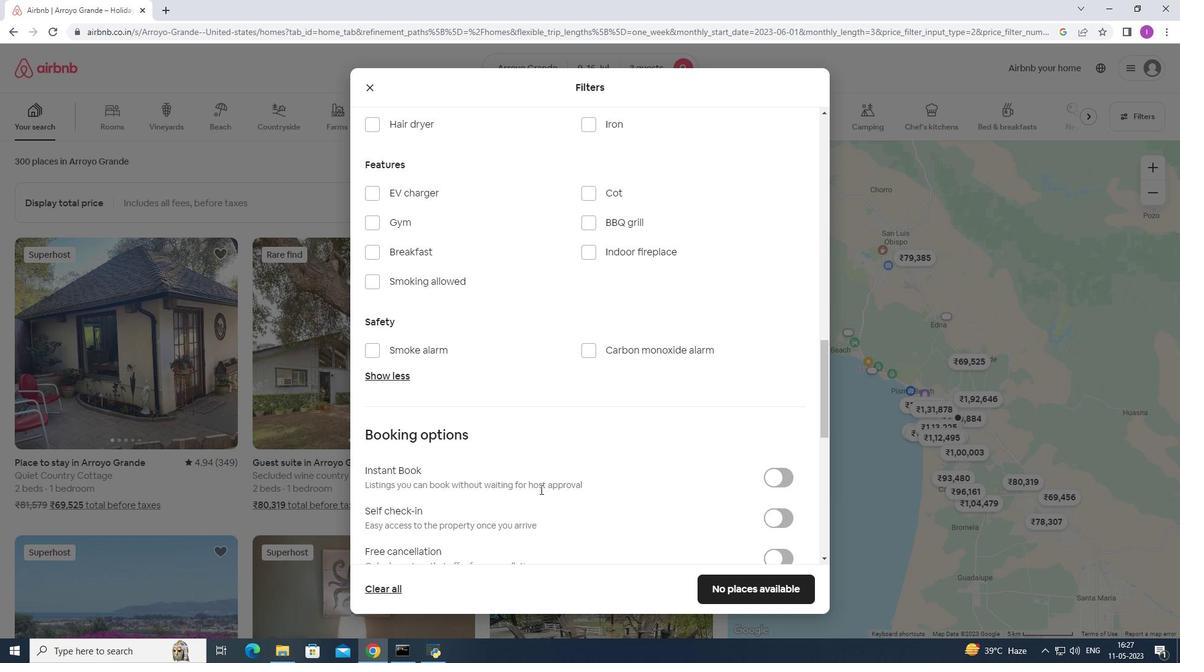 
Action: Mouse moved to (789, 341)
Screenshot: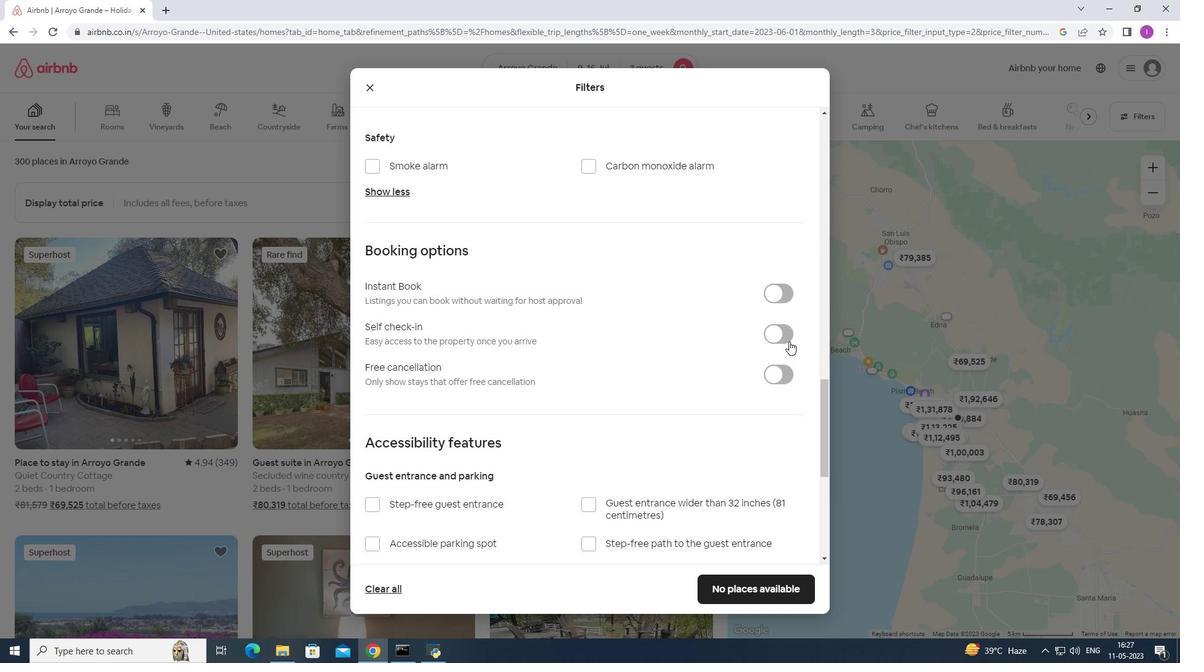 
Action: Mouse pressed left at (789, 341)
Screenshot: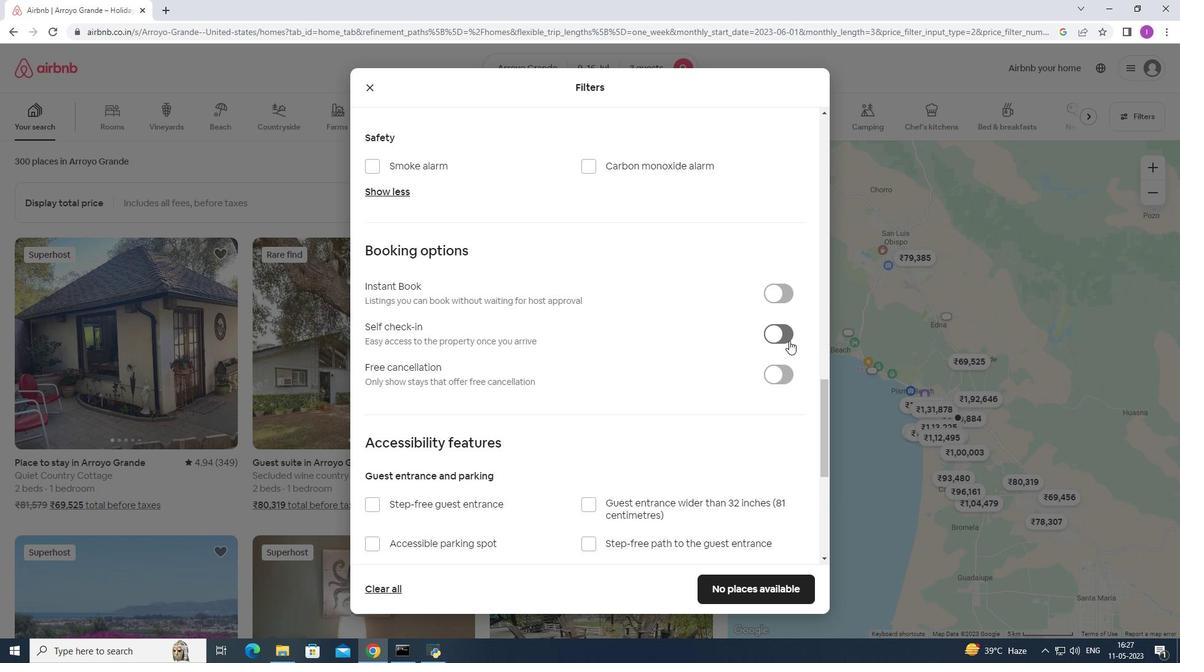 
Action: Mouse moved to (615, 418)
Screenshot: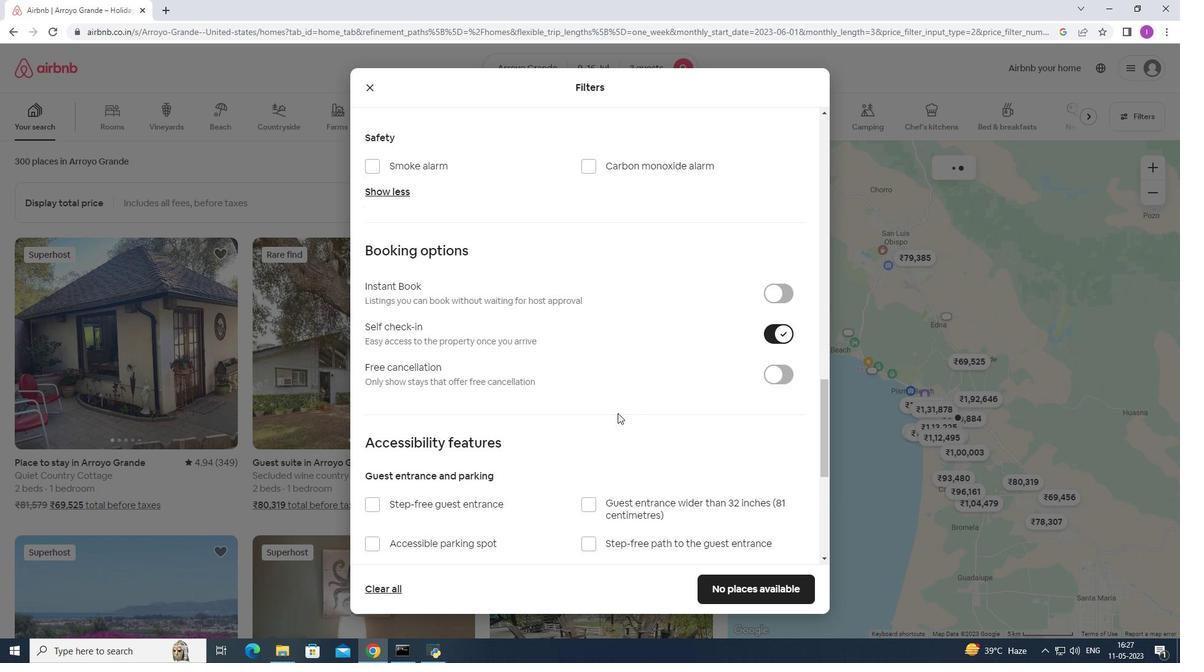 
Action: Mouse scrolled (615, 418) with delta (0, 0)
Screenshot: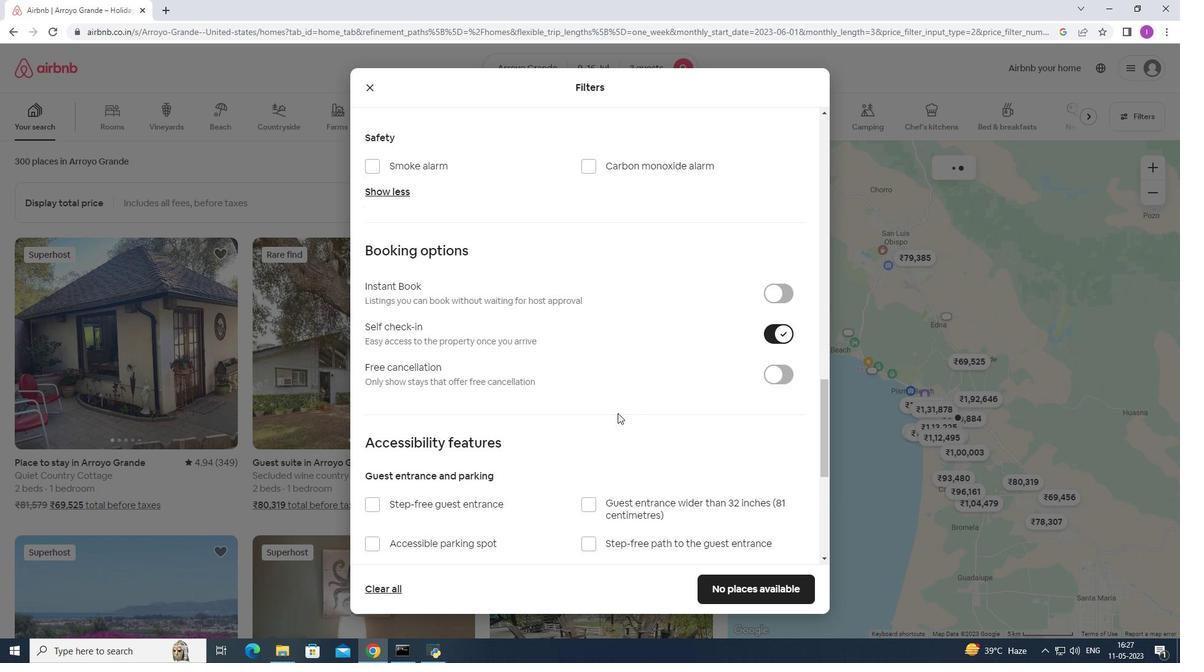 
Action: Mouse moved to (614, 424)
Screenshot: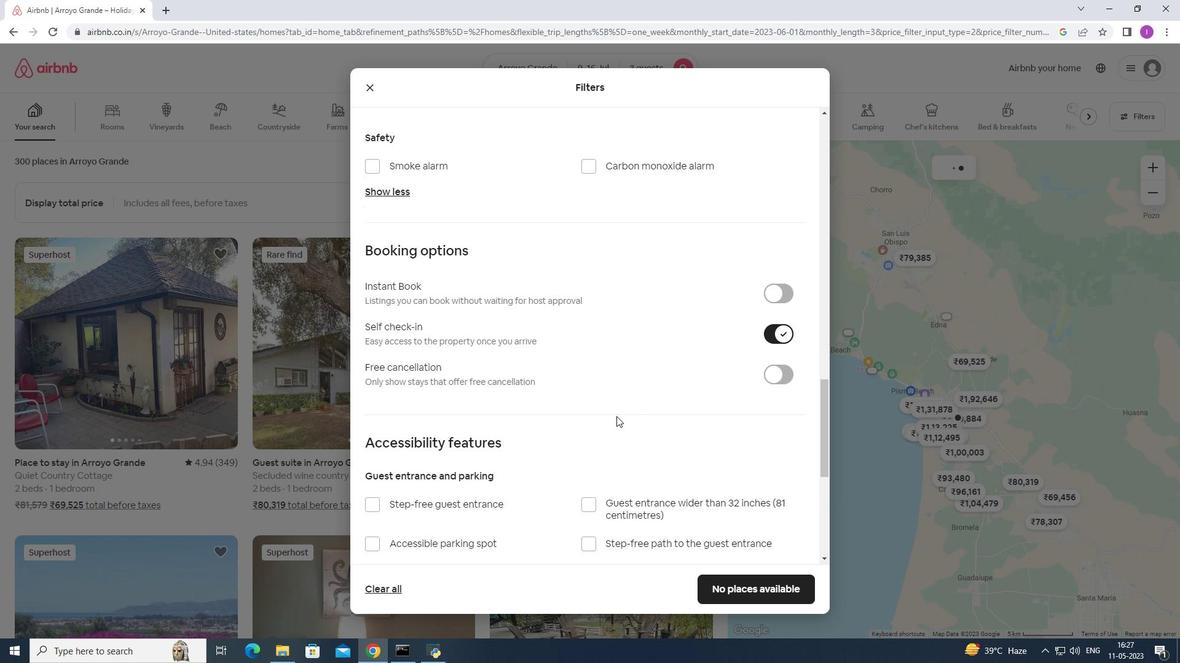 
Action: Mouse scrolled (614, 423) with delta (0, 0)
Screenshot: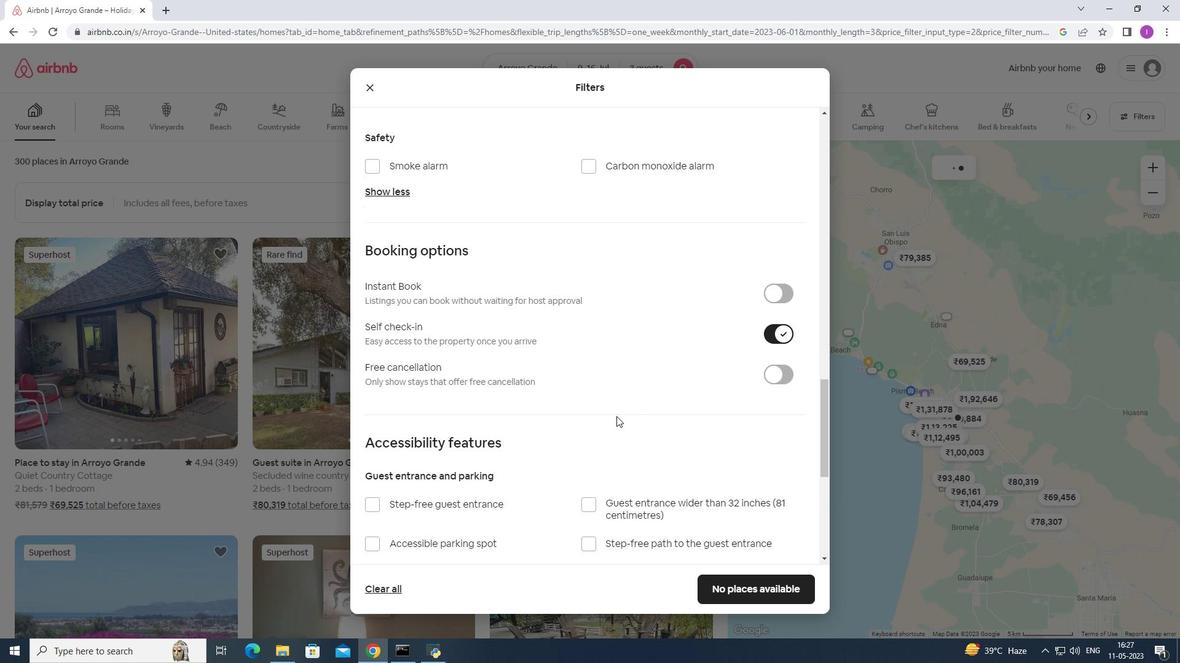 
Action: Mouse moved to (612, 428)
Screenshot: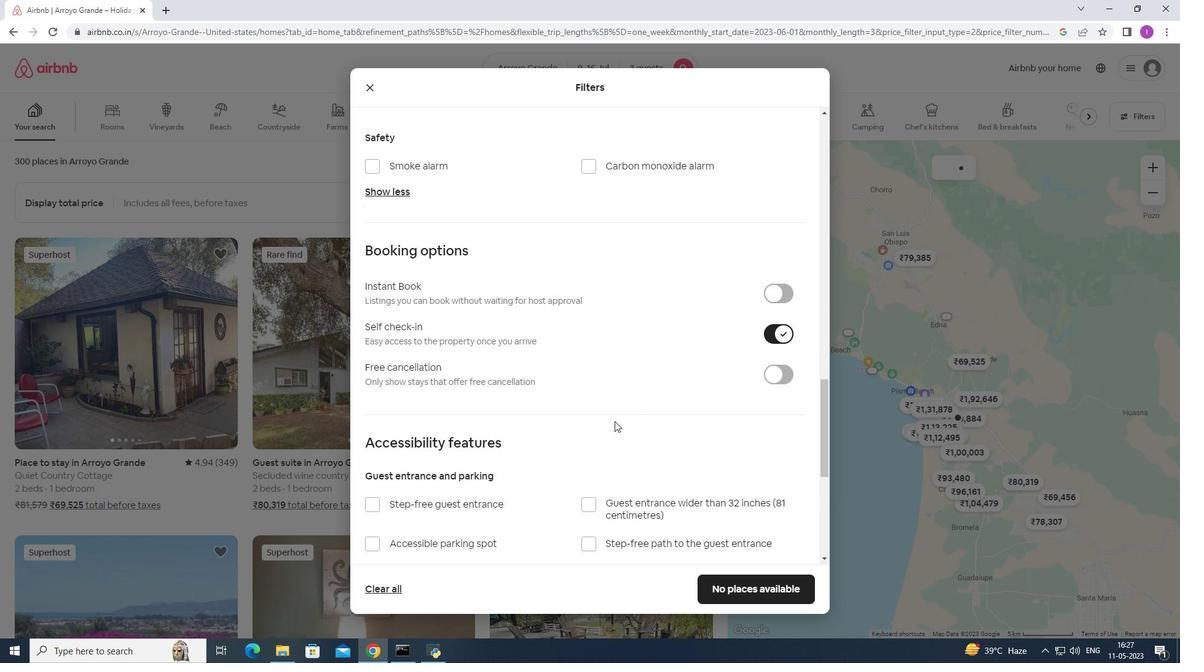 
Action: Mouse scrolled (612, 427) with delta (0, 0)
Screenshot: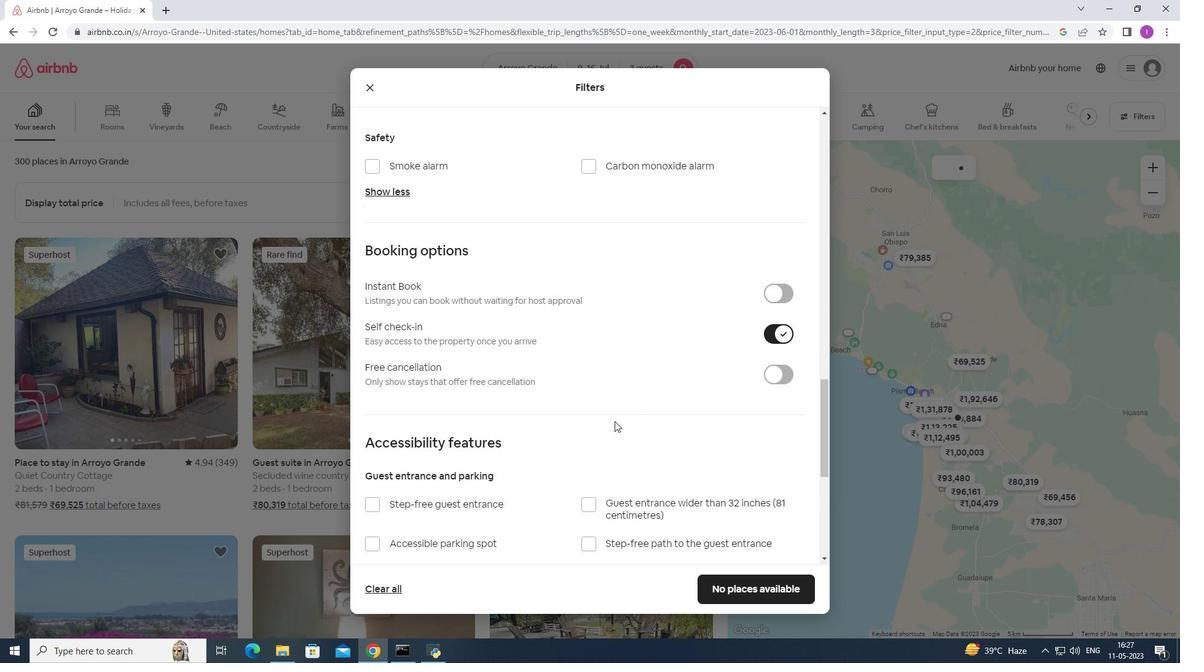 
Action: Mouse scrolled (612, 427) with delta (0, 0)
Screenshot: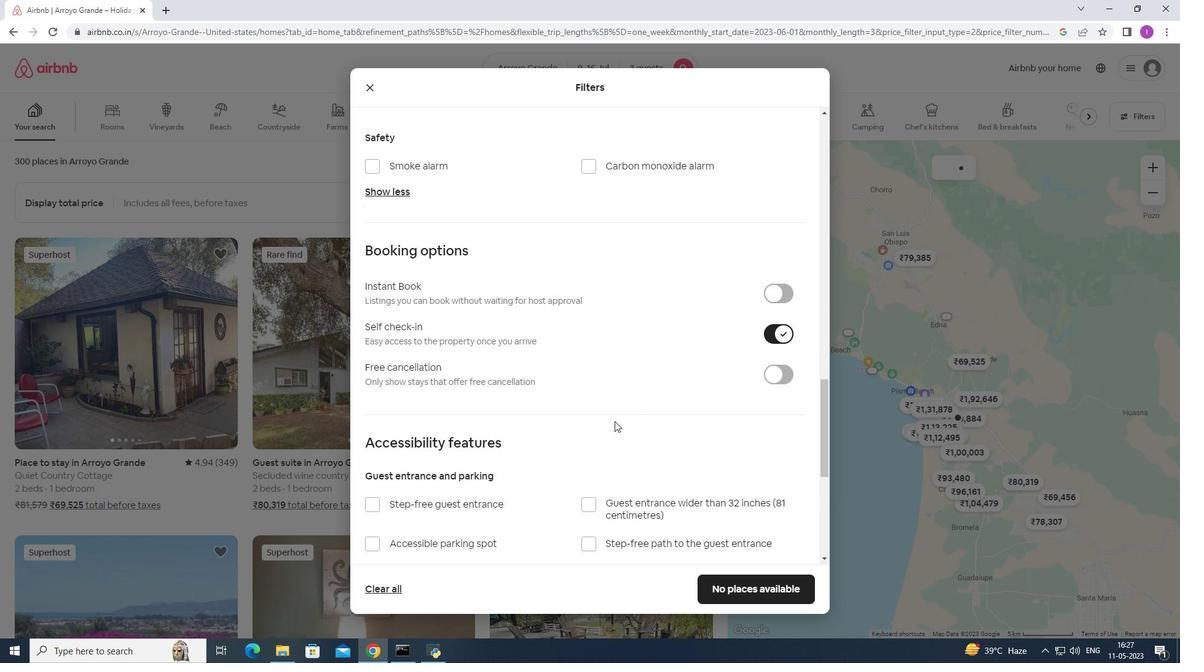 
Action: Mouse moved to (607, 432)
Screenshot: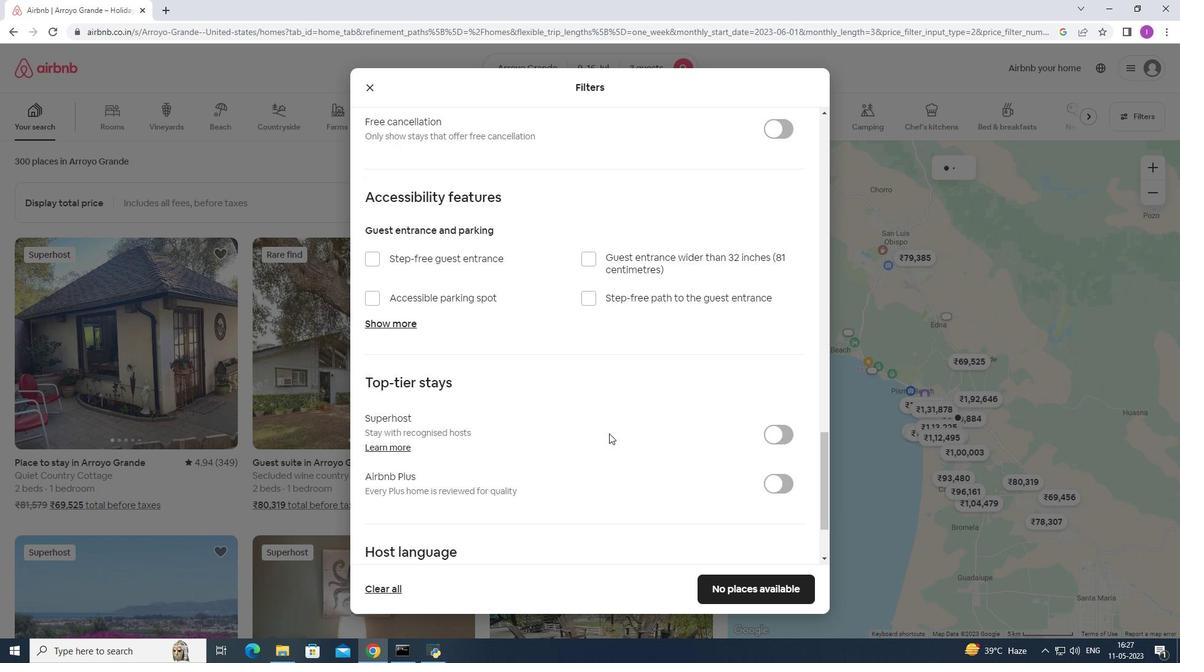 
Action: Mouse scrolled (607, 431) with delta (0, 0)
Screenshot: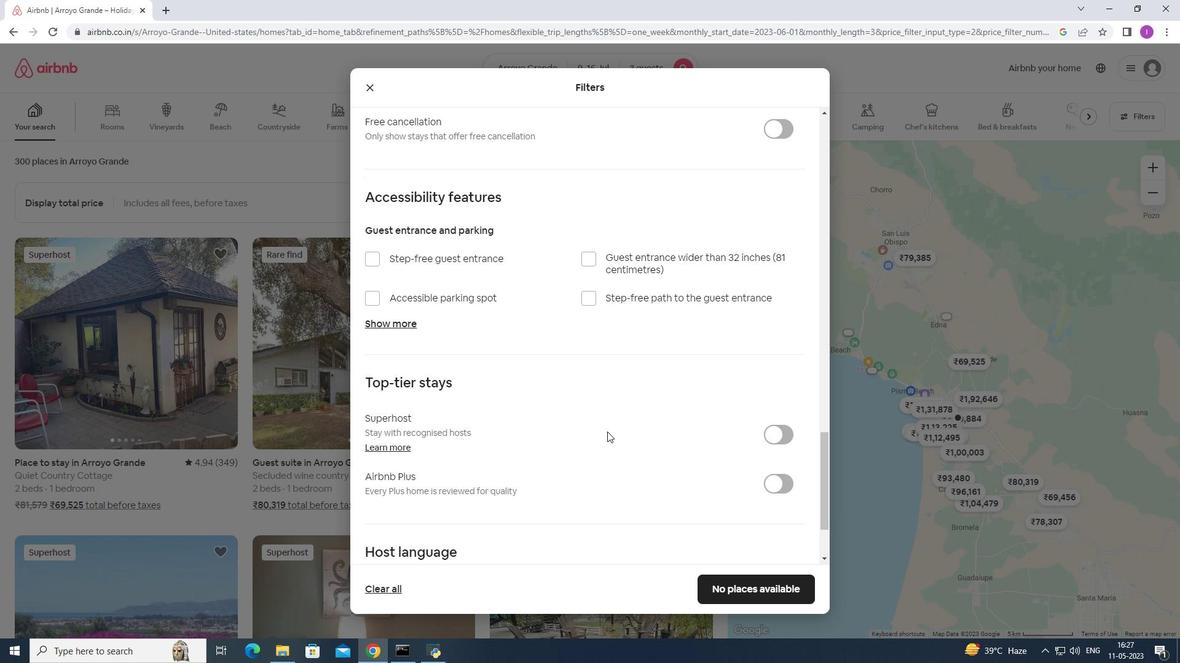 
Action: Mouse scrolled (607, 431) with delta (0, 0)
Screenshot: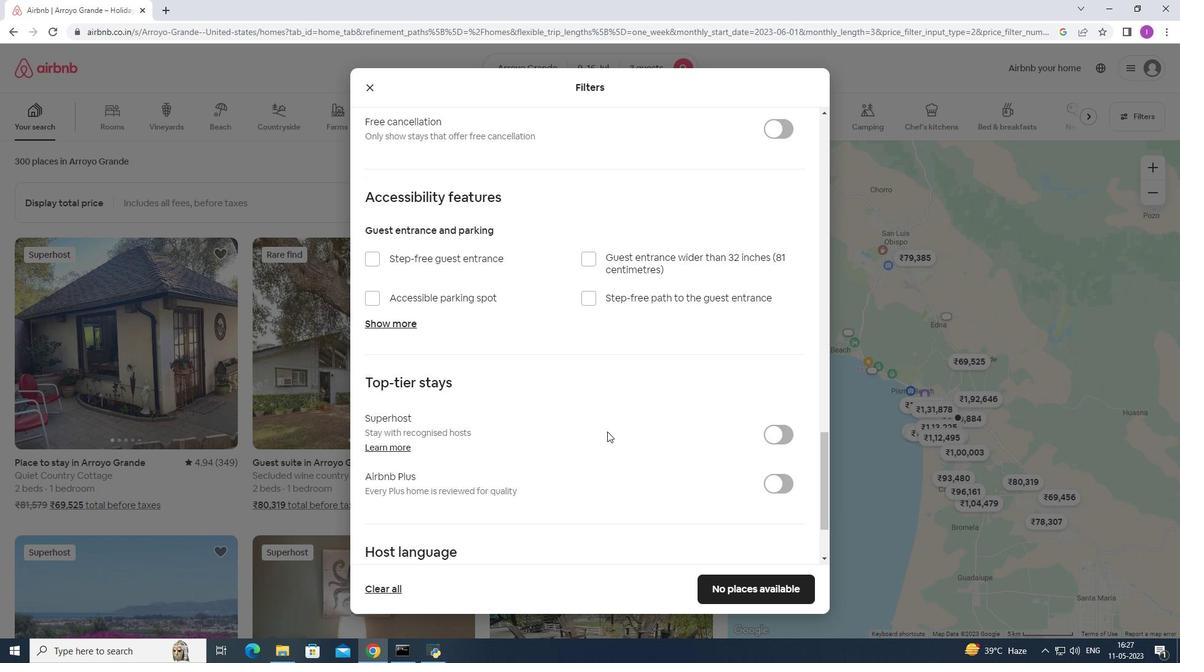 
Action: Mouse moved to (607, 432)
Screenshot: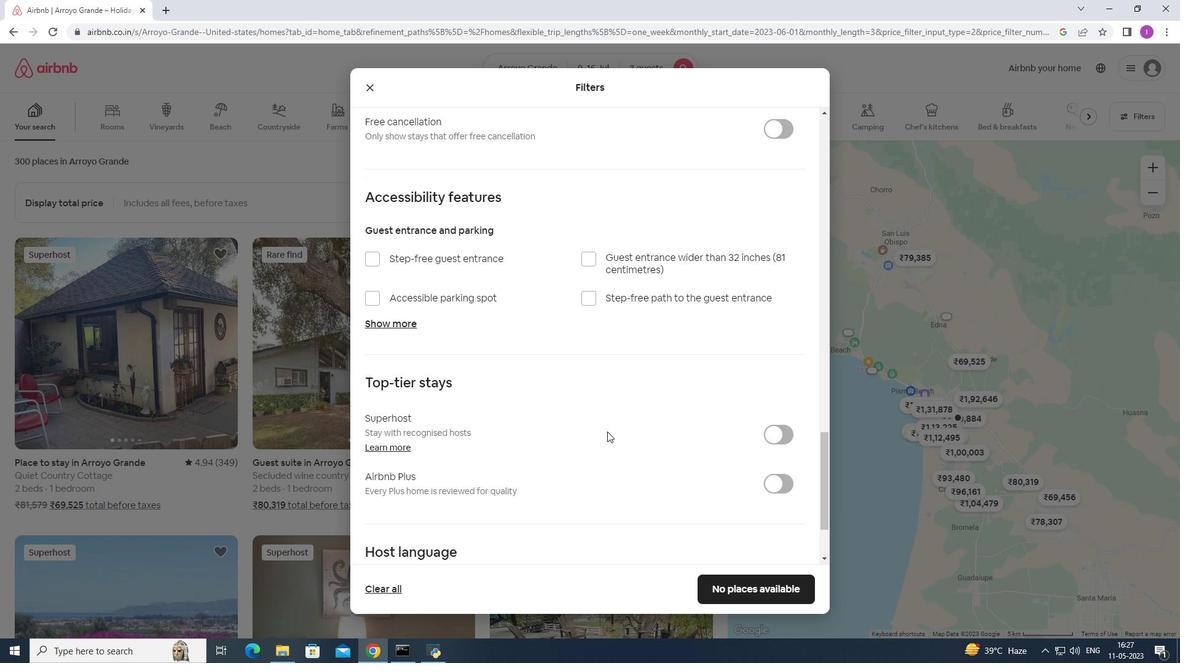 
Action: Mouse scrolled (607, 432) with delta (0, 0)
Screenshot: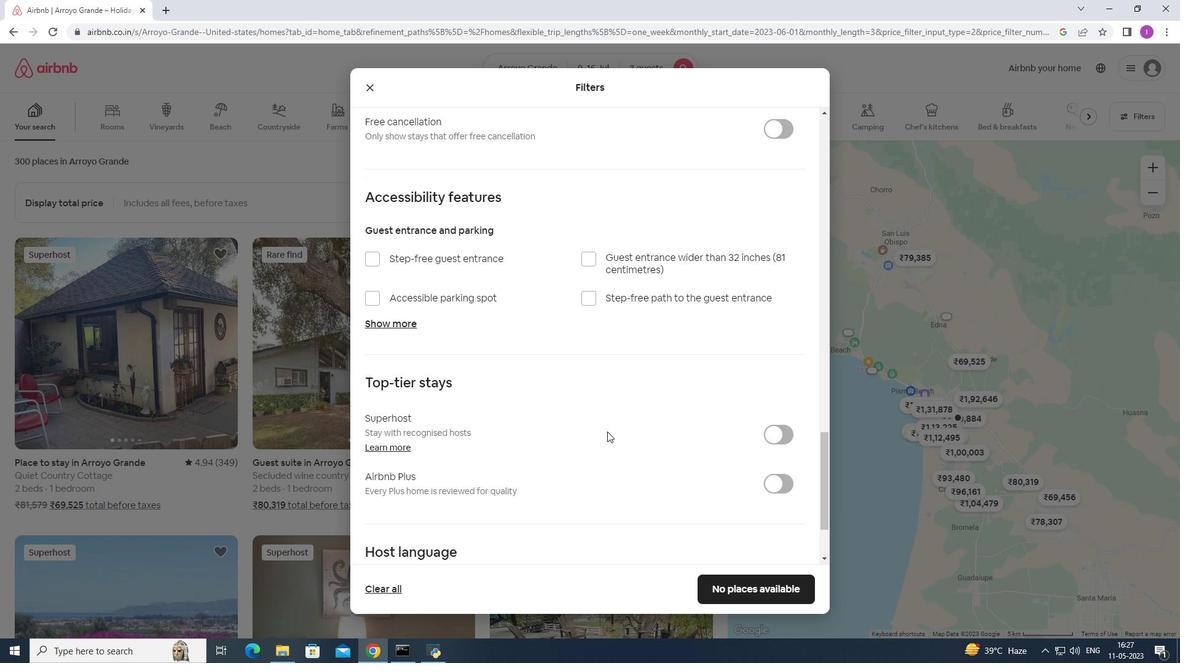 
Action: Mouse moved to (607, 434)
Screenshot: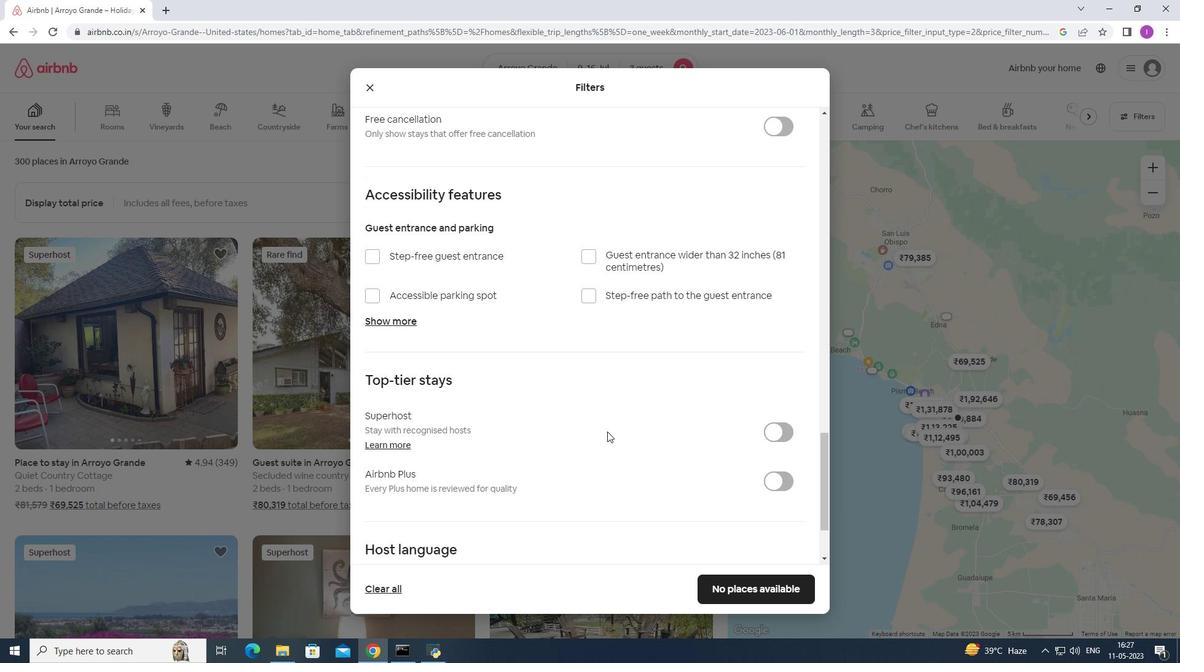 
Action: Mouse scrolled (607, 433) with delta (0, 0)
Screenshot: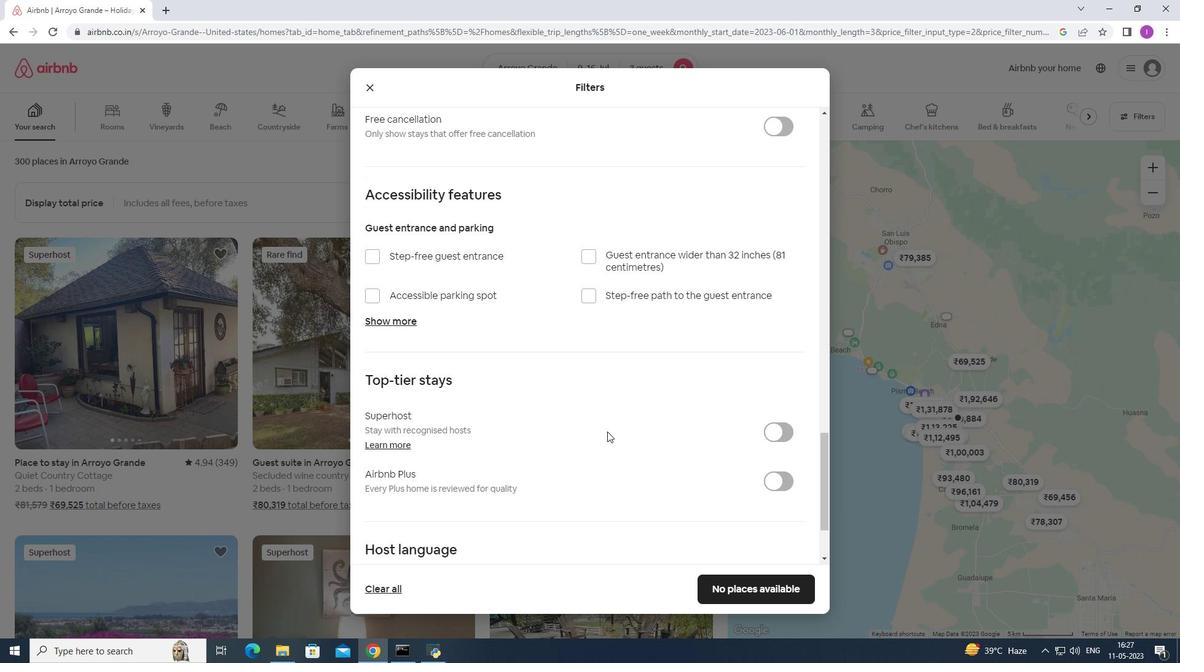 
Action: Mouse scrolled (607, 433) with delta (0, 0)
Screenshot: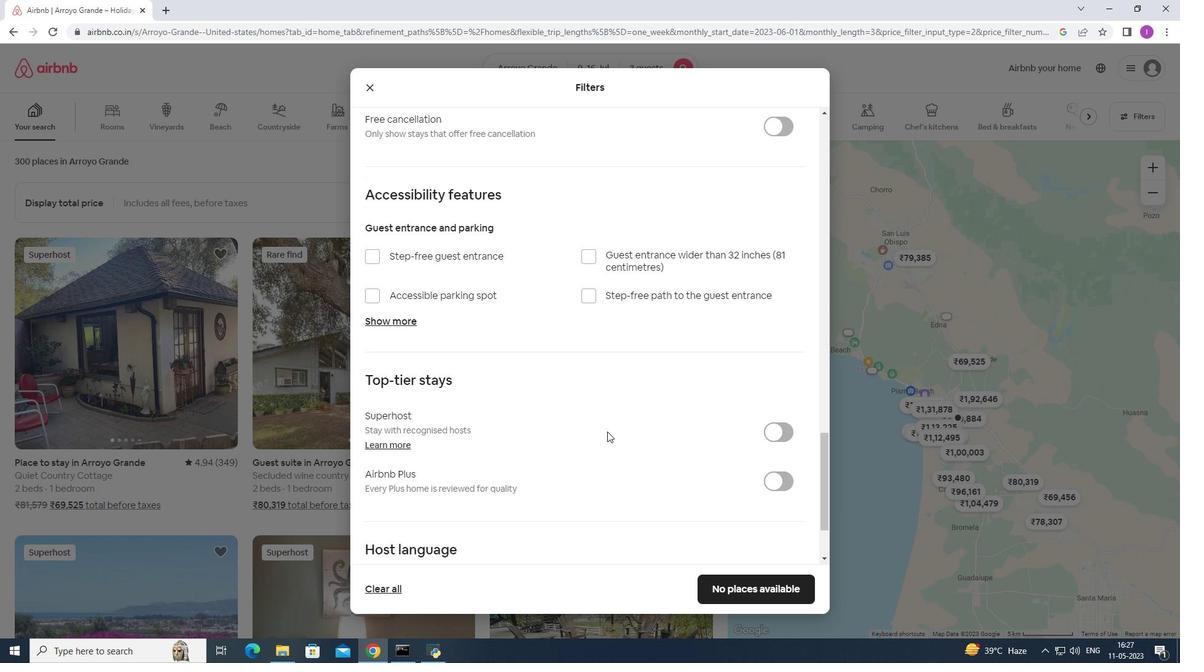 
Action: Mouse moved to (608, 435)
Screenshot: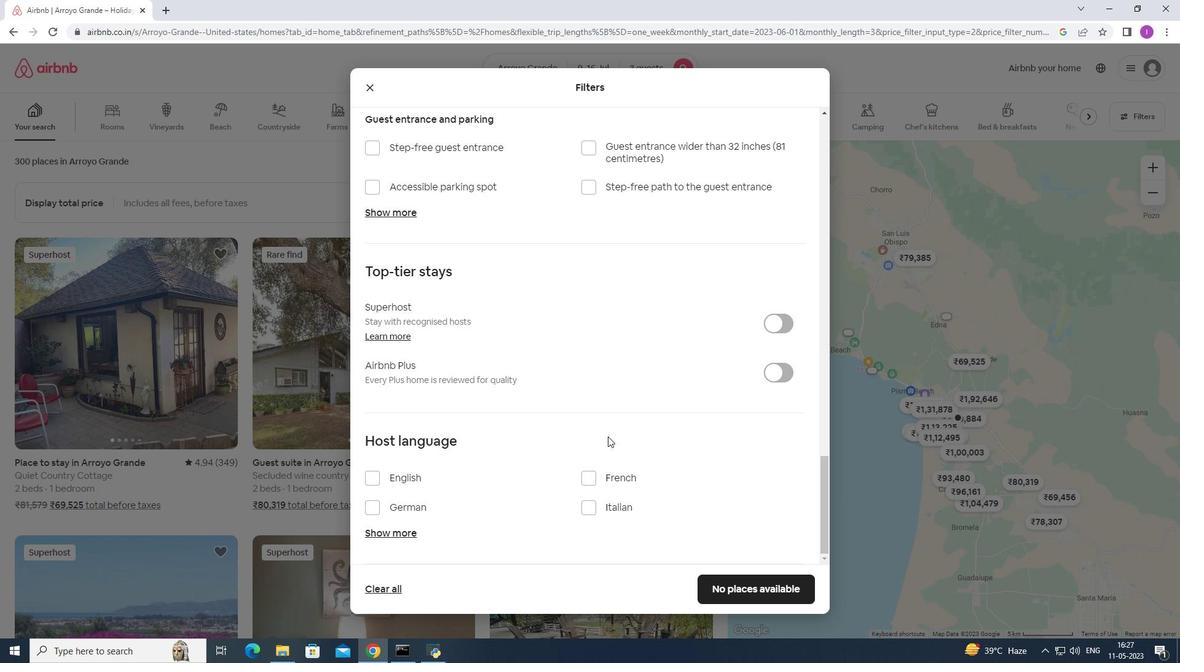
Action: Mouse scrolled (608, 434) with delta (0, 0)
Screenshot: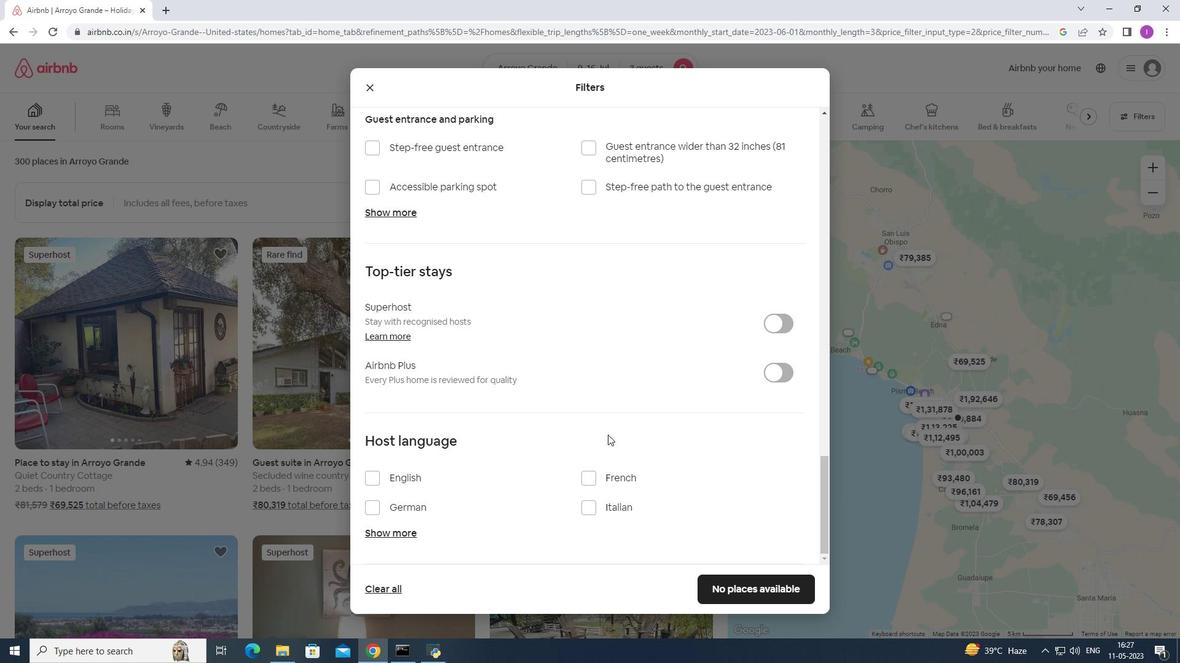 
Action: Mouse scrolled (608, 434) with delta (0, 0)
Screenshot: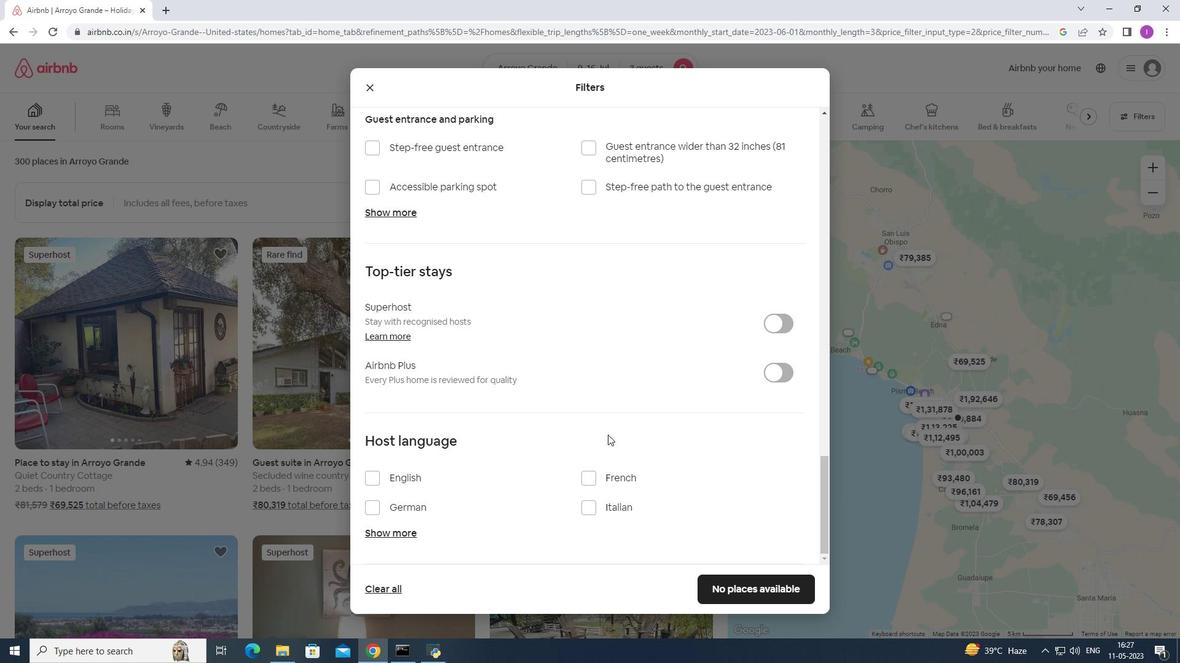
Action: Mouse moved to (371, 478)
Screenshot: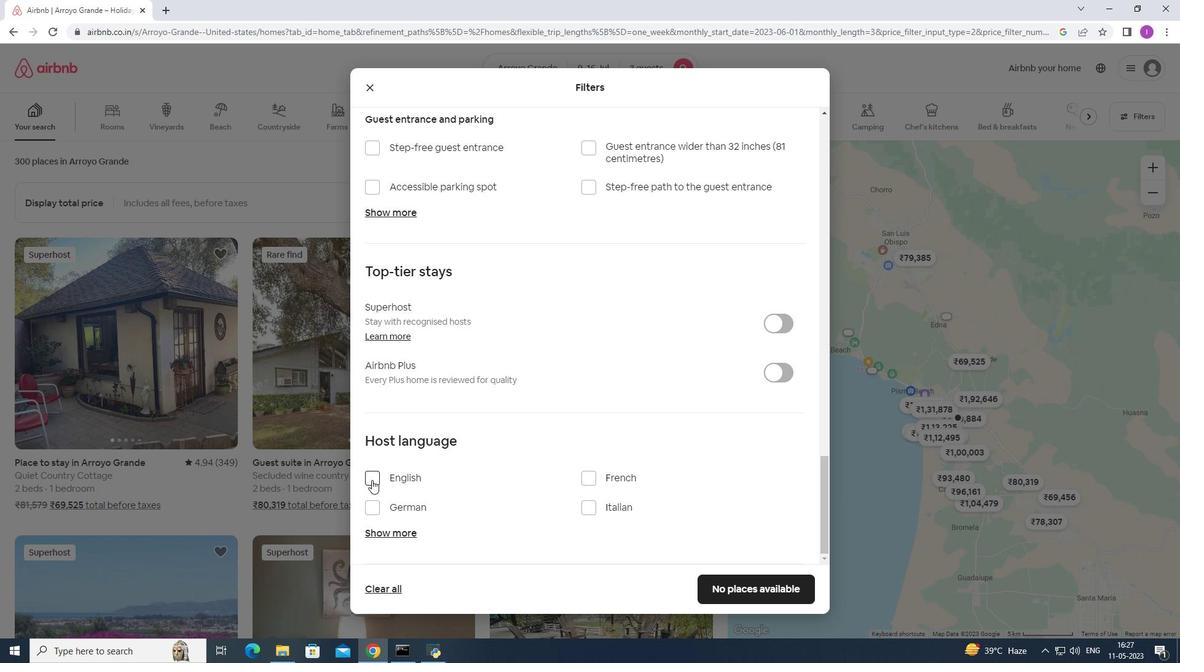 
Action: Mouse pressed left at (371, 478)
Screenshot: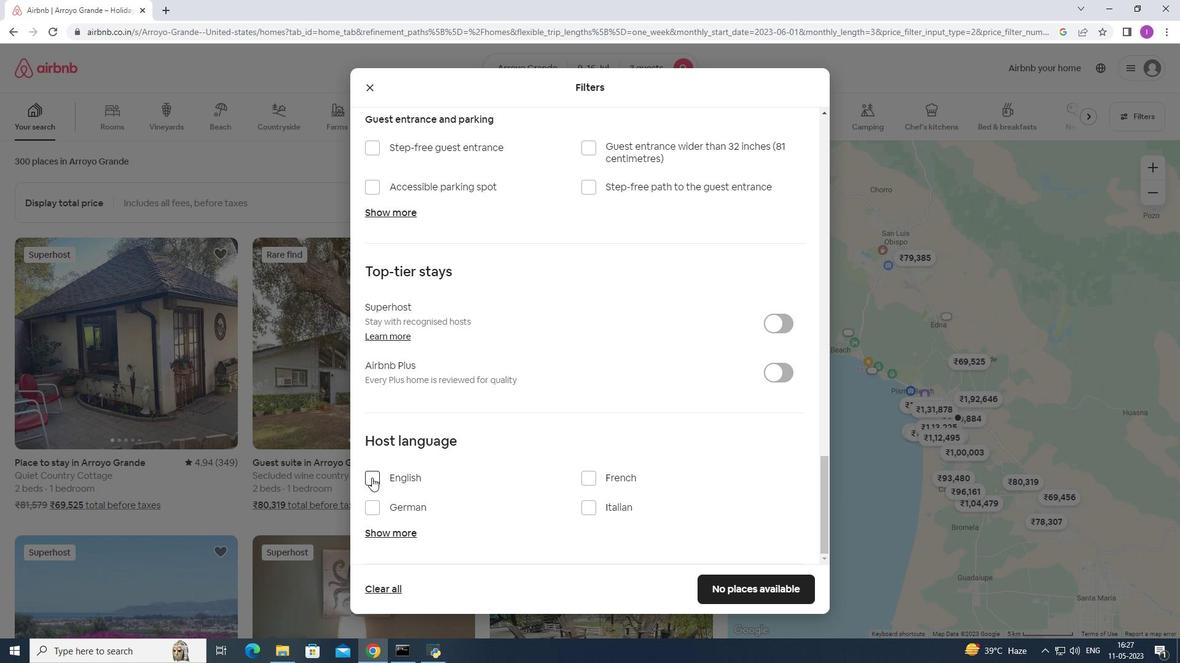 
Action: Mouse moved to (761, 584)
Screenshot: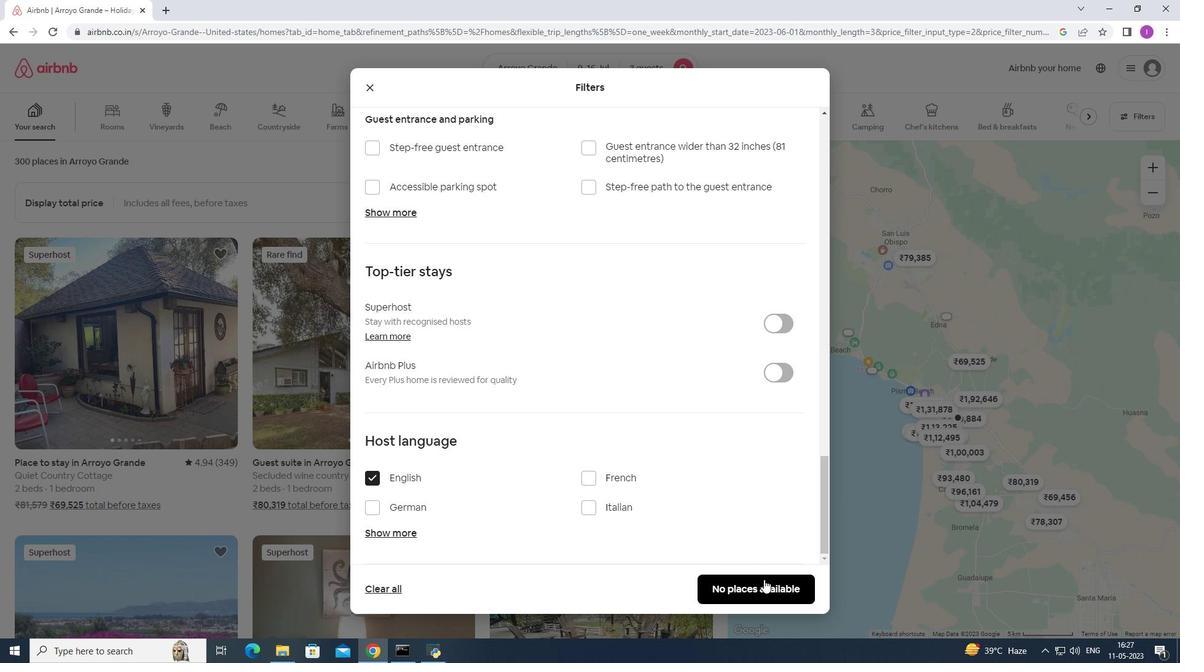 
Action: Mouse pressed left at (761, 584)
Screenshot: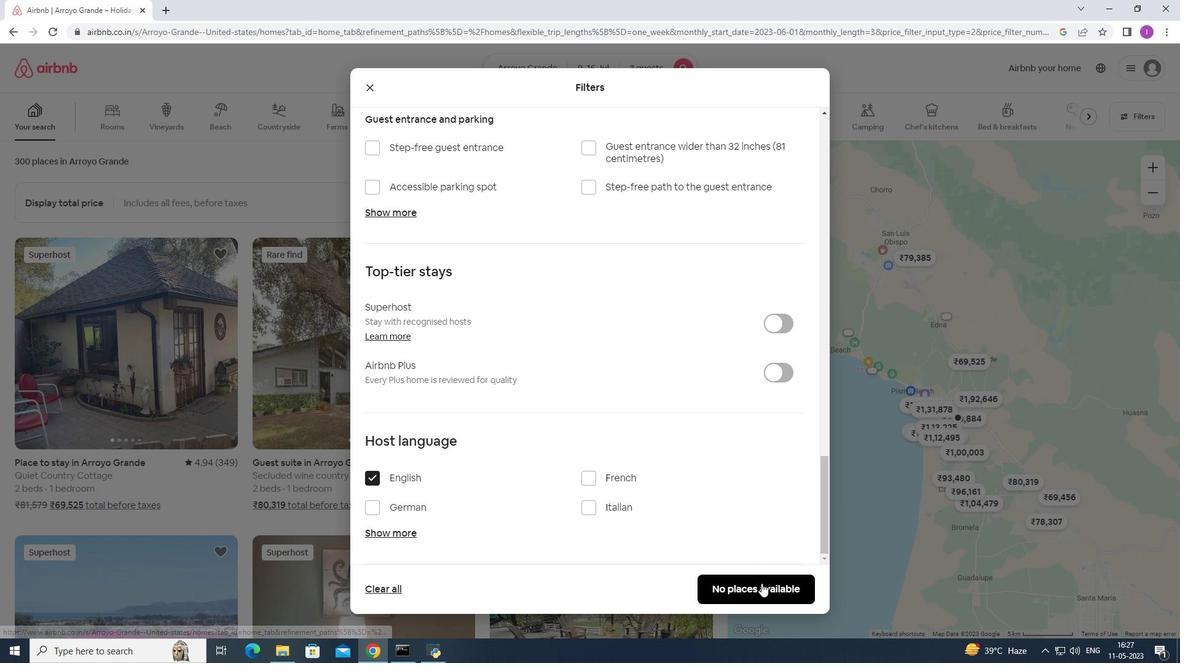 
Action: Mouse moved to (749, 578)
Screenshot: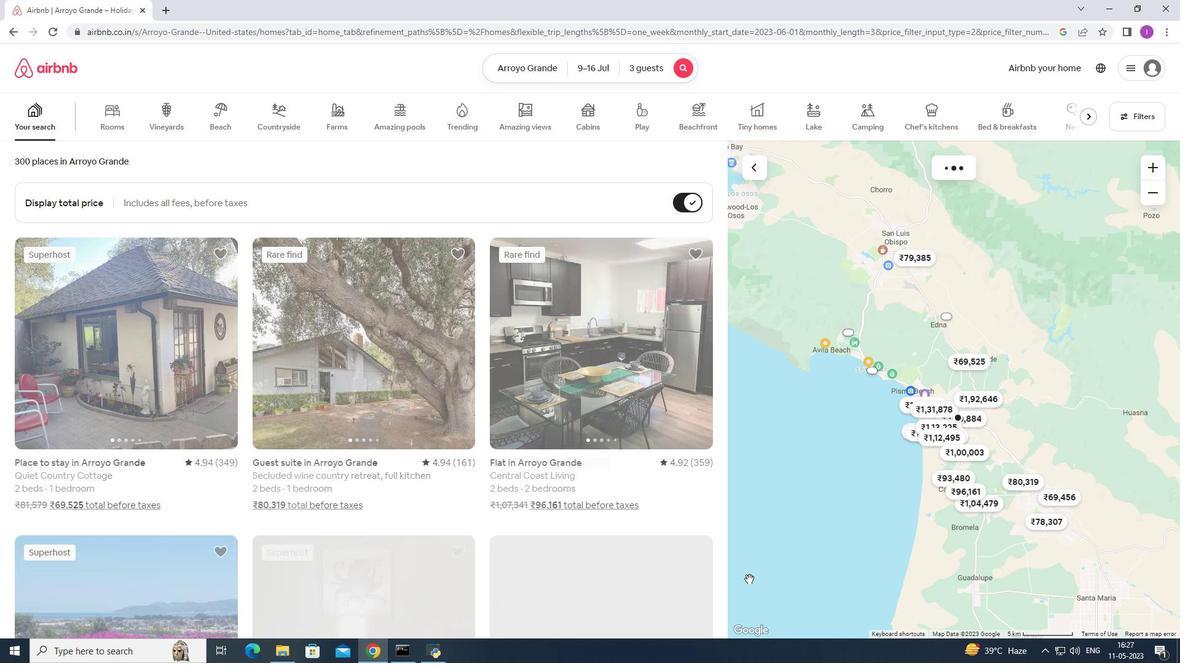 
